 Task: Find connections with filter location Gubbi with filter topic #Healthcarewith filter profile language Potuguese with filter current company LanceSoft, Inc. with filter school AYYA NADAR JANAKI AMMAL COLLEGE with filter industry Historical Sites with filter service category Computer Networking with filter keywords title Administrative Assistant
Action: Mouse moved to (609, 99)
Screenshot: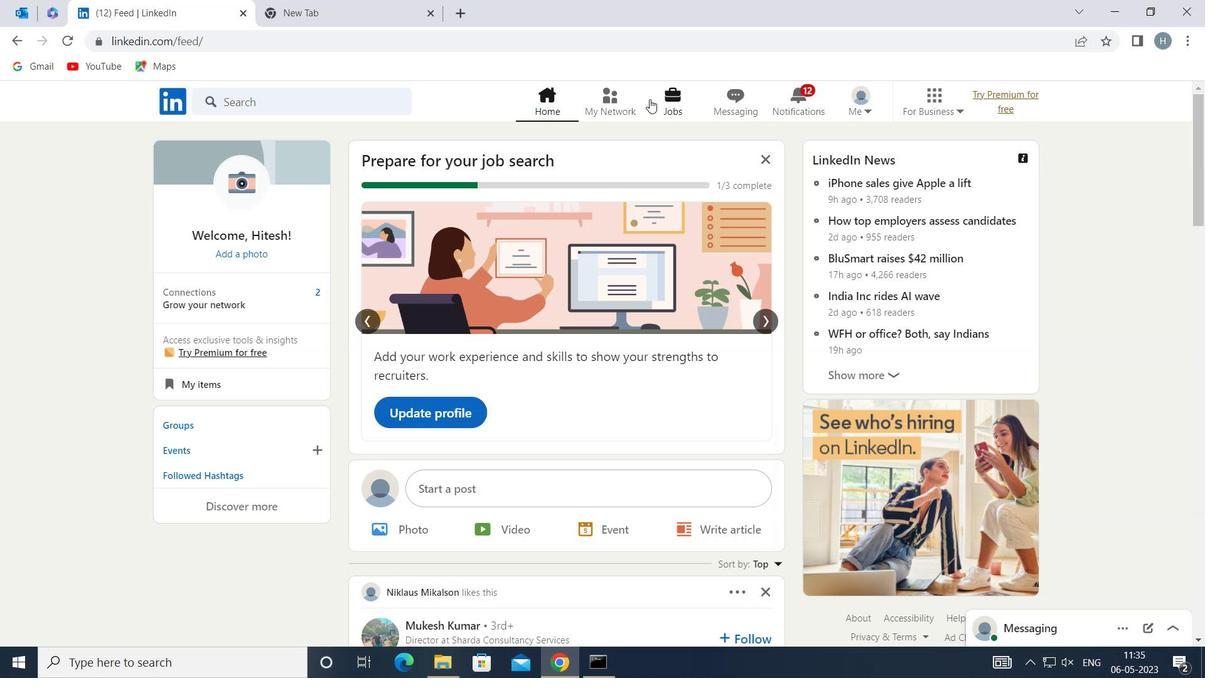 
Action: Mouse pressed left at (609, 99)
Screenshot: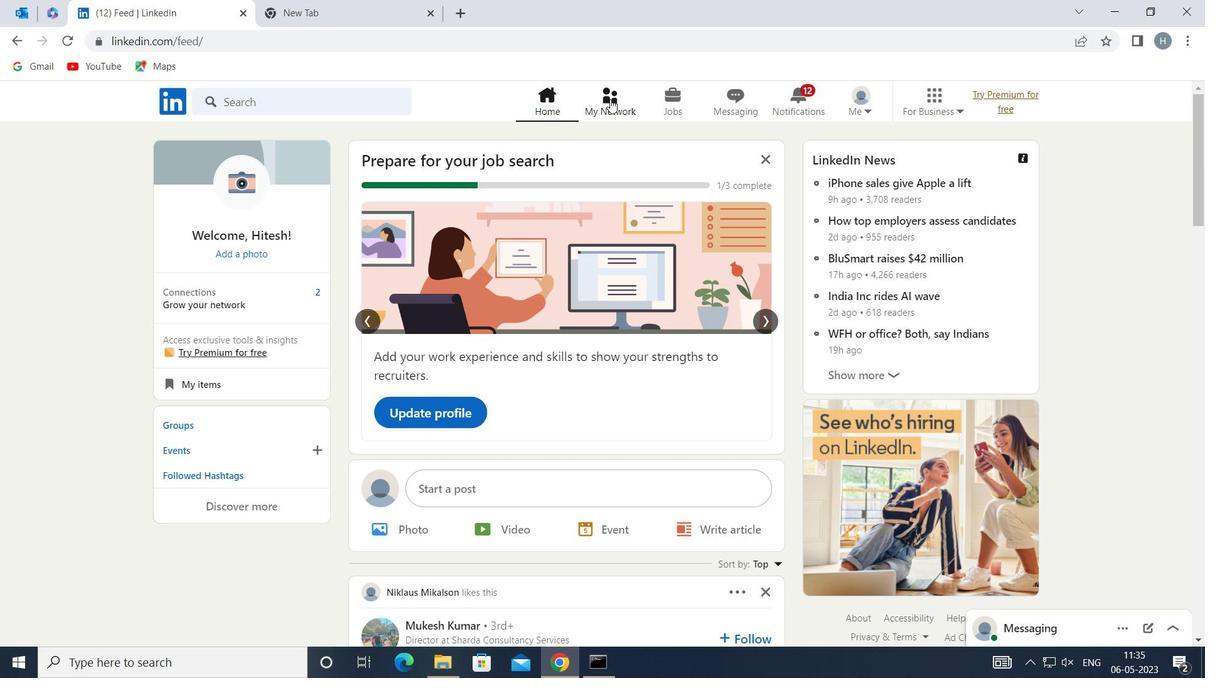 
Action: Mouse moved to (346, 182)
Screenshot: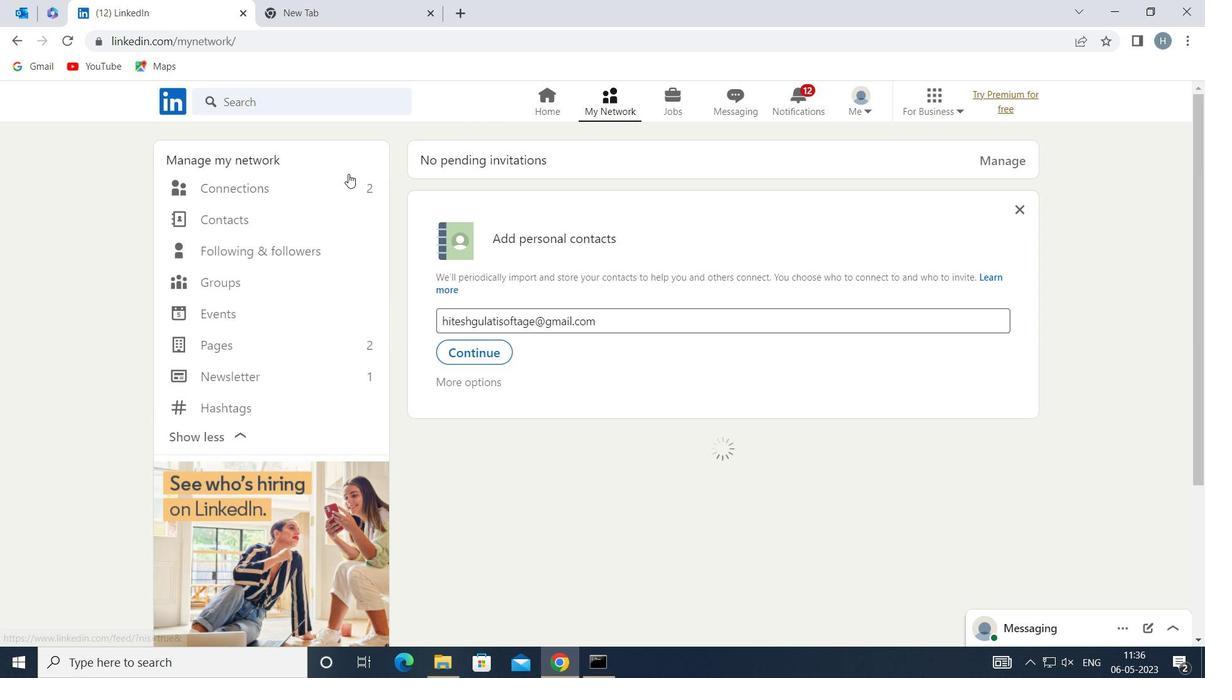 
Action: Mouse pressed left at (346, 182)
Screenshot: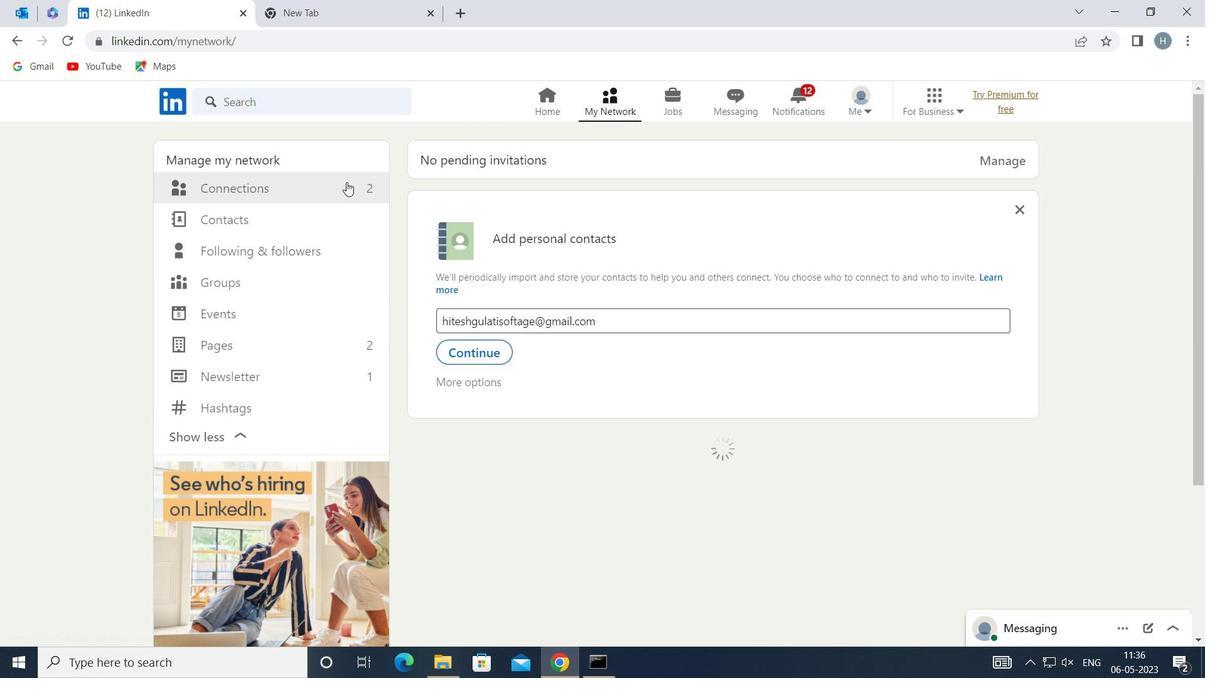 
Action: Mouse moved to (708, 185)
Screenshot: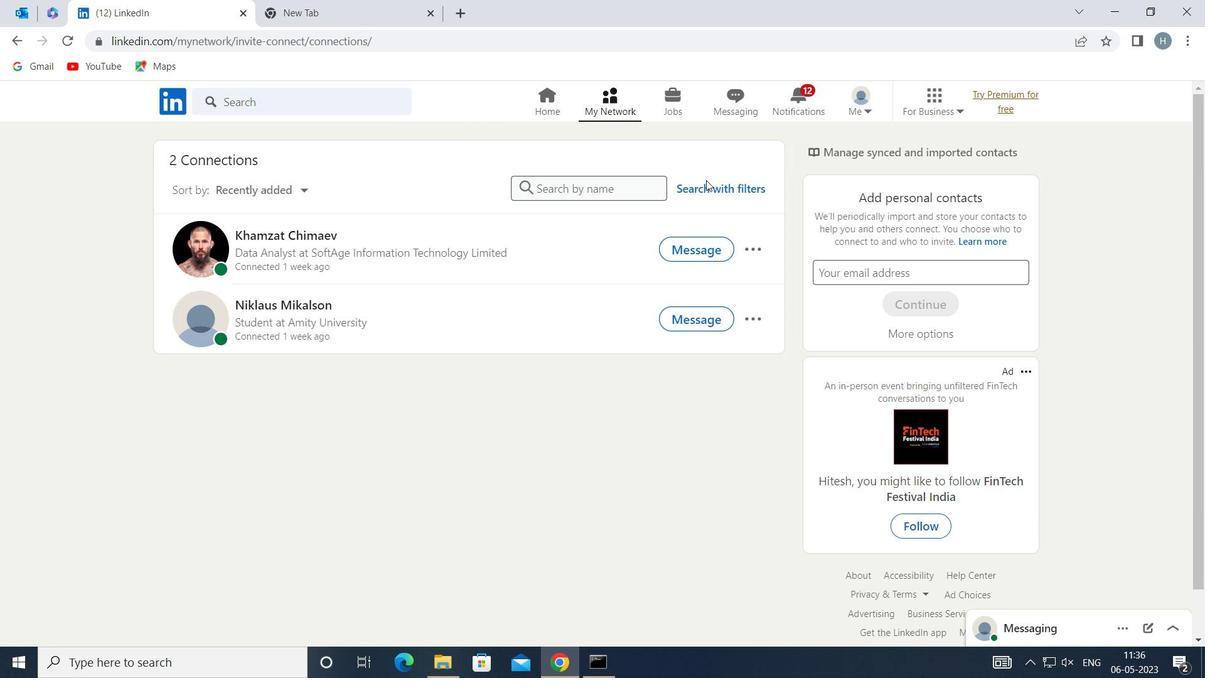 
Action: Mouse pressed left at (708, 185)
Screenshot: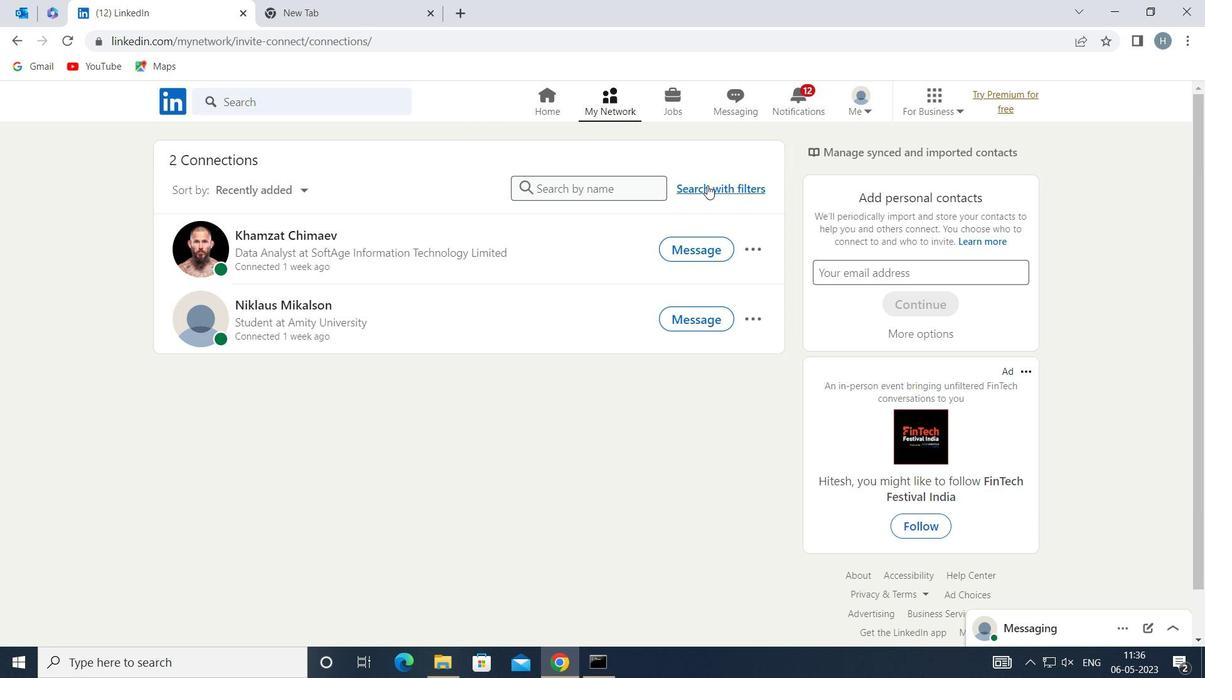 
Action: Mouse moved to (661, 143)
Screenshot: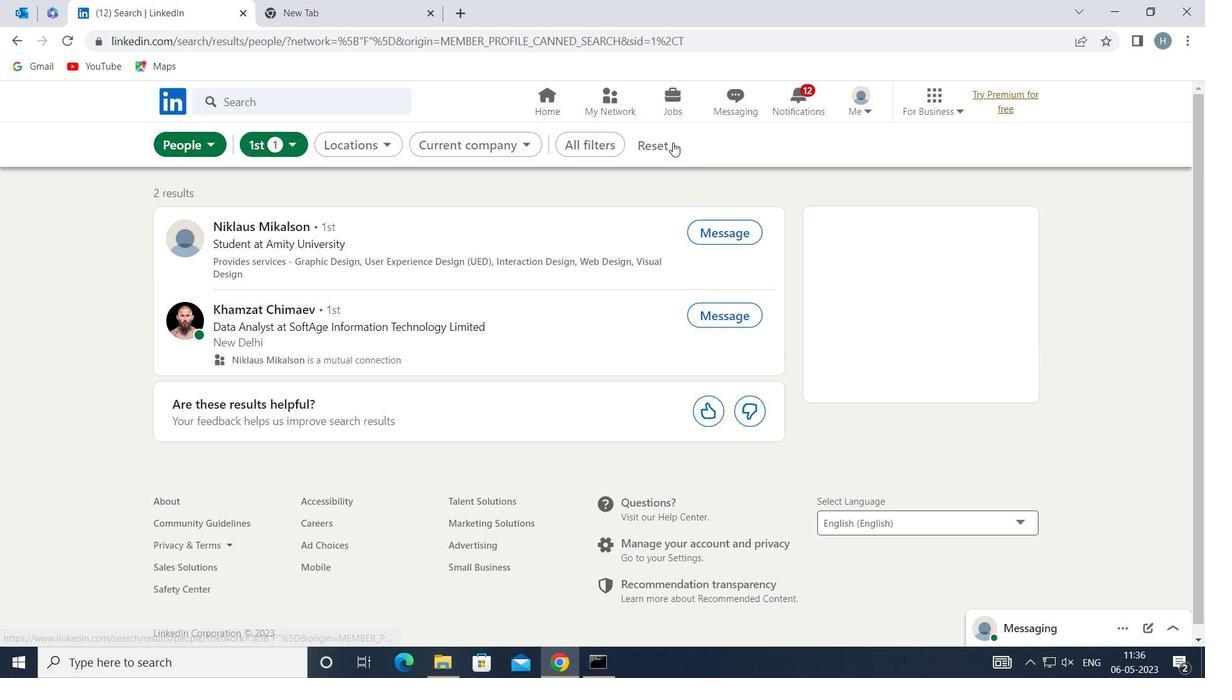 
Action: Mouse pressed left at (661, 143)
Screenshot: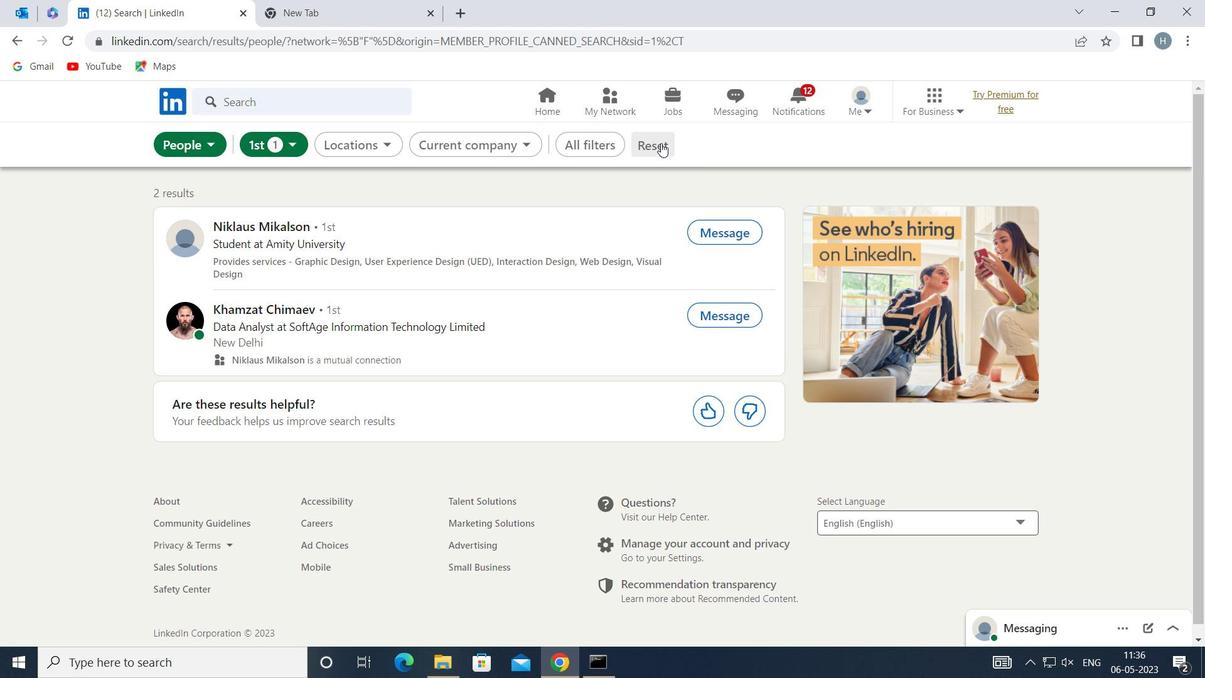 
Action: Mouse moved to (646, 143)
Screenshot: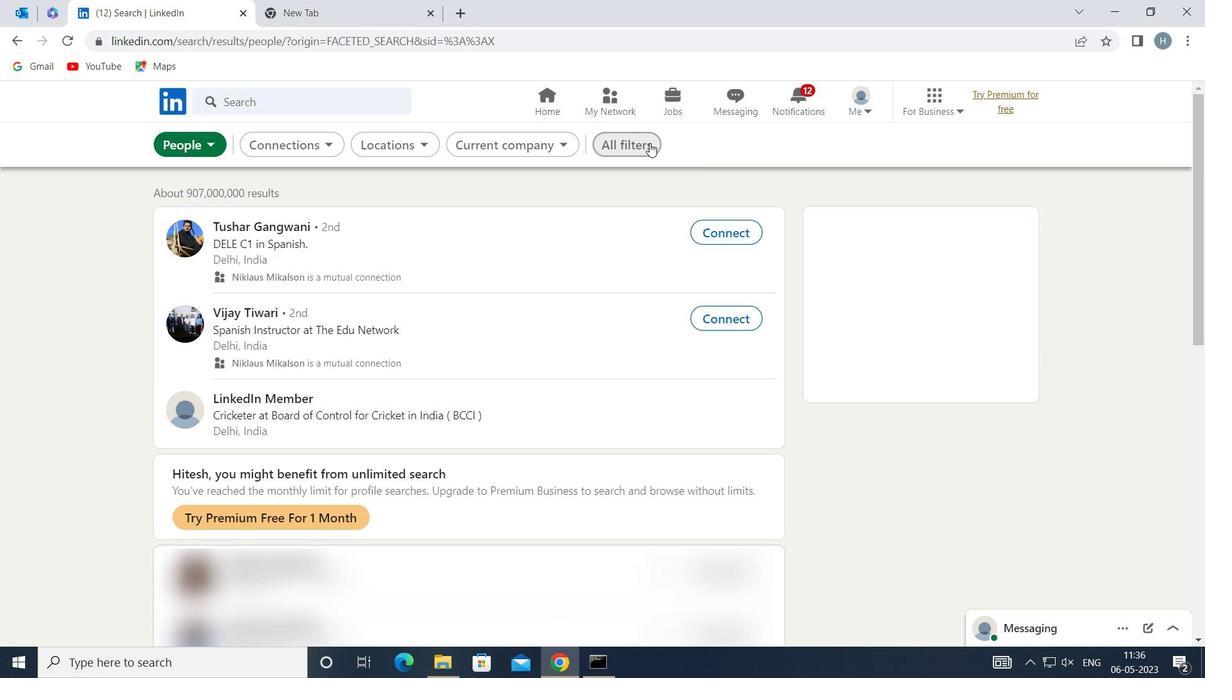 
Action: Mouse pressed left at (646, 143)
Screenshot: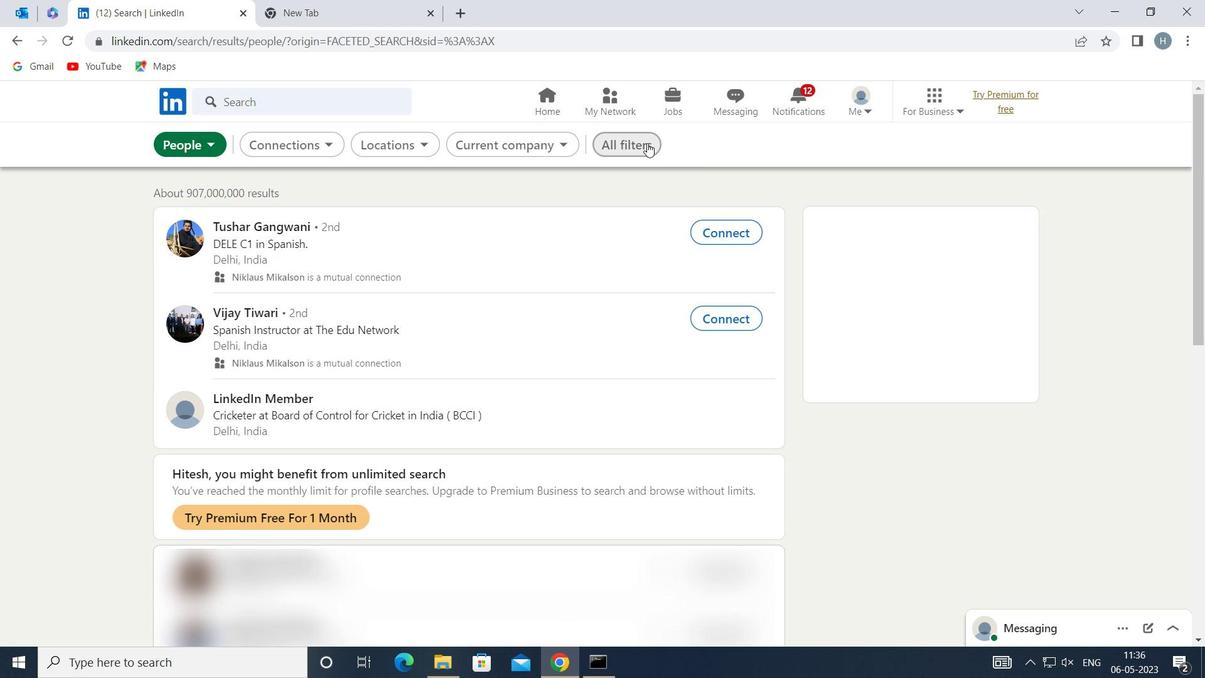 
Action: Mouse moved to (946, 322)
Screenshot: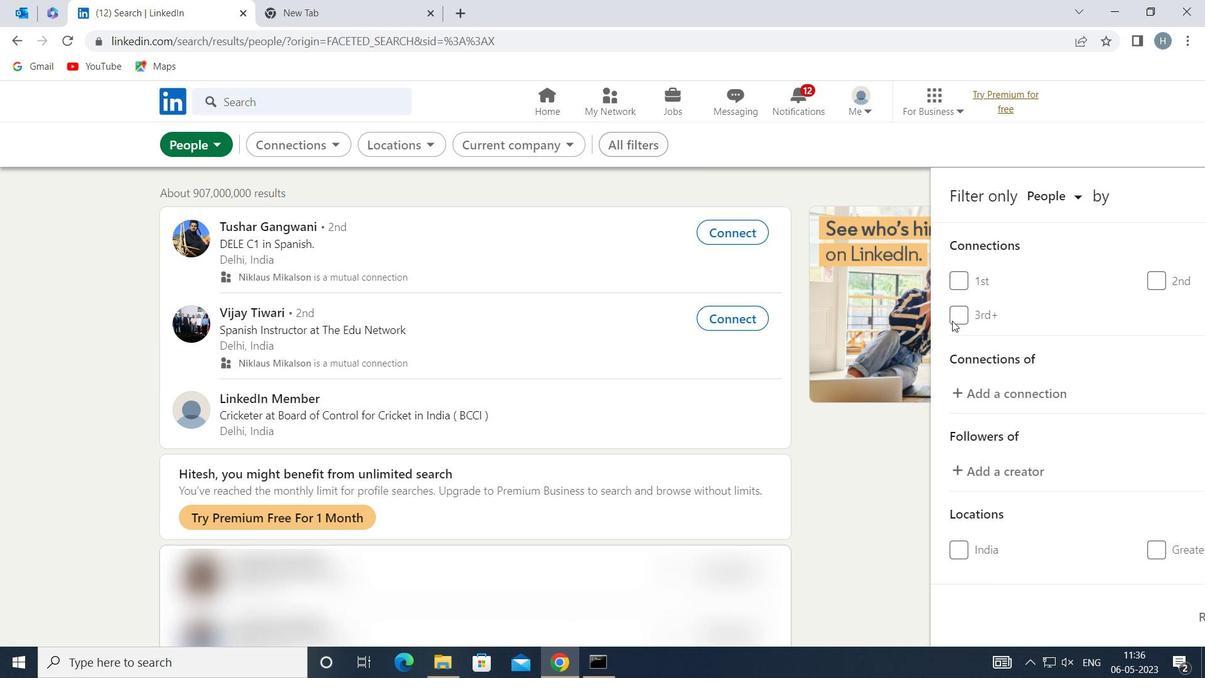 
Action: Mouse scrolled (946, 321) with delta (0, 0)
Screenshot: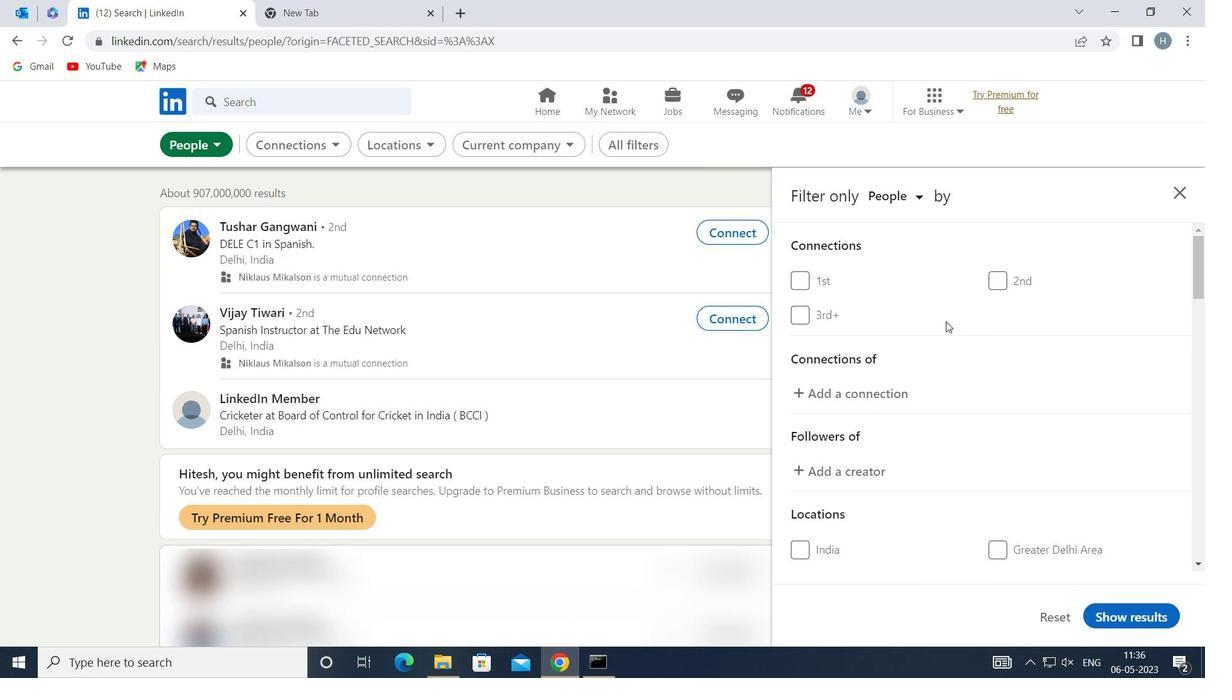 
Action: Mouse scrolled (946, 321) with delta (0, 0)
Screenshot: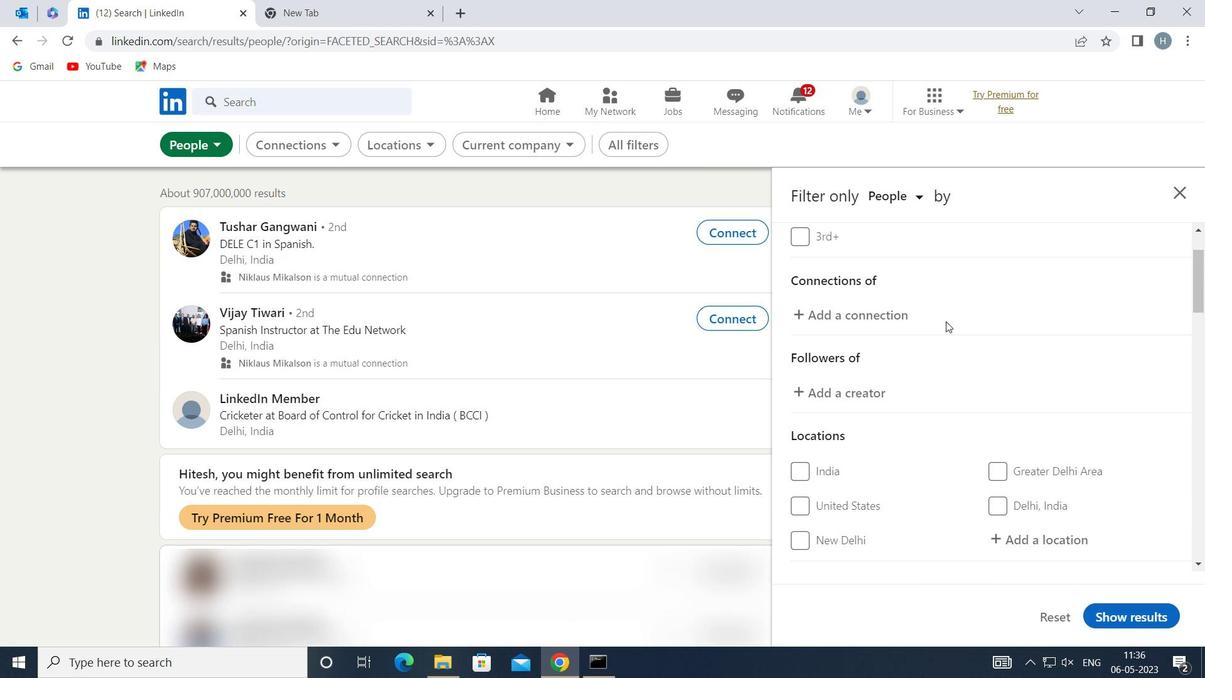 
Action: Mouse scrolled (946, 321) with delta (0, 0)
Screenshot: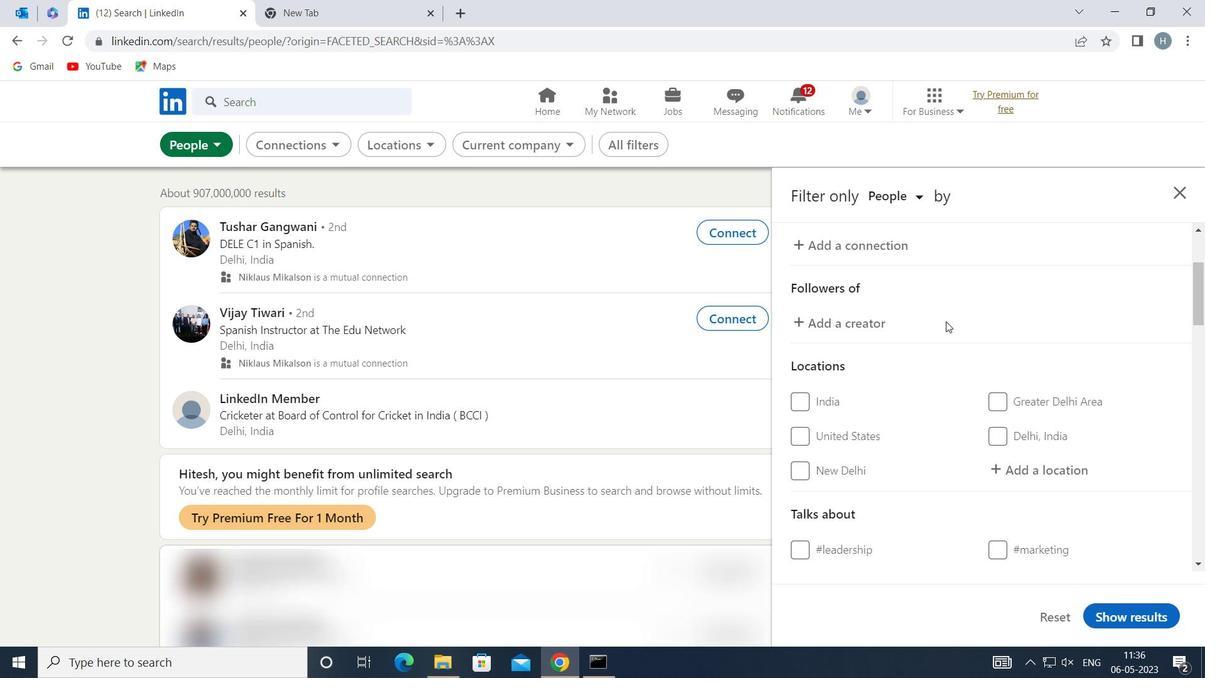 
Action: Mouse moved to (1034, 377)
Screenshot: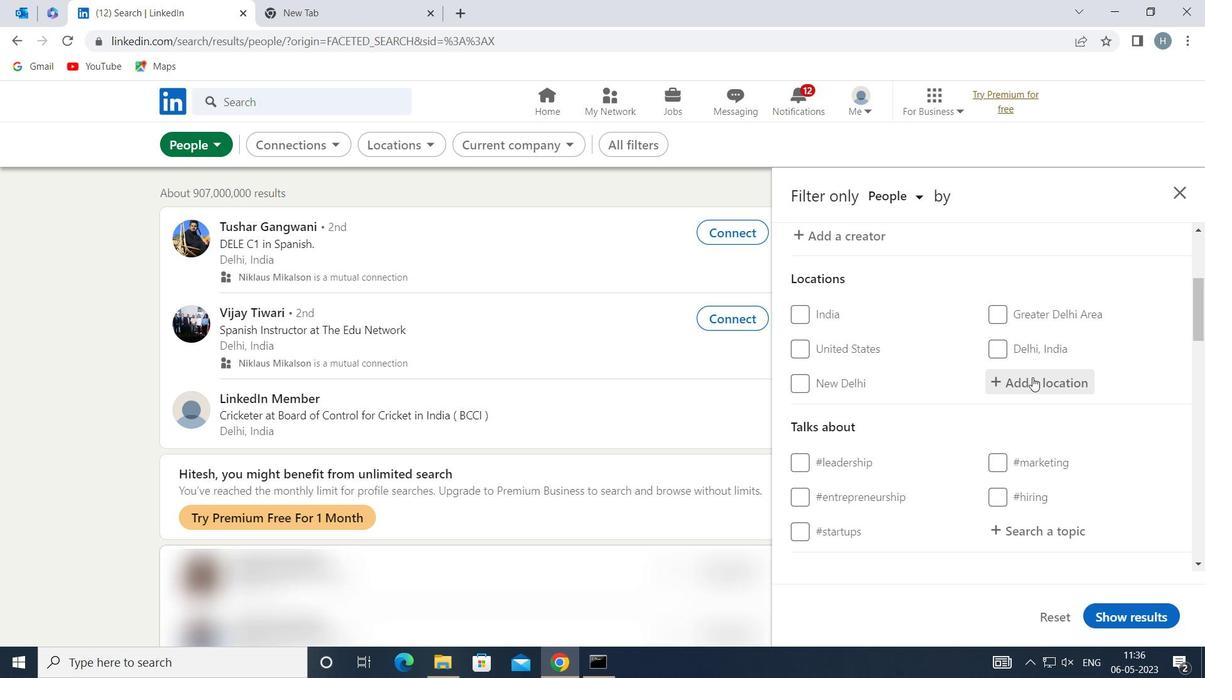 
Action: Mouse pressed left at (1034, 377)
Screenshot: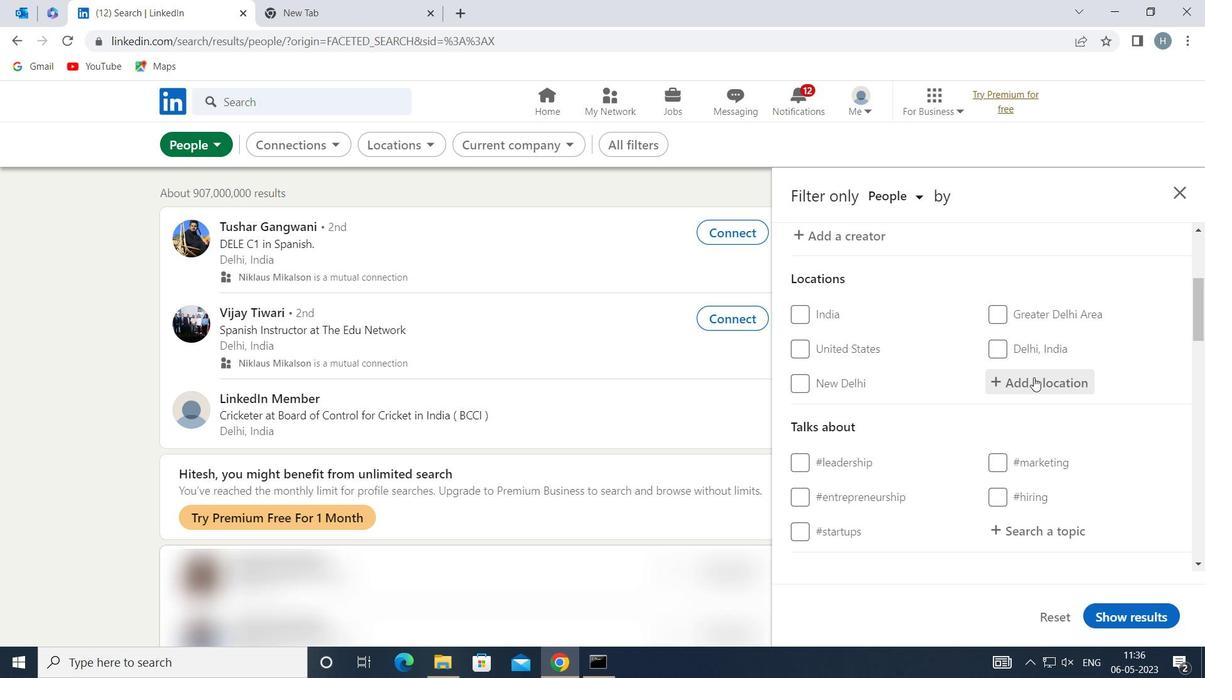 
Action: Mouse moved to (993, 319)
Screenshot: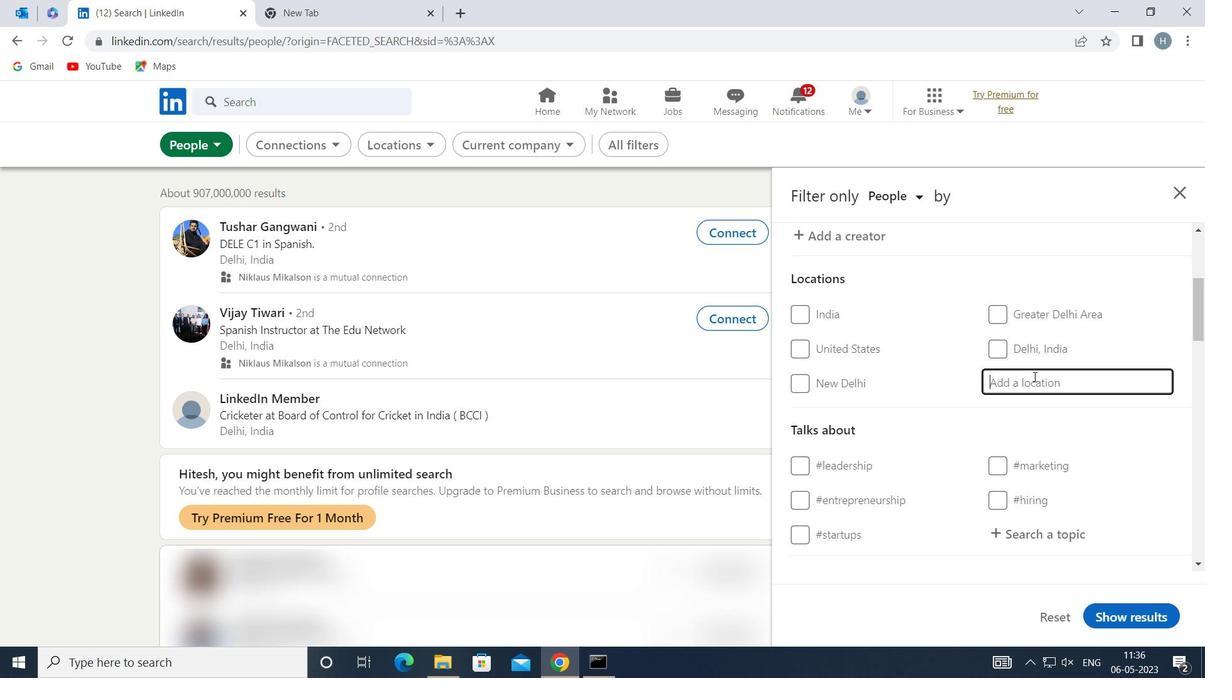 
Action: Key pressed <Key.shift>GUBBI
Screenshot: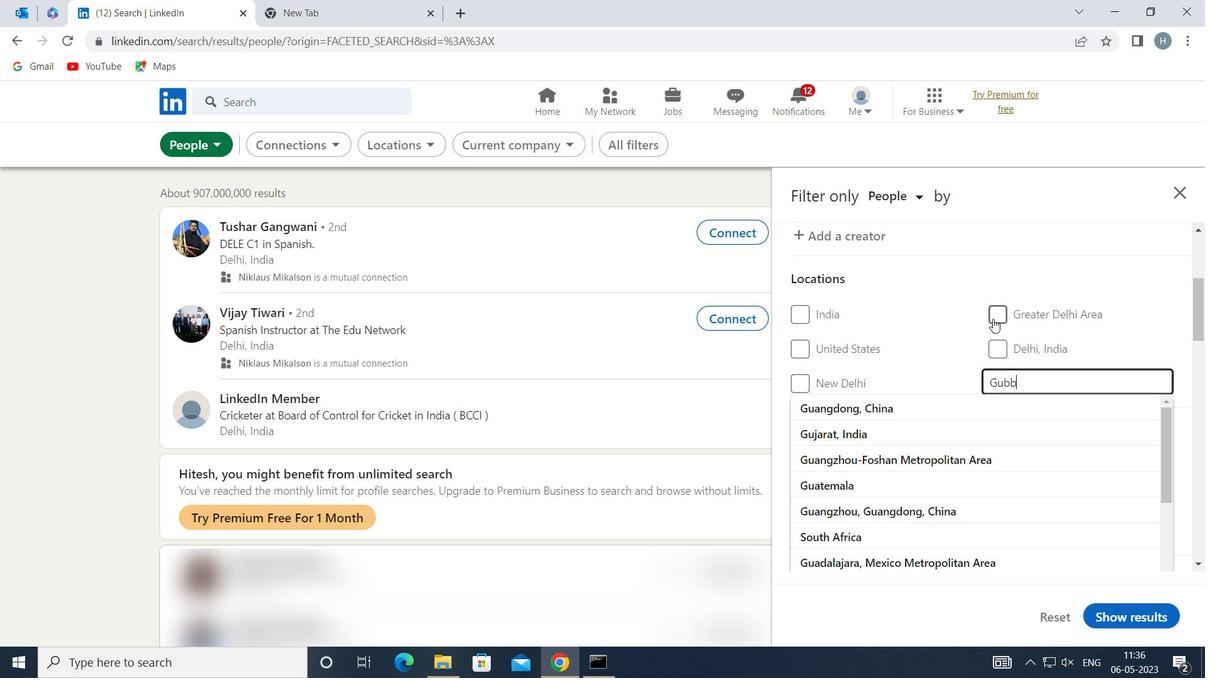 
Action: Mouse moved to (1142, 338)
Screenshot: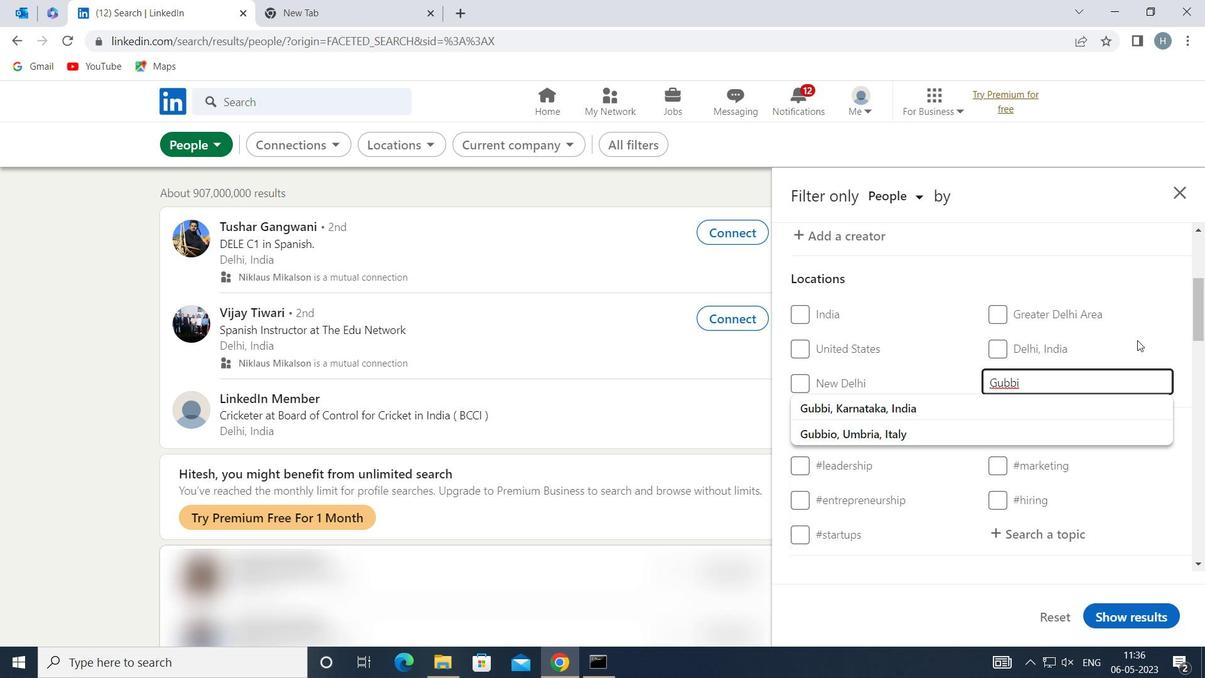 
Action: Mouse pressed left at (1142, 338)
Screenshot: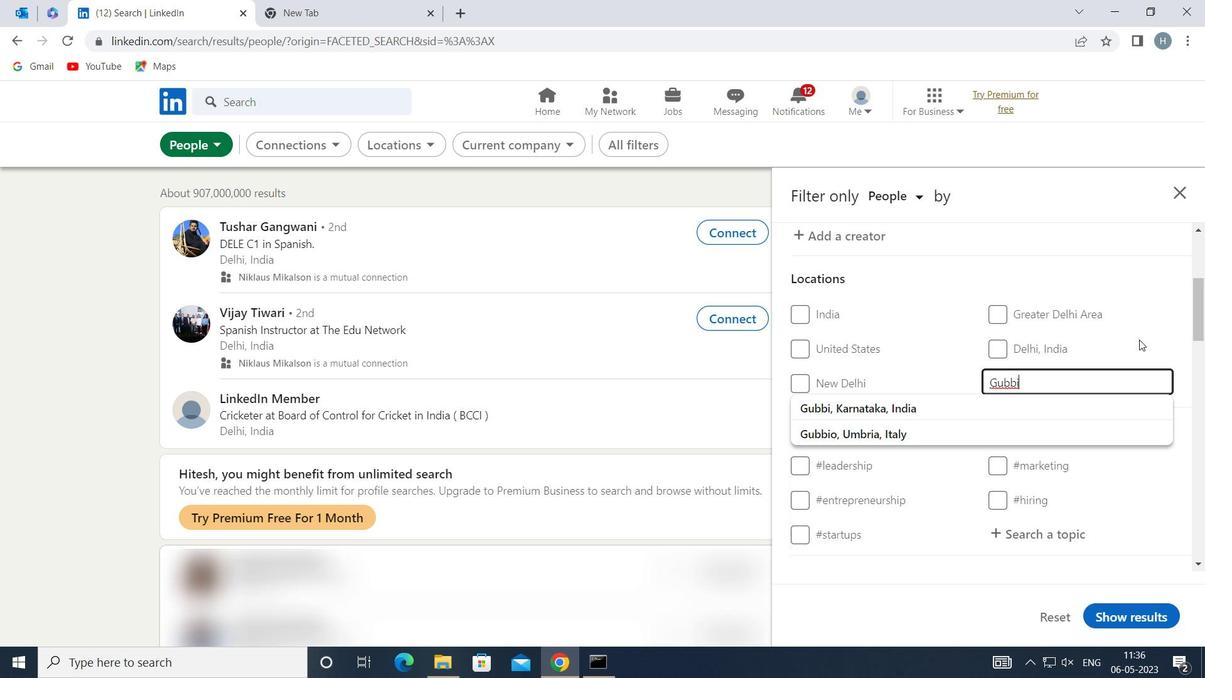 
Action: Mouse moved to (1091, 360)
Screenshot: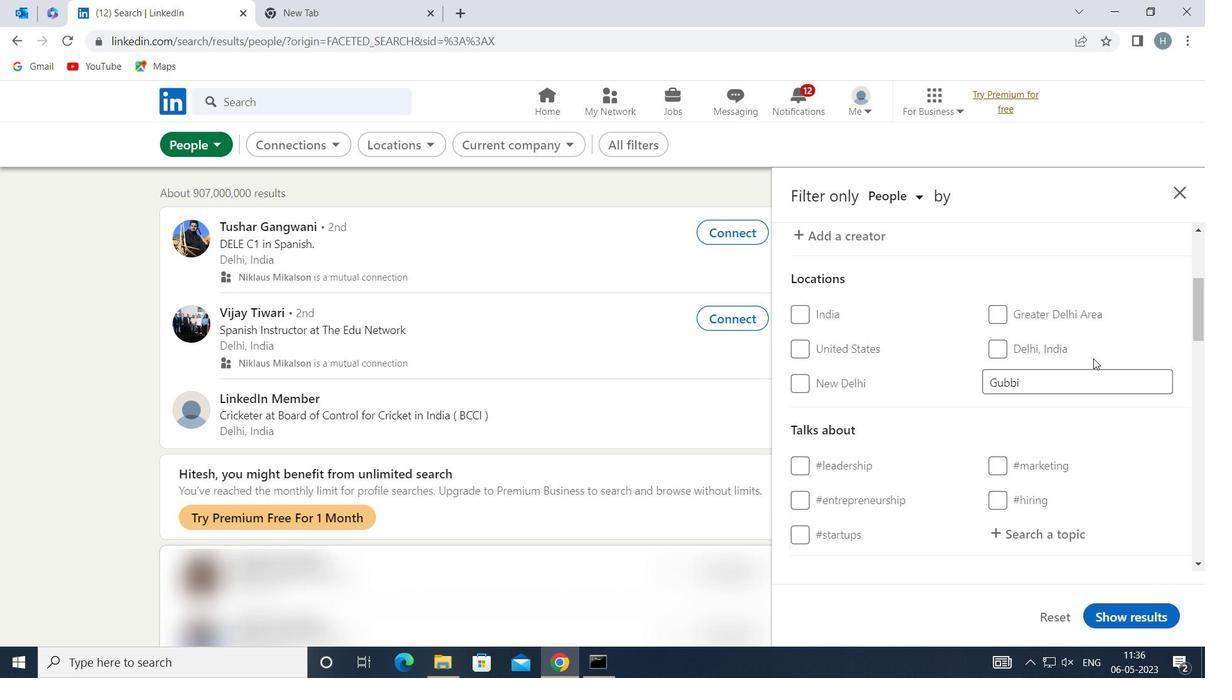 
Action: Mouse scrolled (1091, 359) with delta (0, 0)
Screenshot: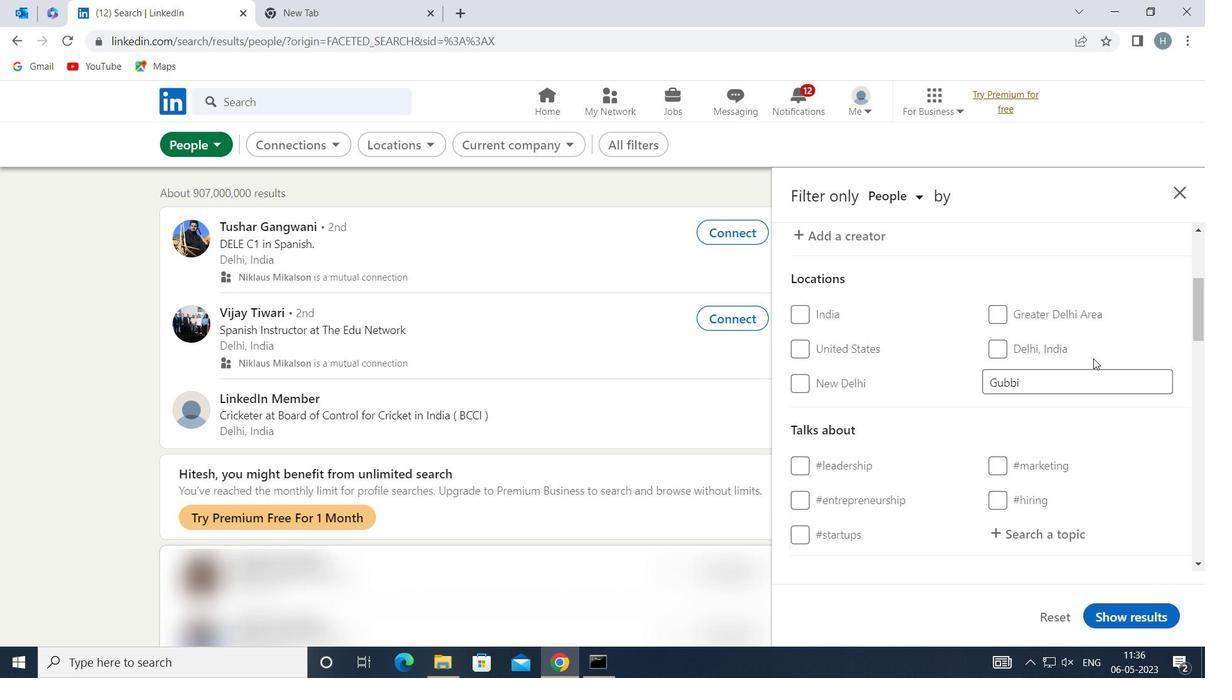 
Action: Mouse moved to (1089, 362)
Screenshot: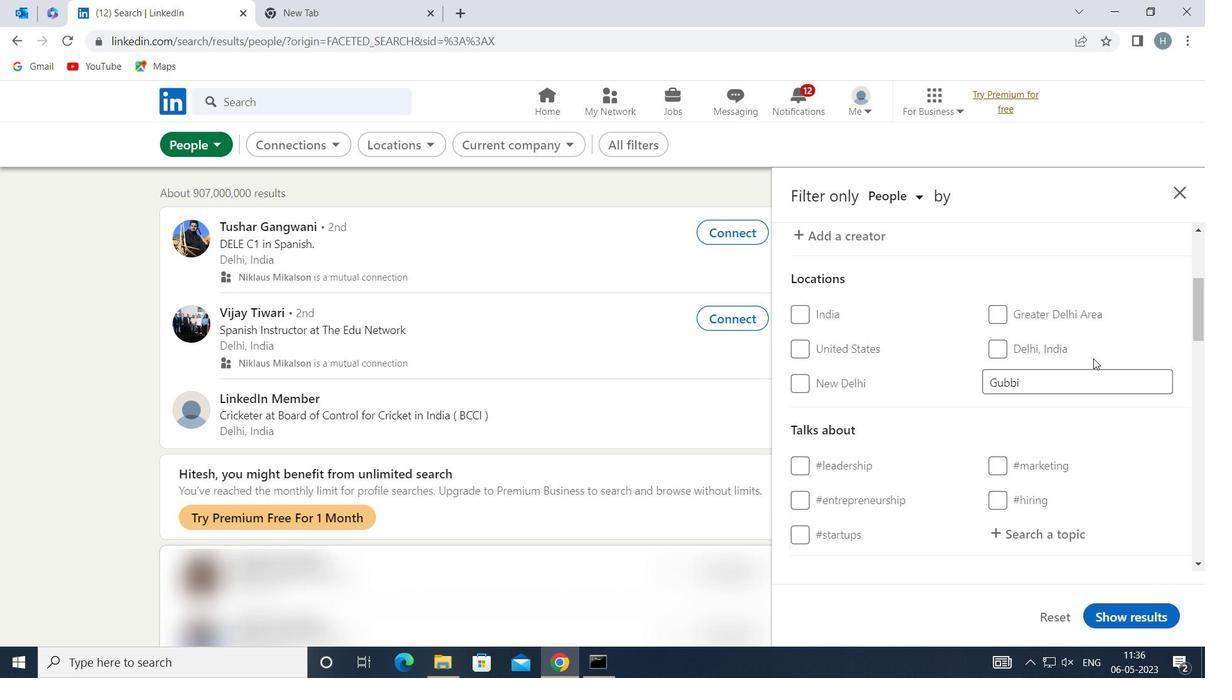 
Action: Mouse scrolled (1089, 362) with delta (0, 0)
Screenshot: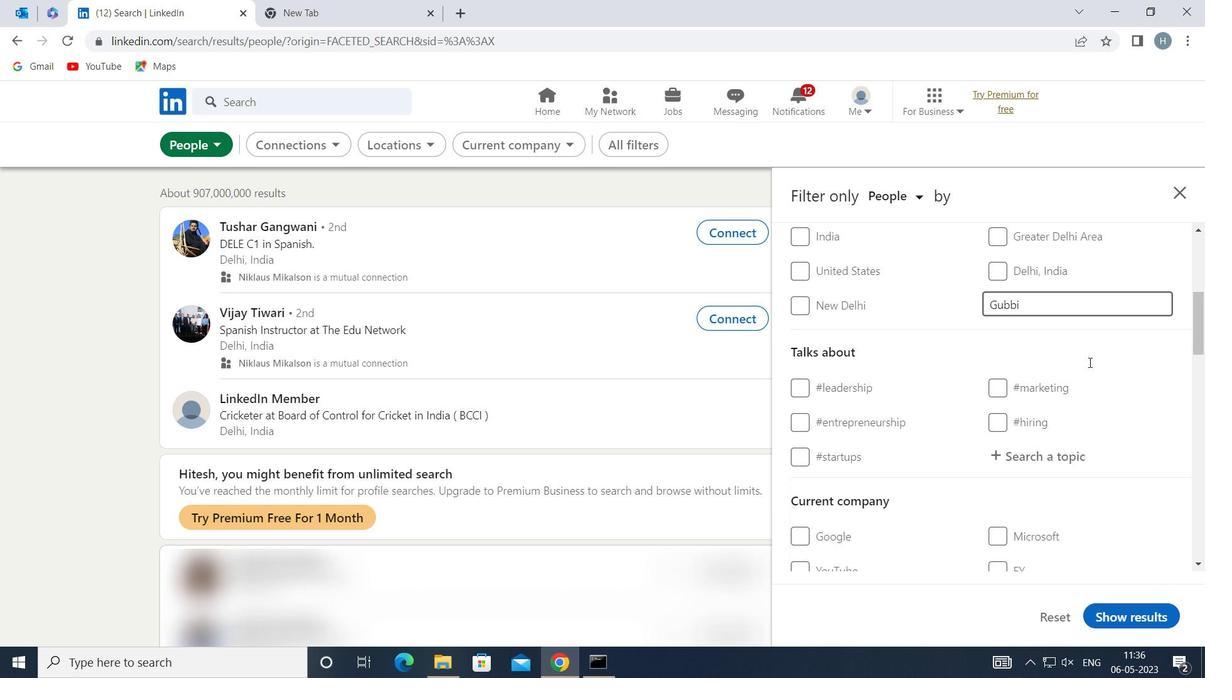 
Action: Mouse moved to (1080, 379)
Screenshot: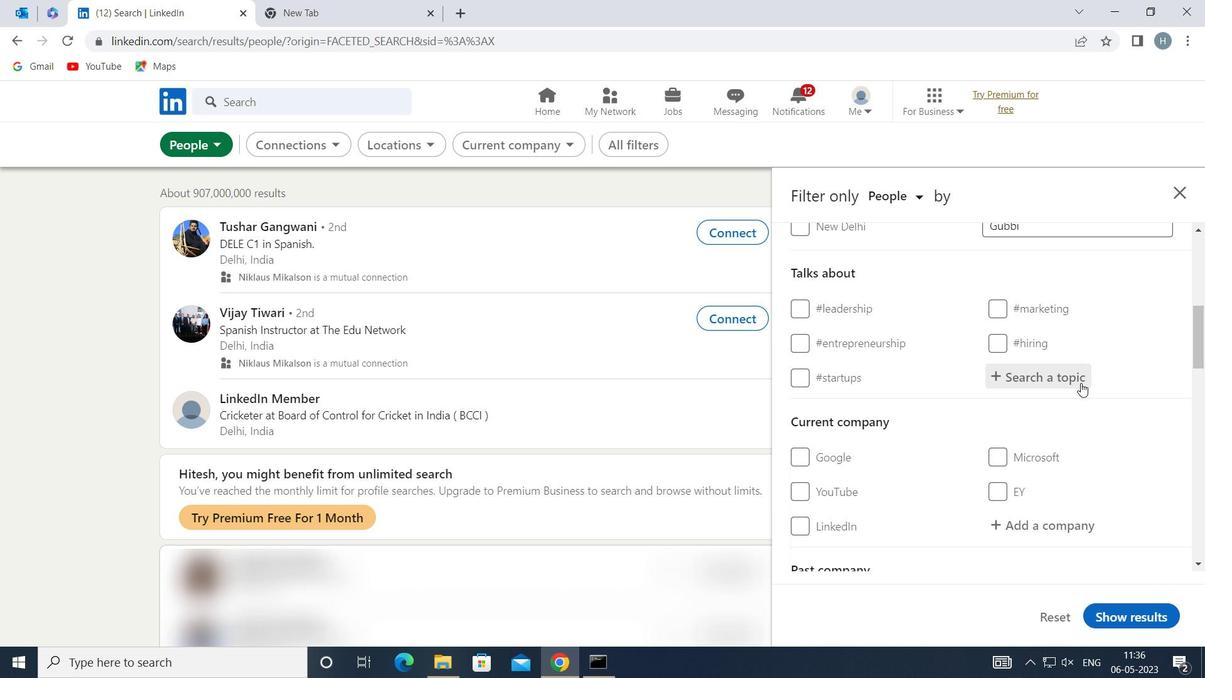 
Action: Mouse pressed left at (1080, 379)
Screenshot: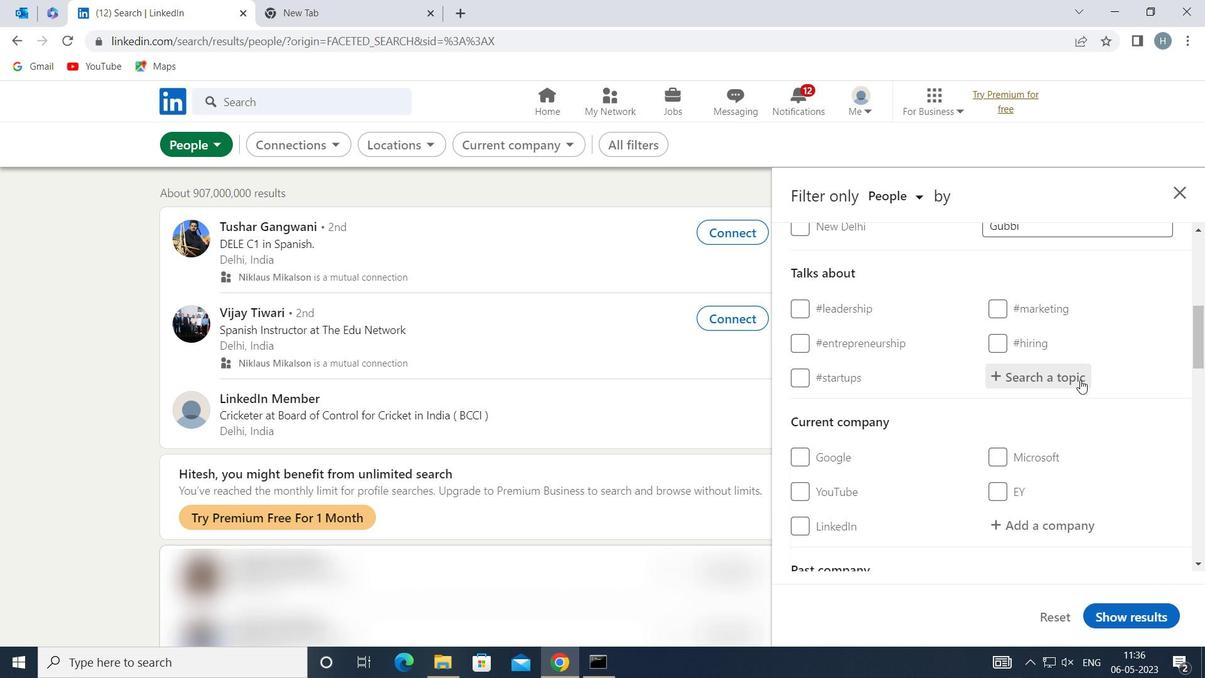 
Action: Mouse moved to (1073, 373)
Screenshot: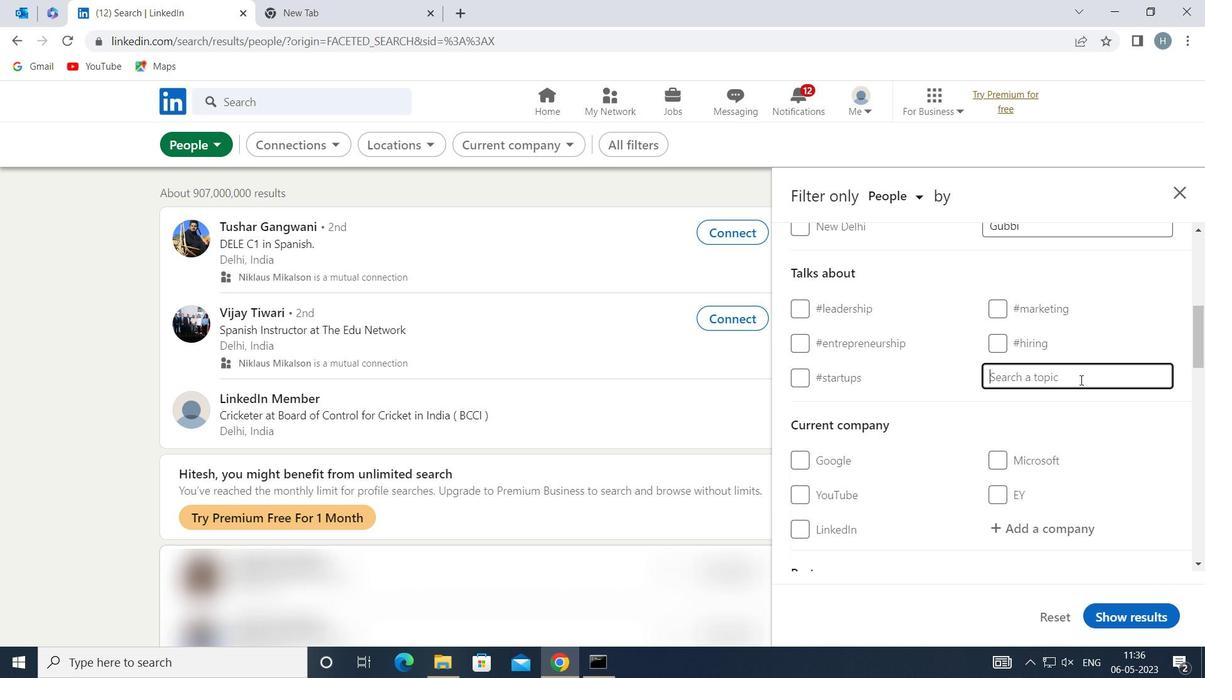 
Action: Key pressed <Key.shift>
Screenshot: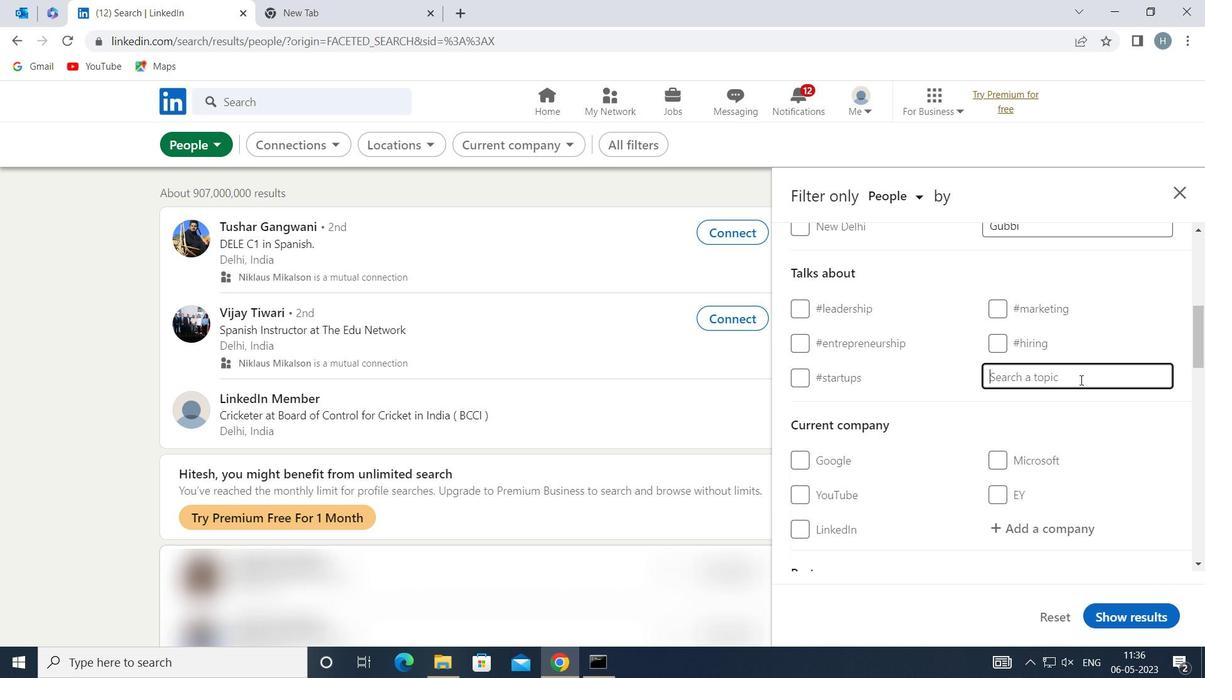 
Action: Mouse moved to (1071, 372)
Screenshot: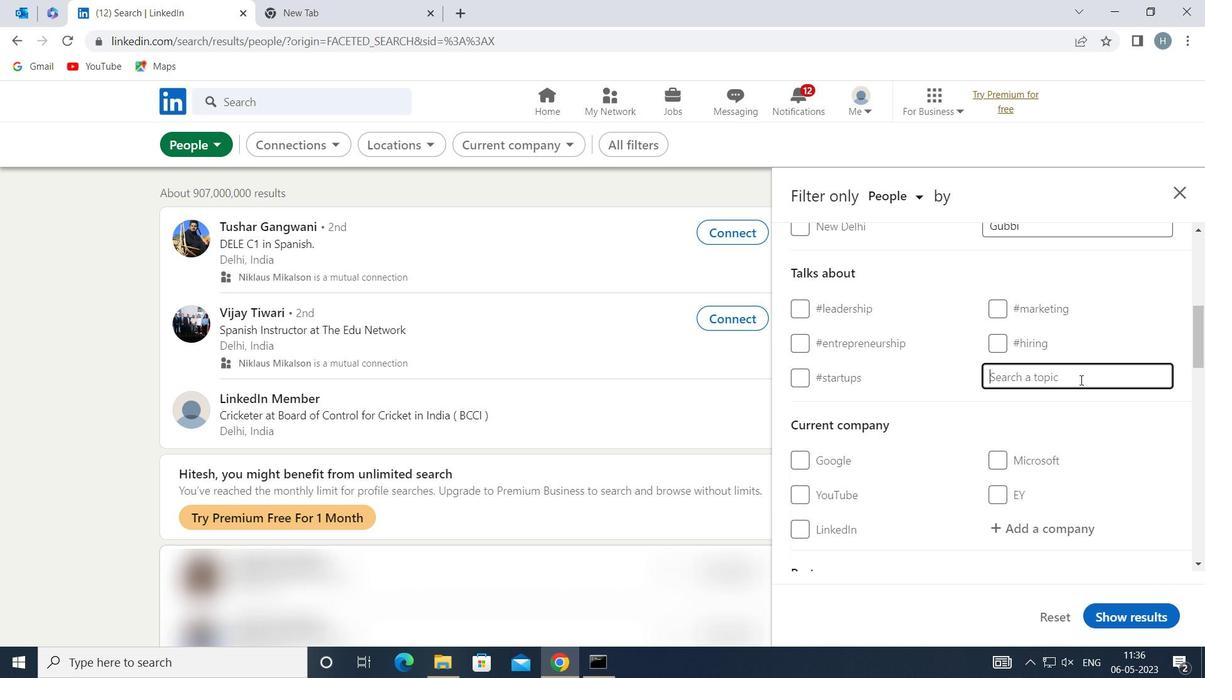 
Action: Key pressed HEALTHCARE
Screenshot: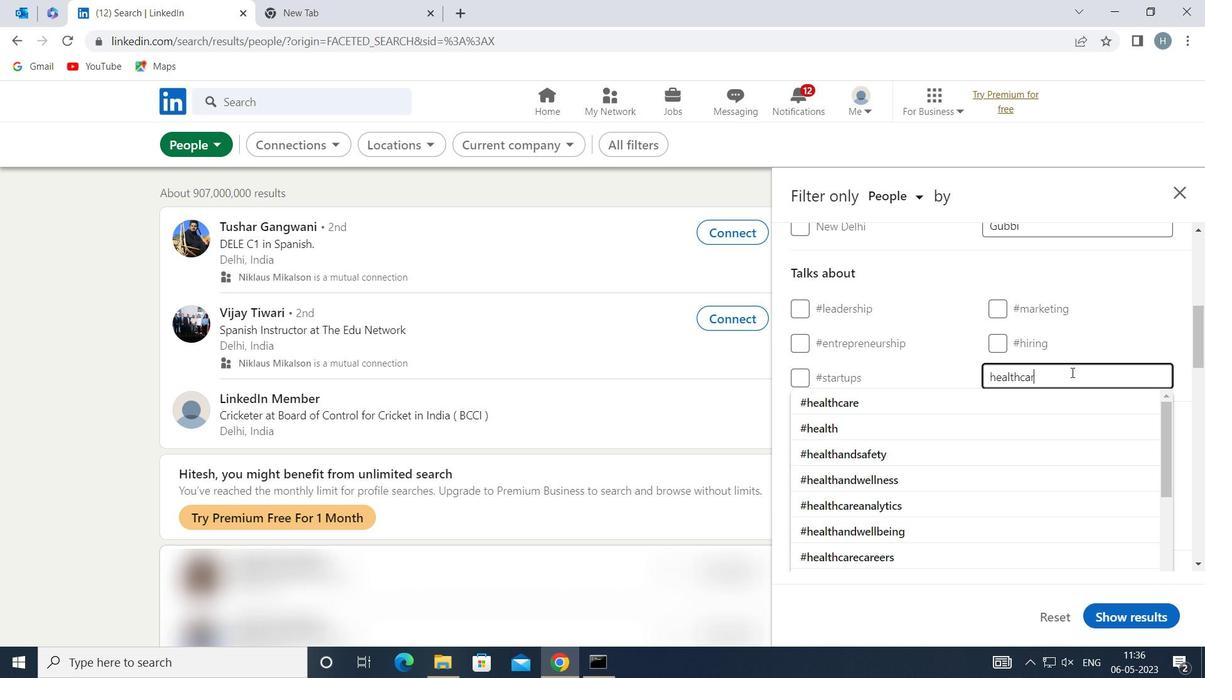 
Action: Mouse moved to (929, 395)
Screenshot: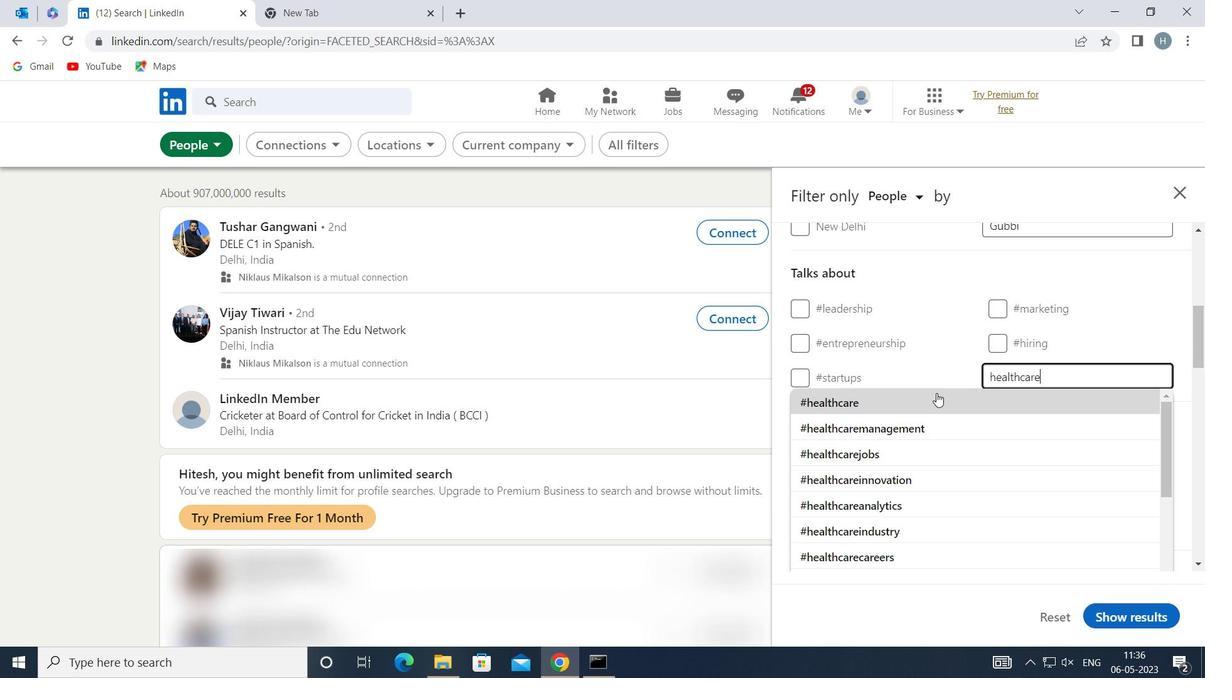 
Action: Mouse pressed left at (929, 395)
Screenshot: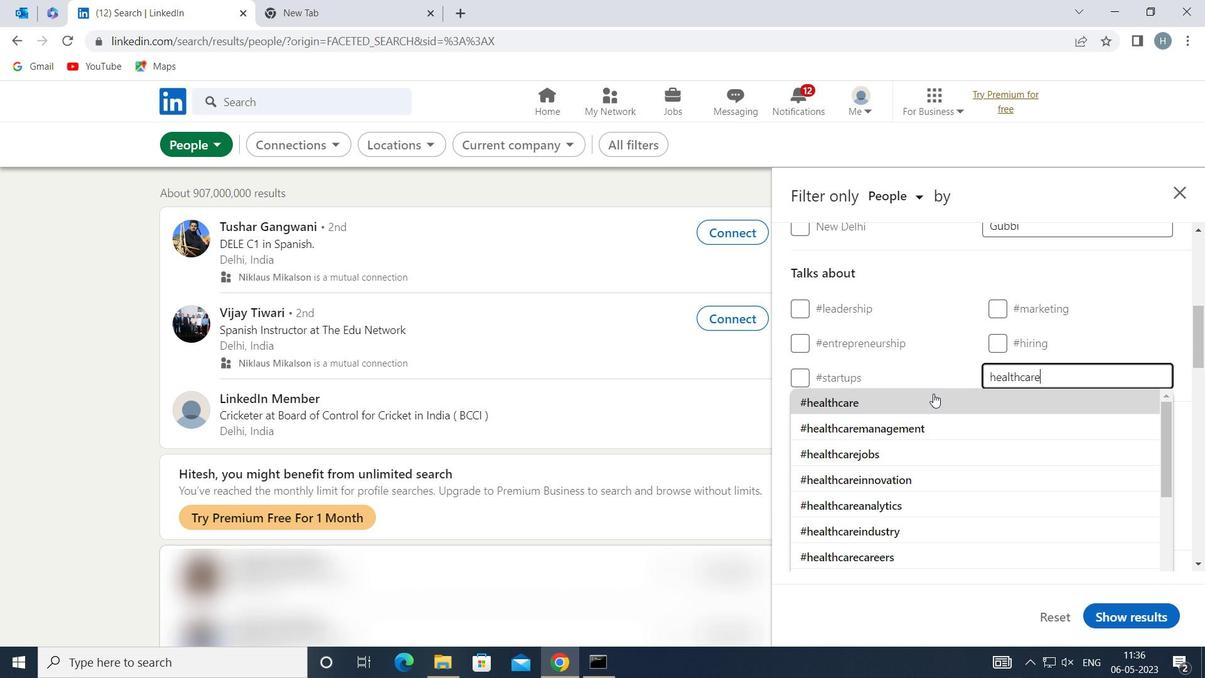 
Action: Mouse moved to (929, 395)
Screenshot: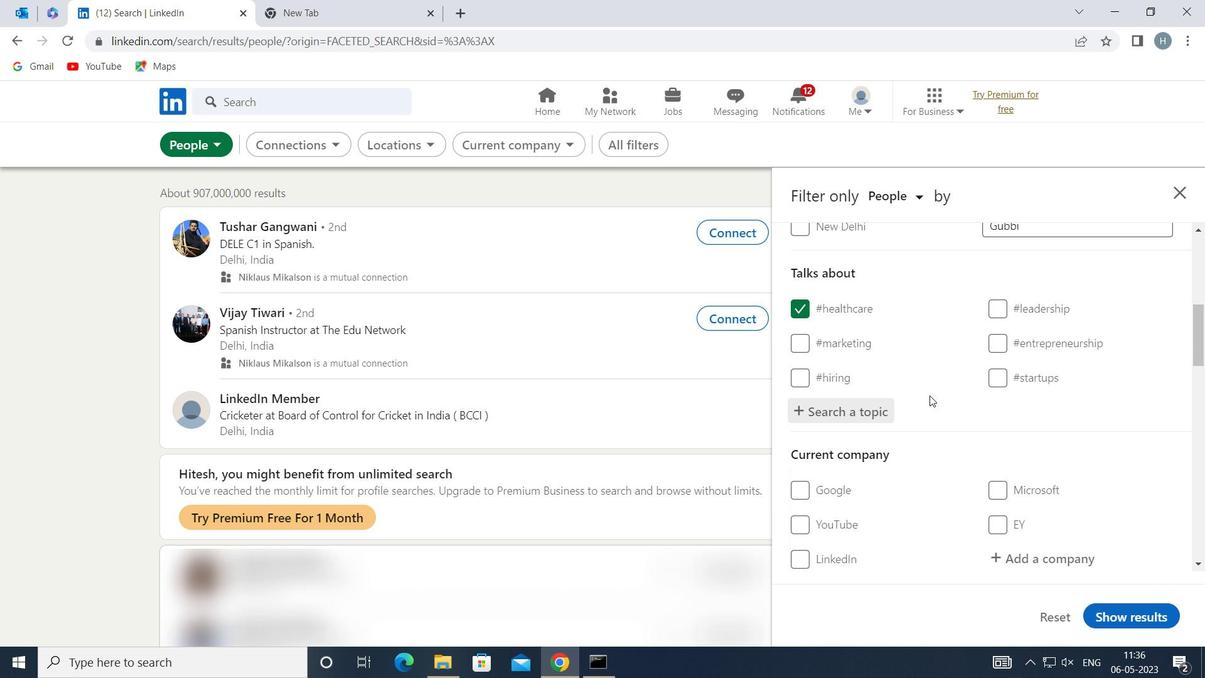 
Action: Mouse scrolled (929, 394) with delta (0, 0)
Screenshot: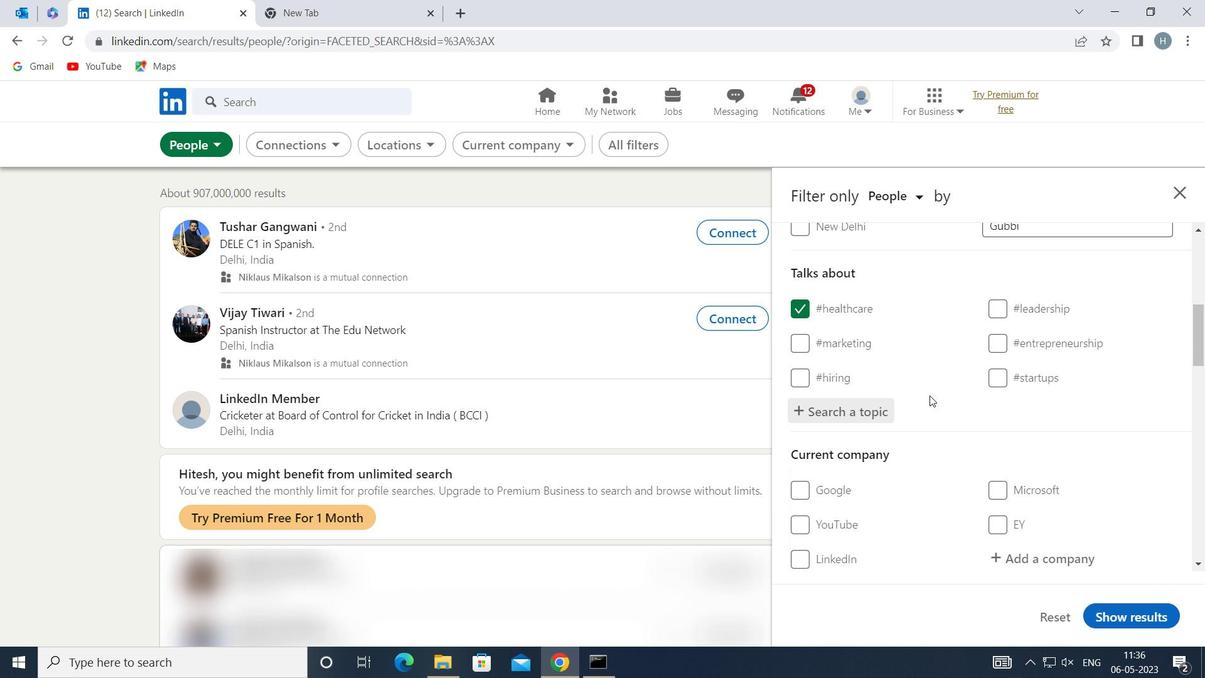 
Action: Mouse moved to (936, 389)
Screenshot: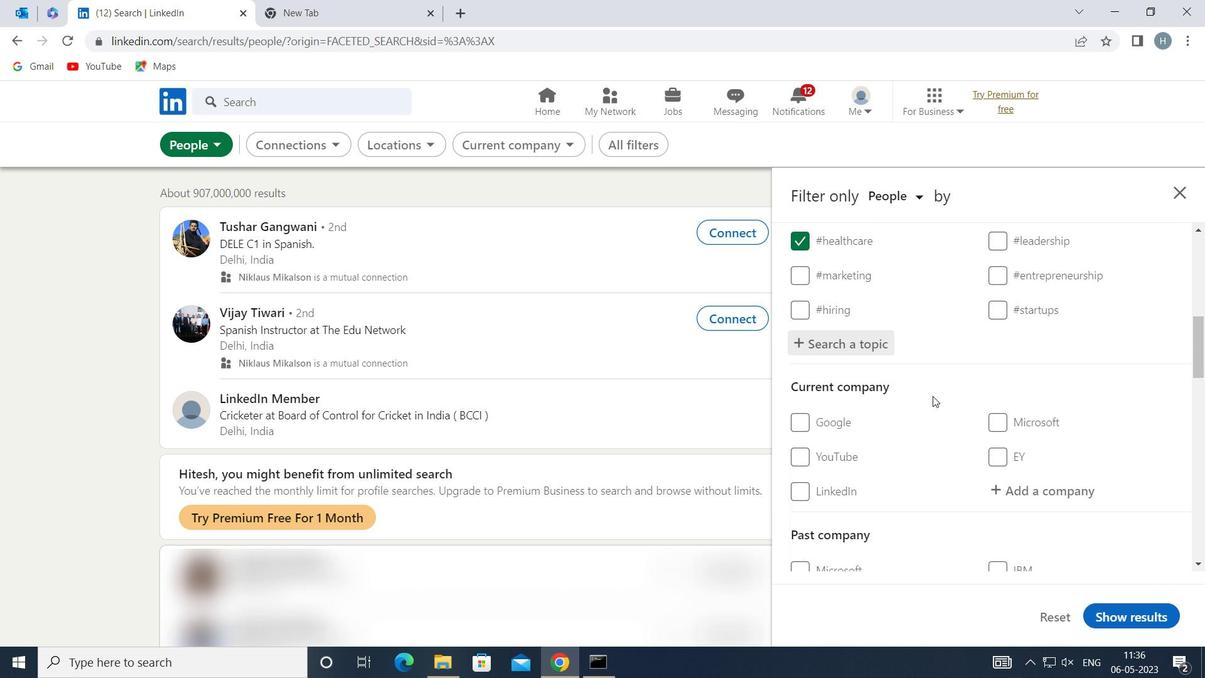 
Action: Mouse scrolled (936, 389) with delta (0, 0)
Screenshot: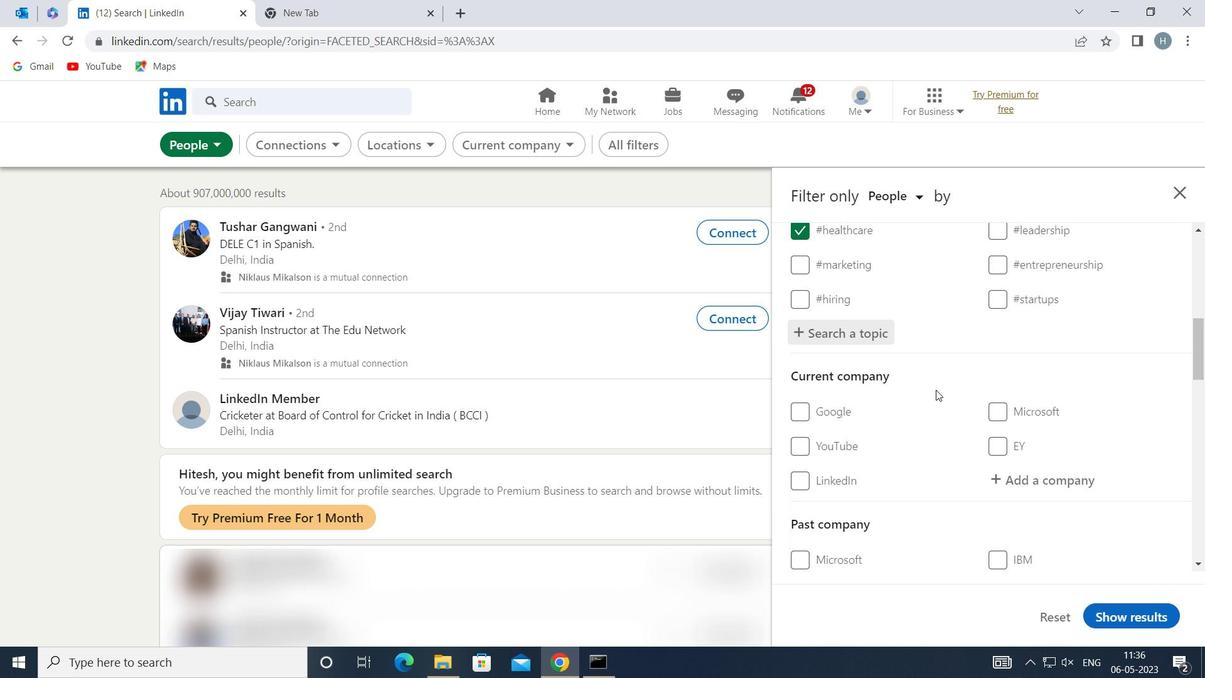
Action: Mouse scrolled (936, 389) with delta (0, 0)
Screenshot: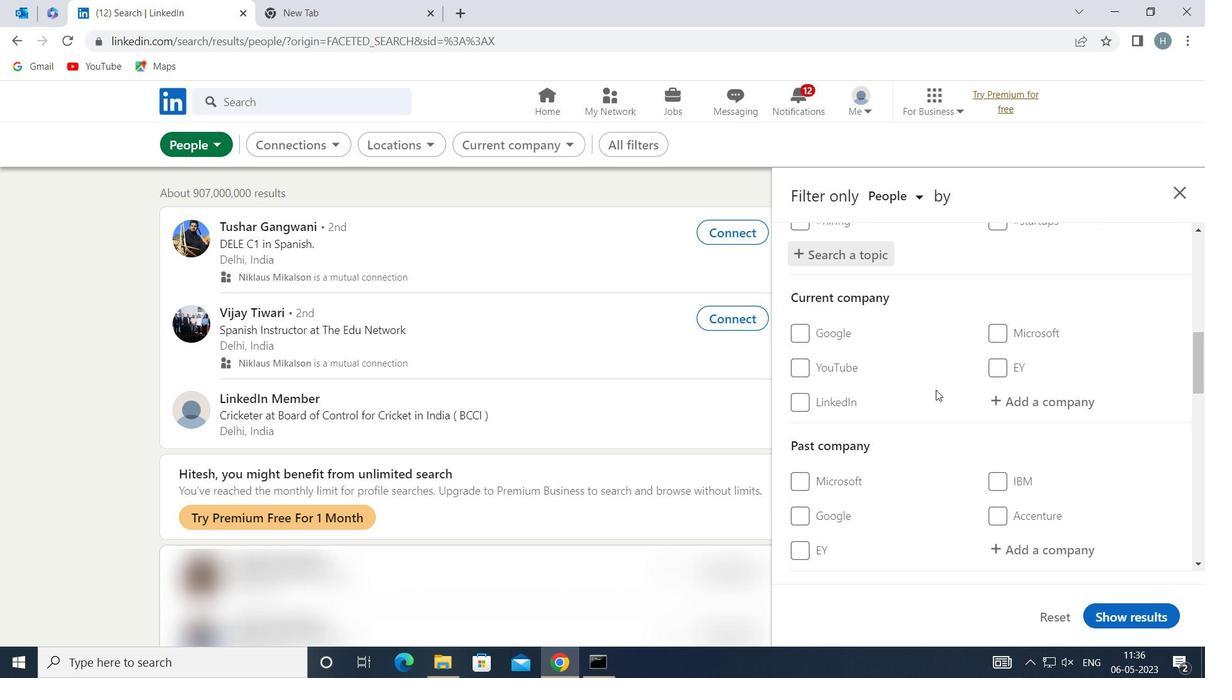 
Action: Mouse scrolled (936, 389) with delta (0, 0)
Screenshot: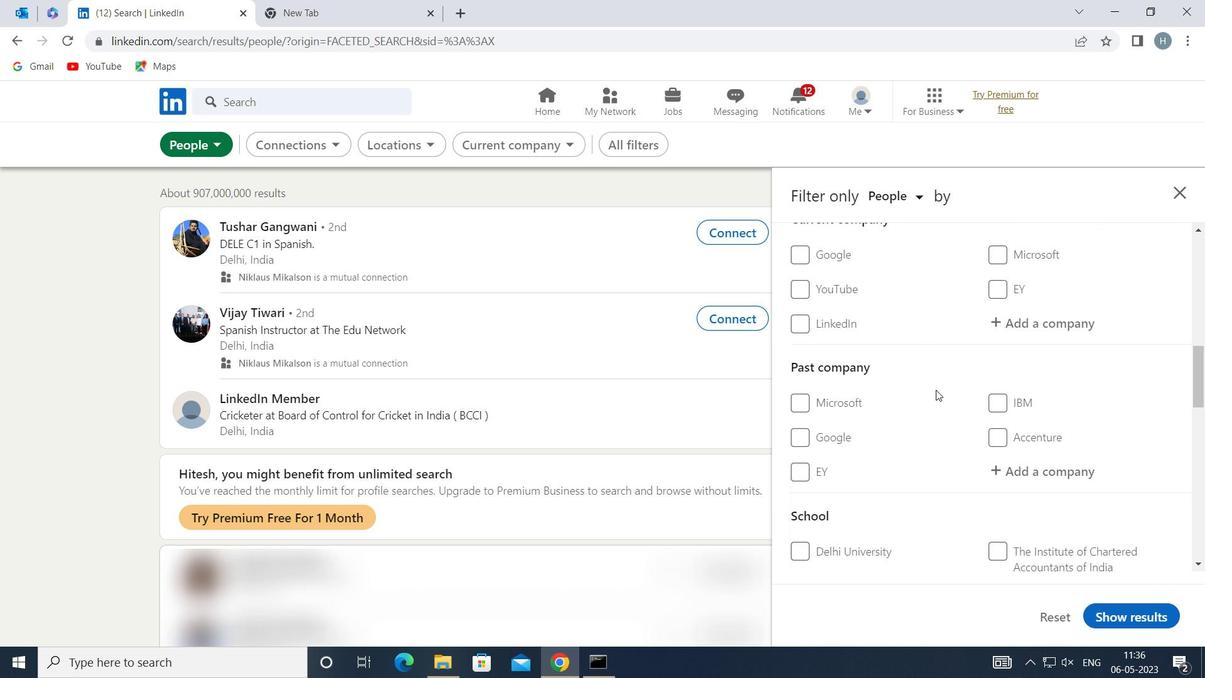 
Action: Mouse moved to (939, 387)
Screenshot: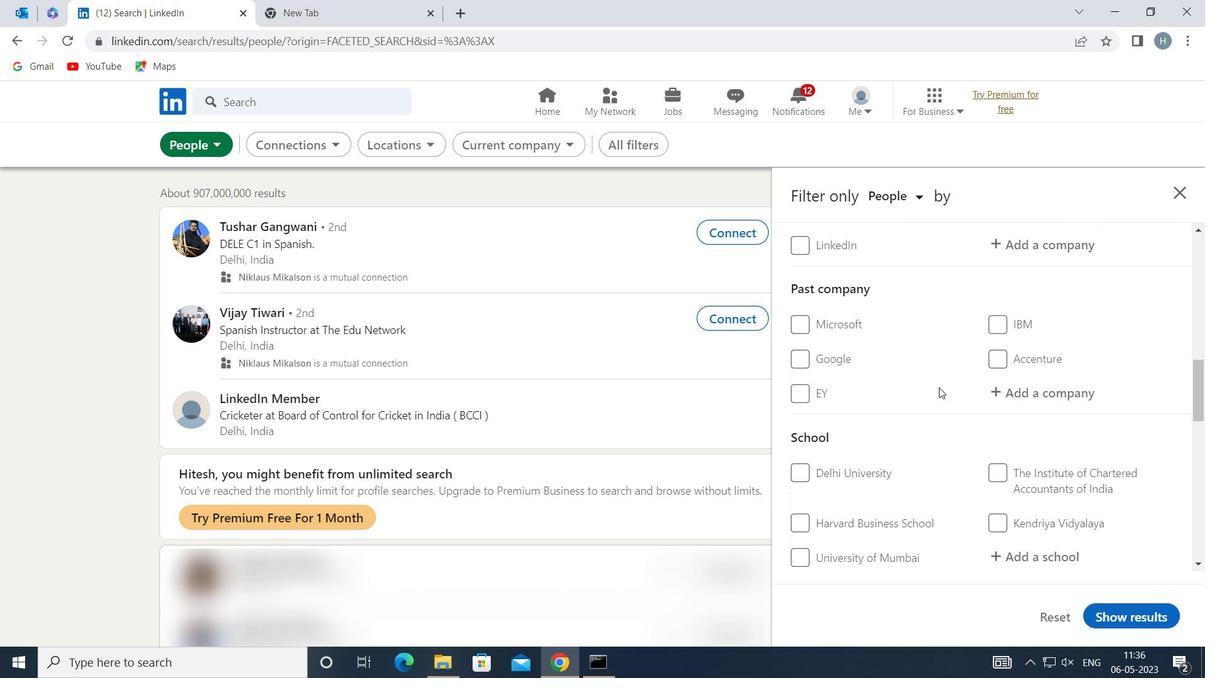 
Action: Mouse scrolled (939, 387) with delta (0, 0)
Screenshot: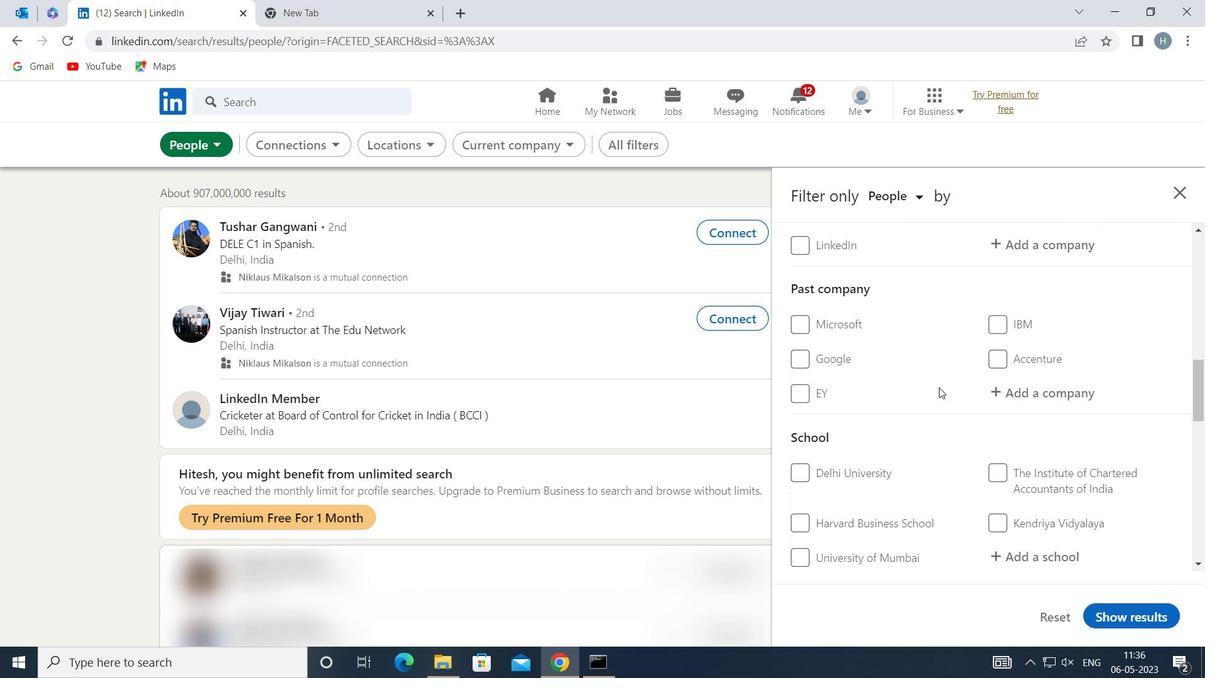 
Action: Mouse scrolled (939, 387) with delta (0, 0)
Screenshot: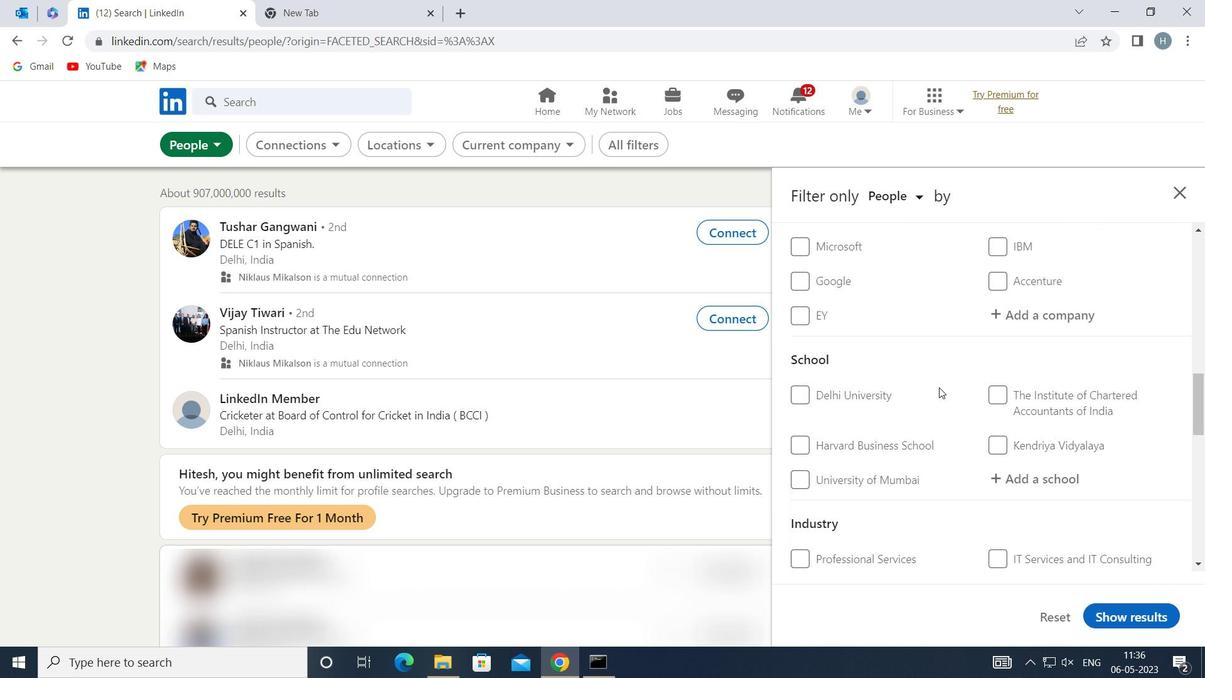 
Action: Mouse scrolled (939, 387) with delta (0, 0)
Screenshot: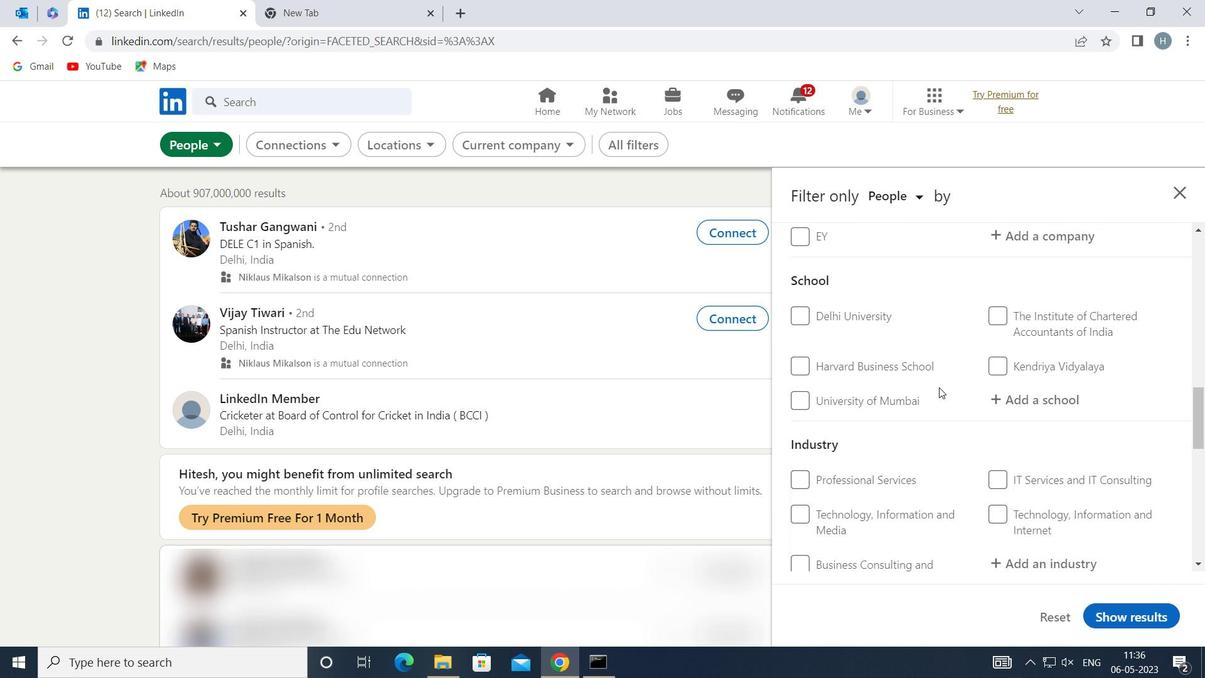 
Action: Mouse moved to (939, 387)
Screenshot: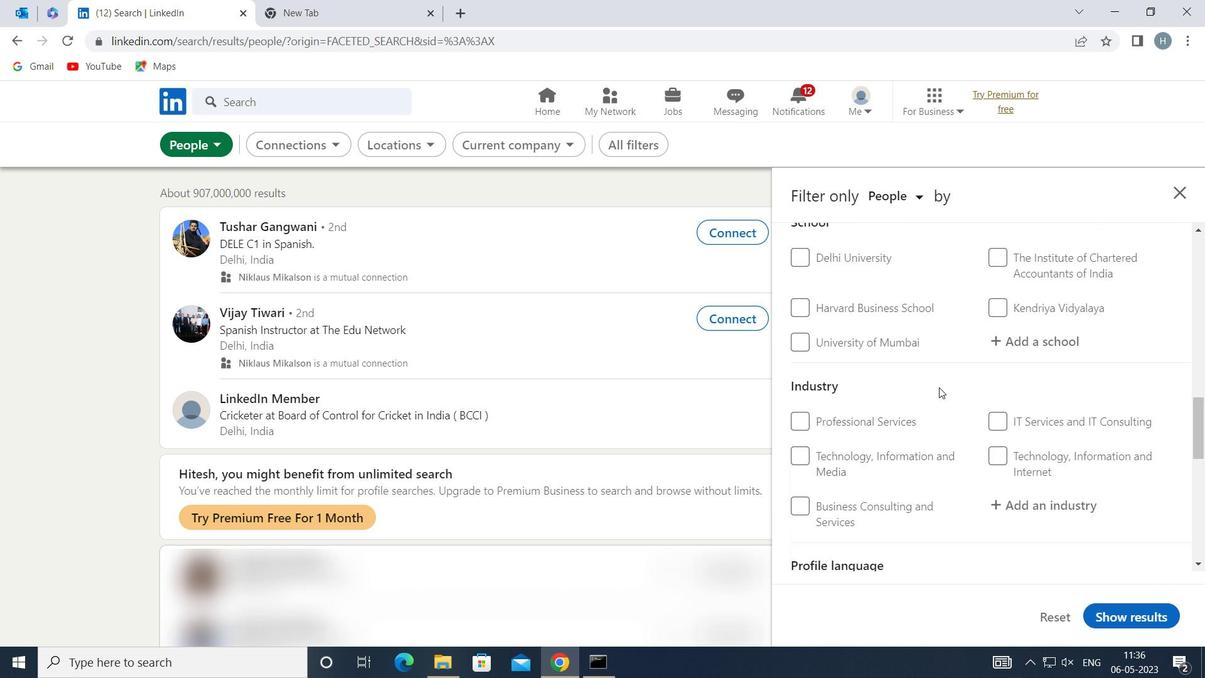 
Action: Mouse scrolled (939, 387) with delta (0, 0)
Screenshot: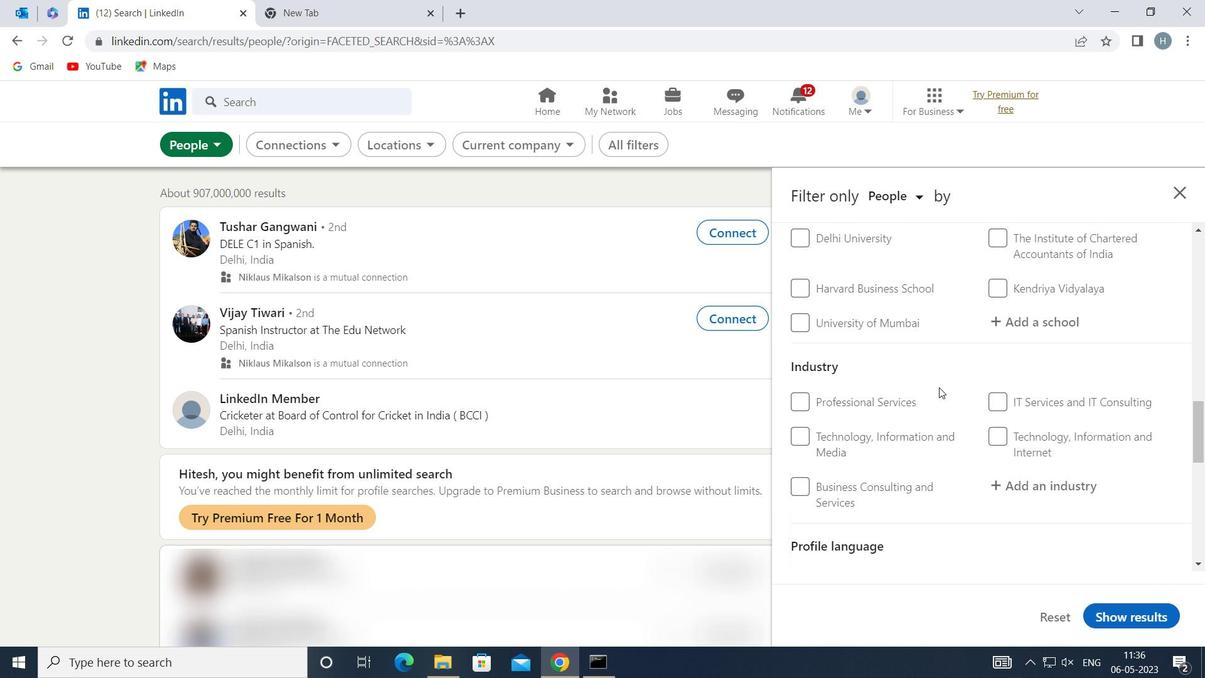 
Action: Mouse scrolled (939, 387) with delta (0, 0)
Screenshot: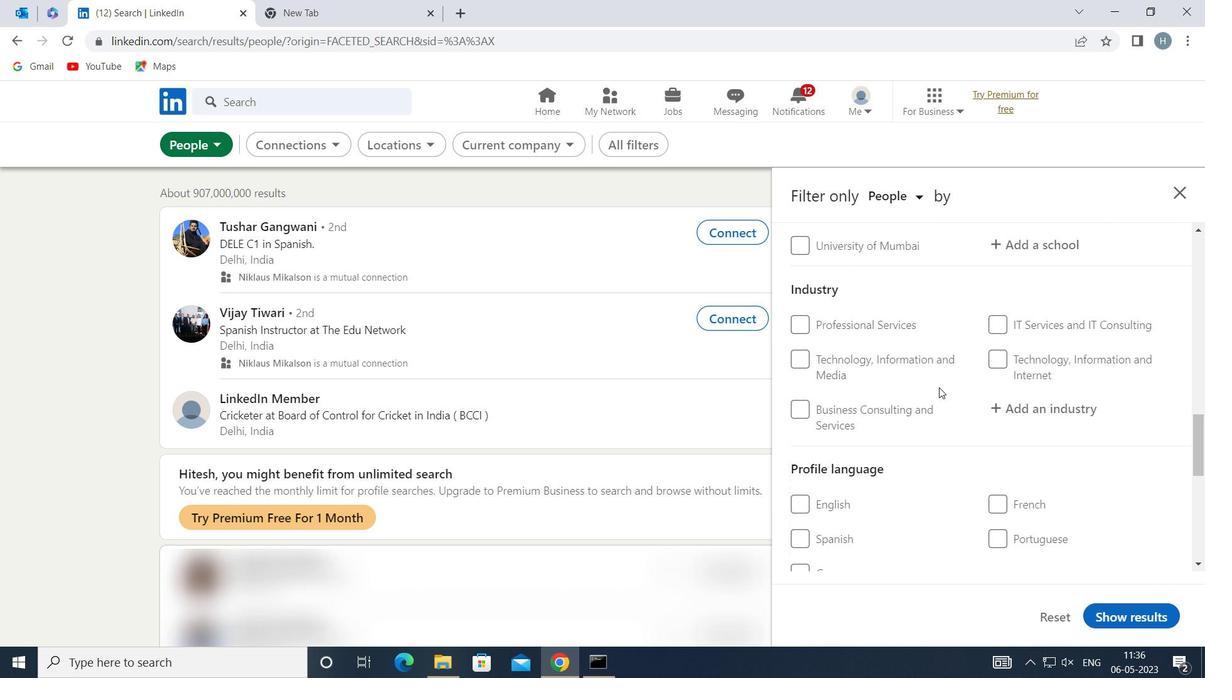 
Action: Mouse moved to (993, 457)
Screenshot: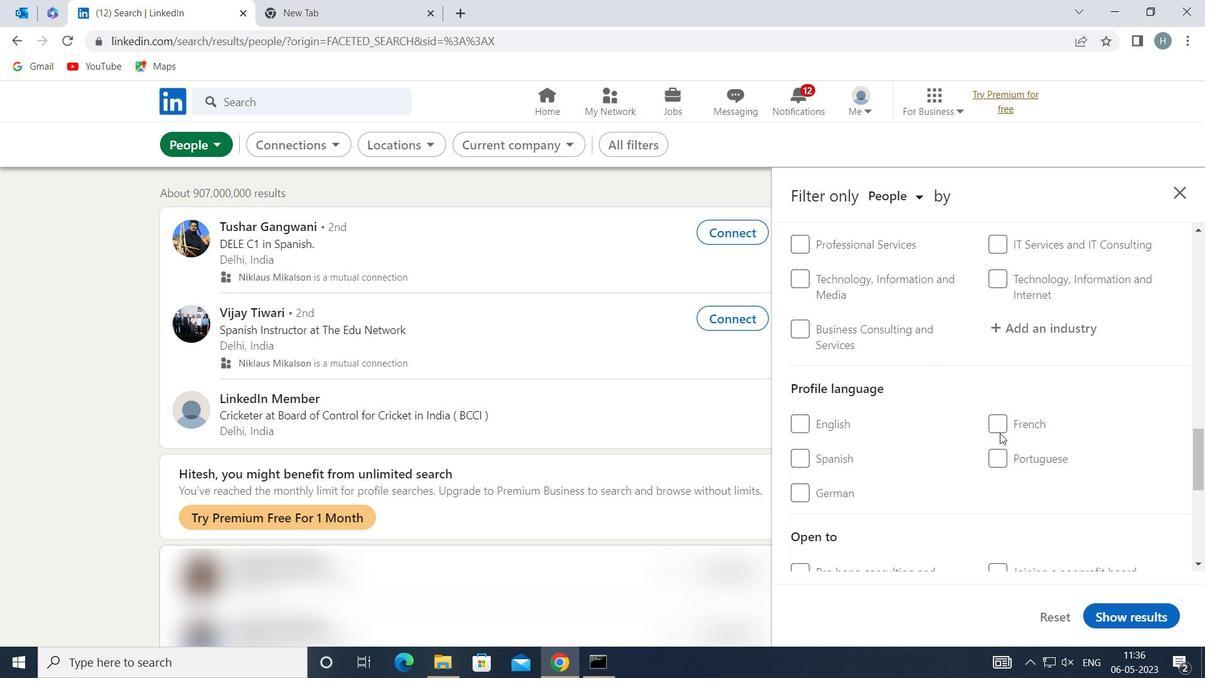 
Action: Mouse pressed left at (993, 457)
Screenshot: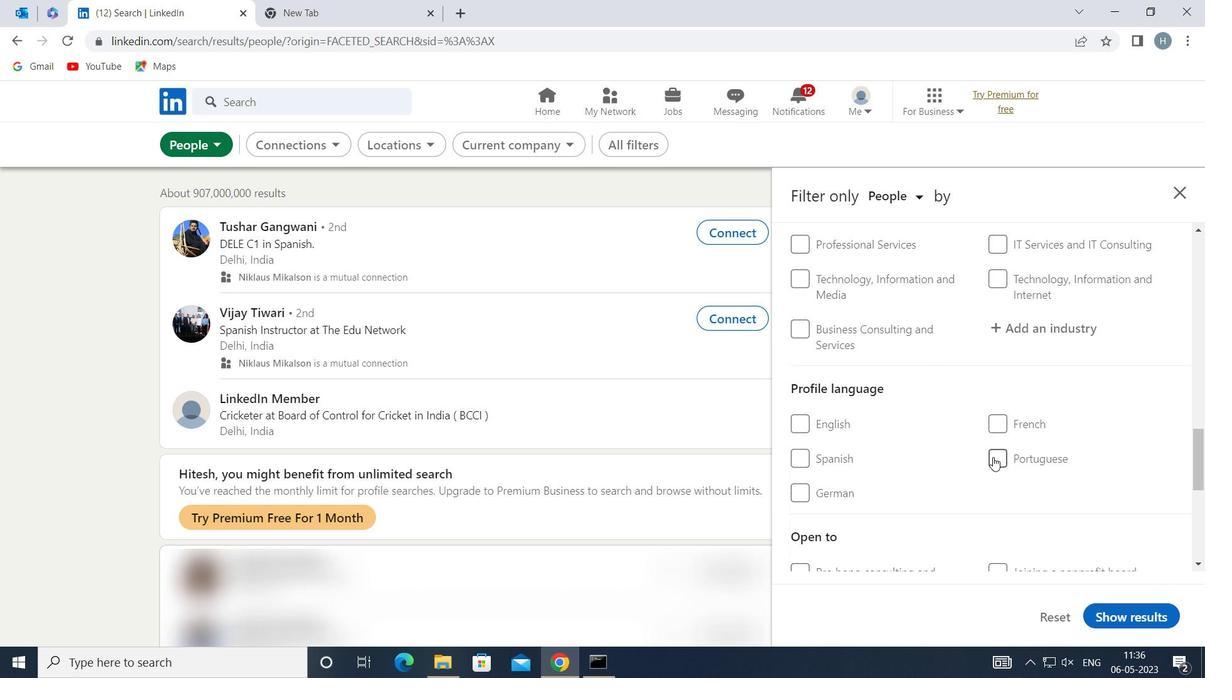
Action: Mouse moved to (935, 451)
Screenshot: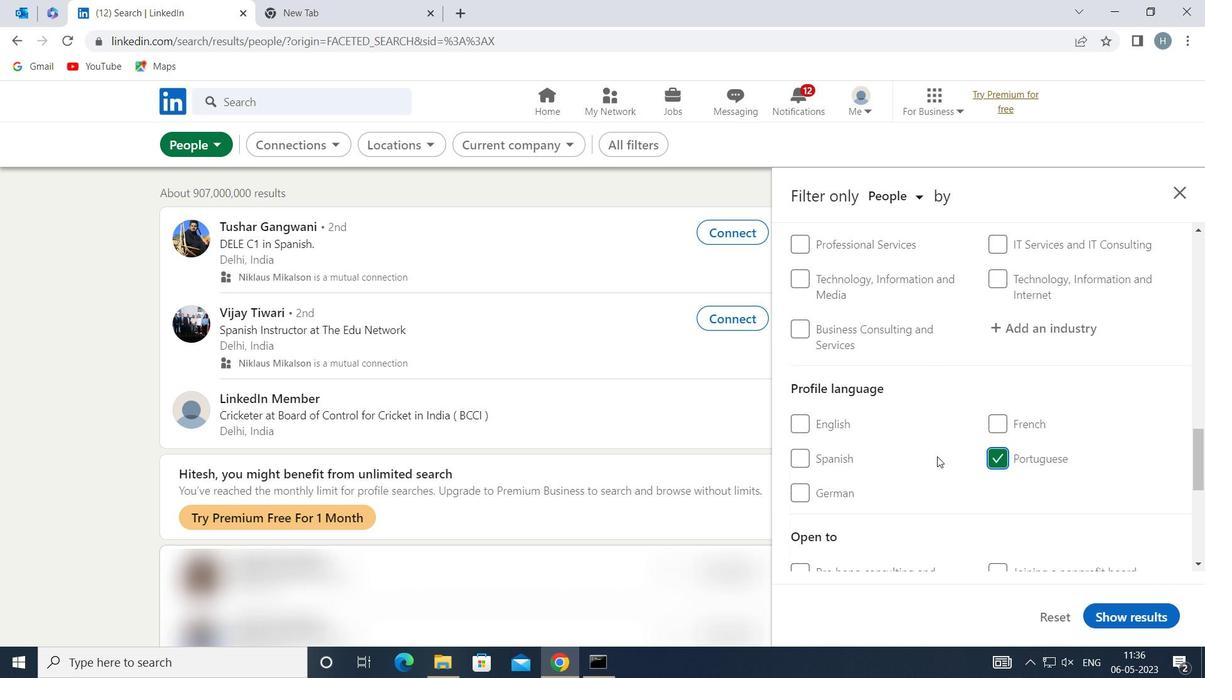 
Action: Mouse scrolled (935, 452) with delta (0, 0)
Screenshot: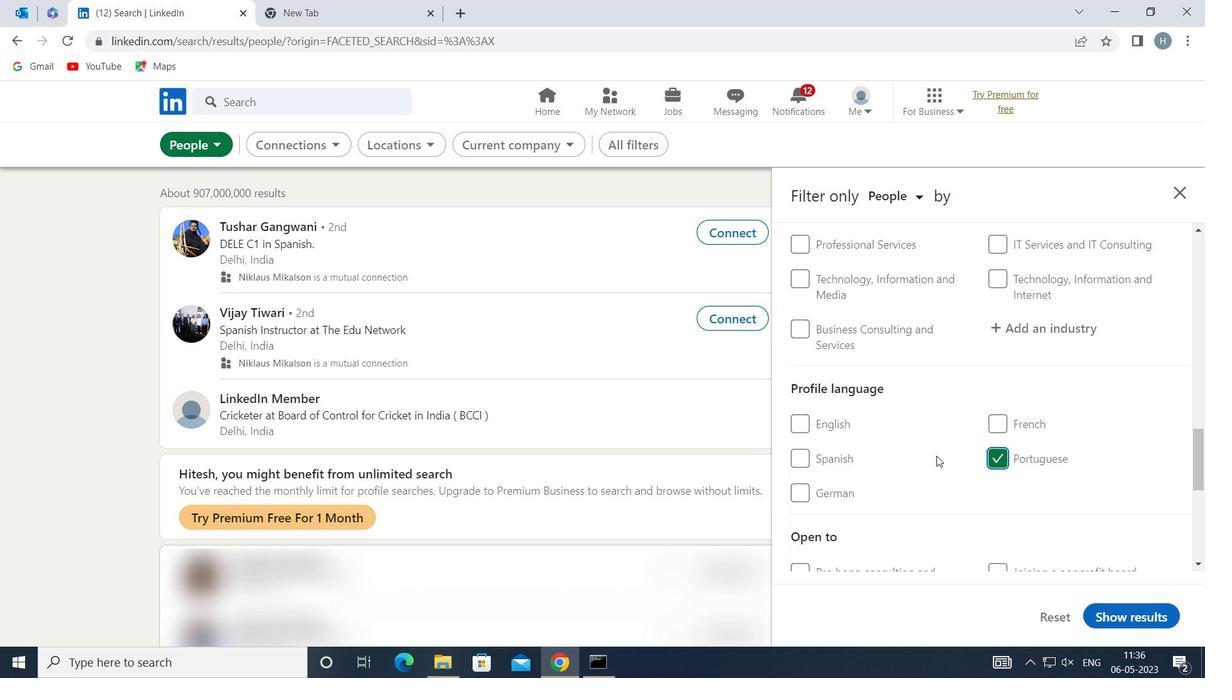 
Action: Mouse moved to (937, 434)
Screenshot: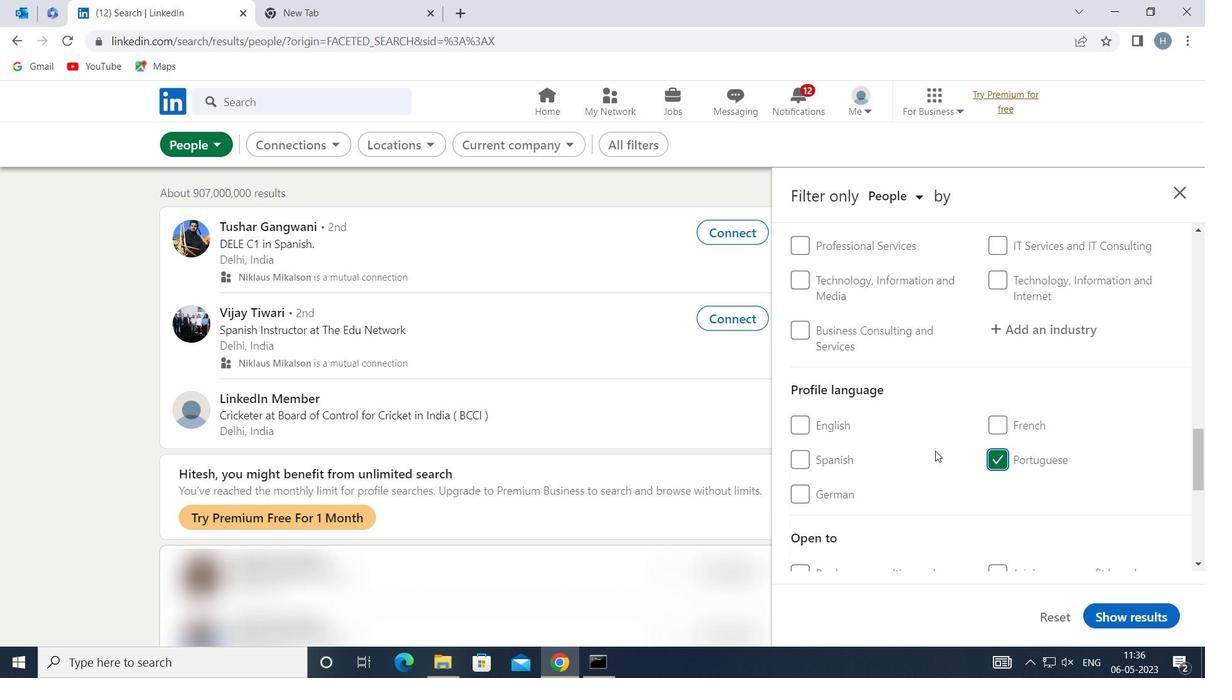 
Action: Mouse scrolled (937, 435) with delta (0, 0)
Screenshot: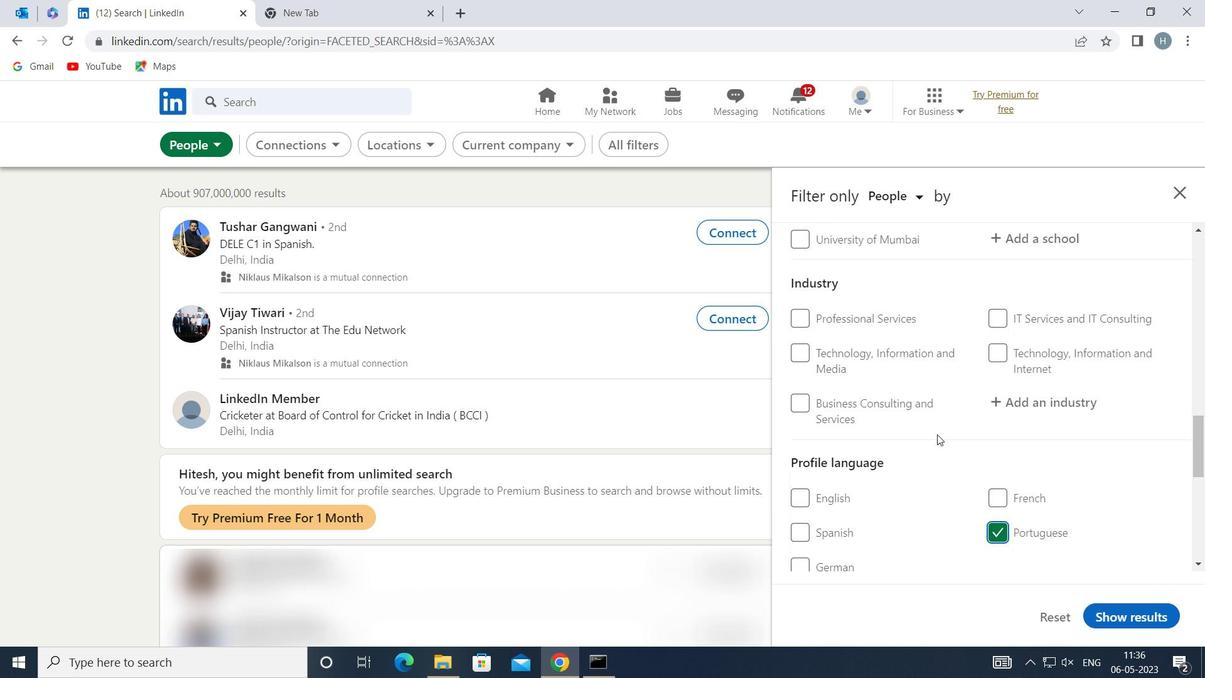 
Action: Mouse scrolled (937, 435) with delta (0, 0)
Screenshot: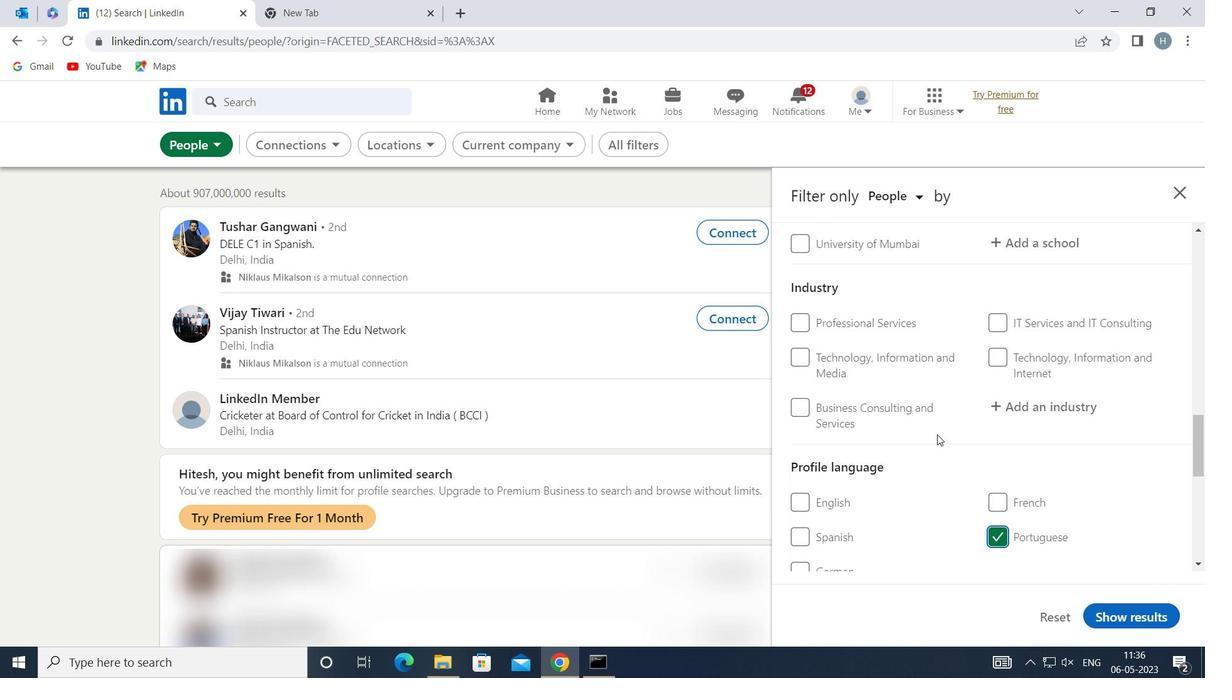 
Action: Mouse scrolled (937, 435) with delta (0, 0)
Screenshot: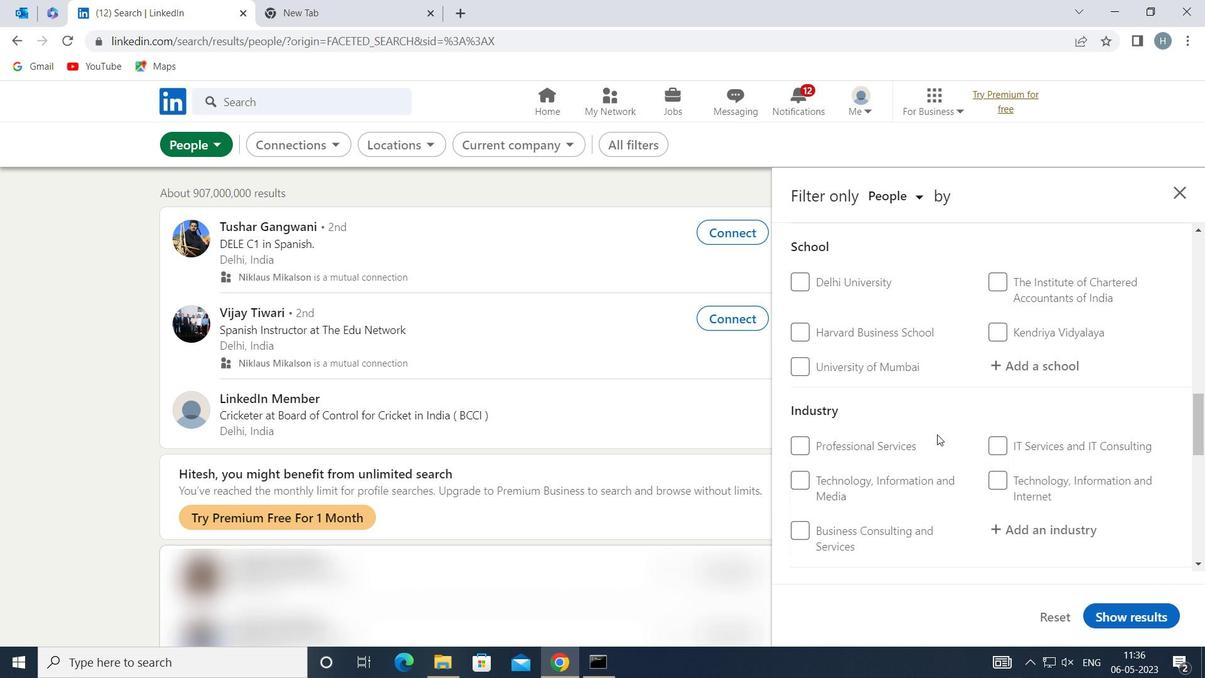 
Action: Mouse moved to (937, 433)
Screenshot: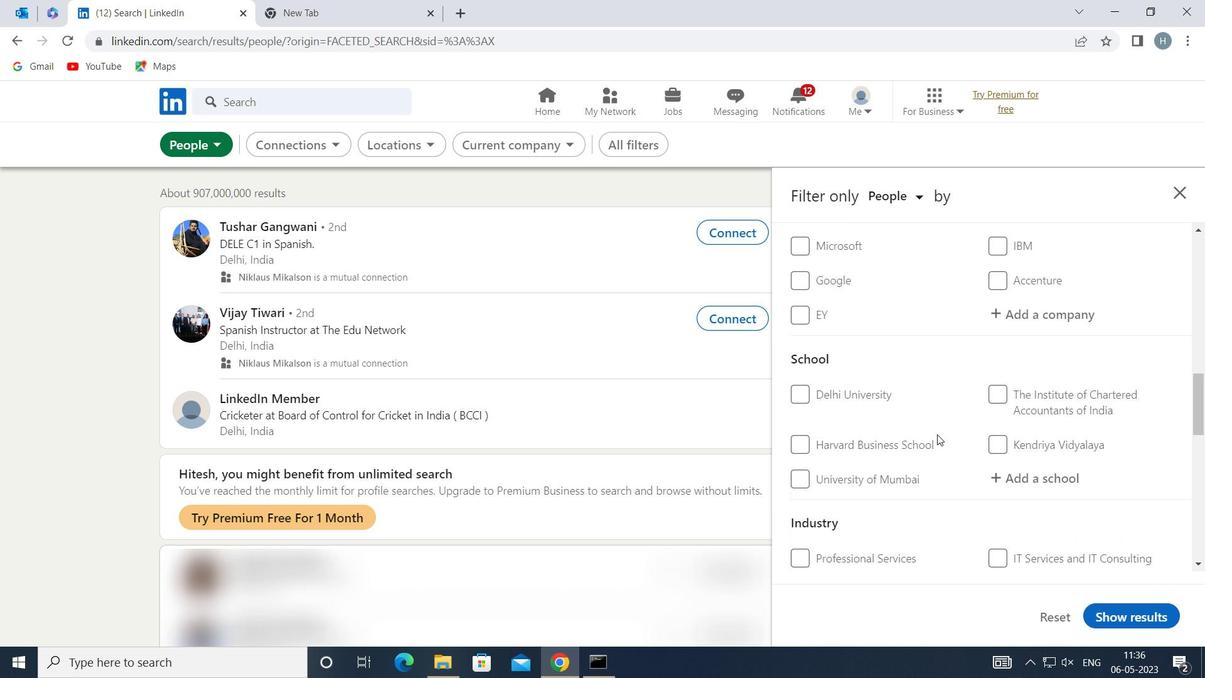 
Action: Mouse scrolled (937, 434) with delta (0, 0)
Screenshot: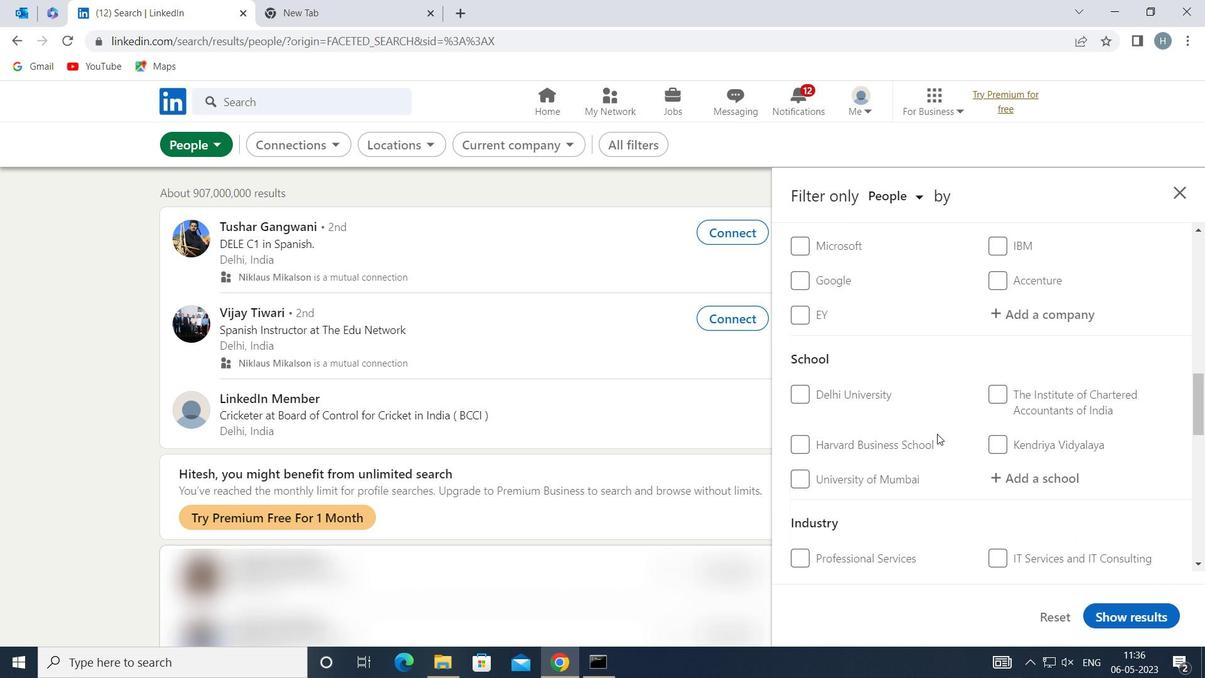 
Action: Mouse scrolled (937, 434) with delta (0, 0)
Screenshot: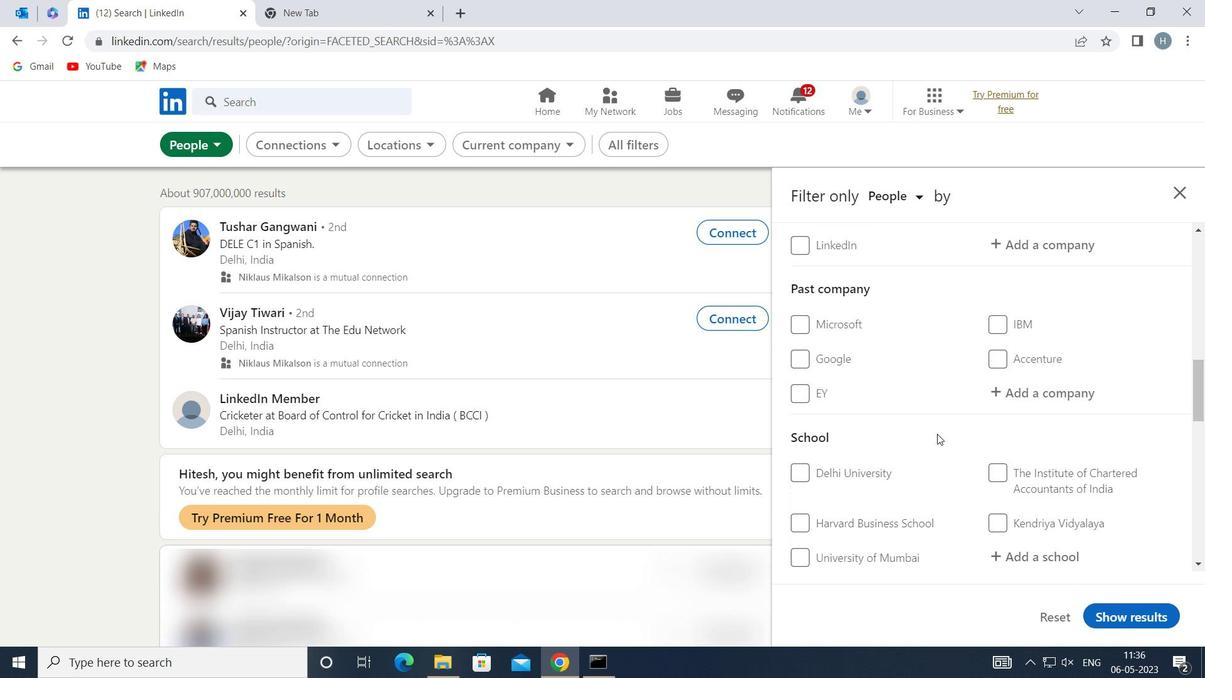 
Action: Mouse scrolled (937, 434) with delta (0, 0)
Screenshot: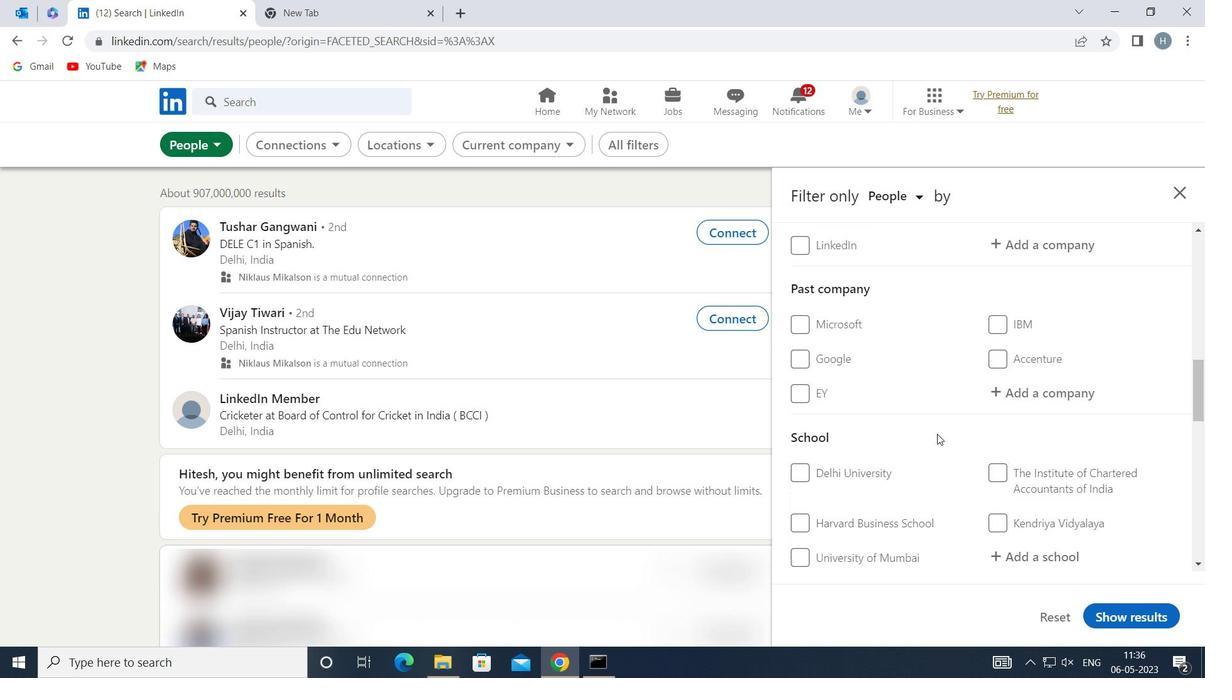 
Action: Mouse scrolled (937, 434) with delta (0, 0)
Screenshot: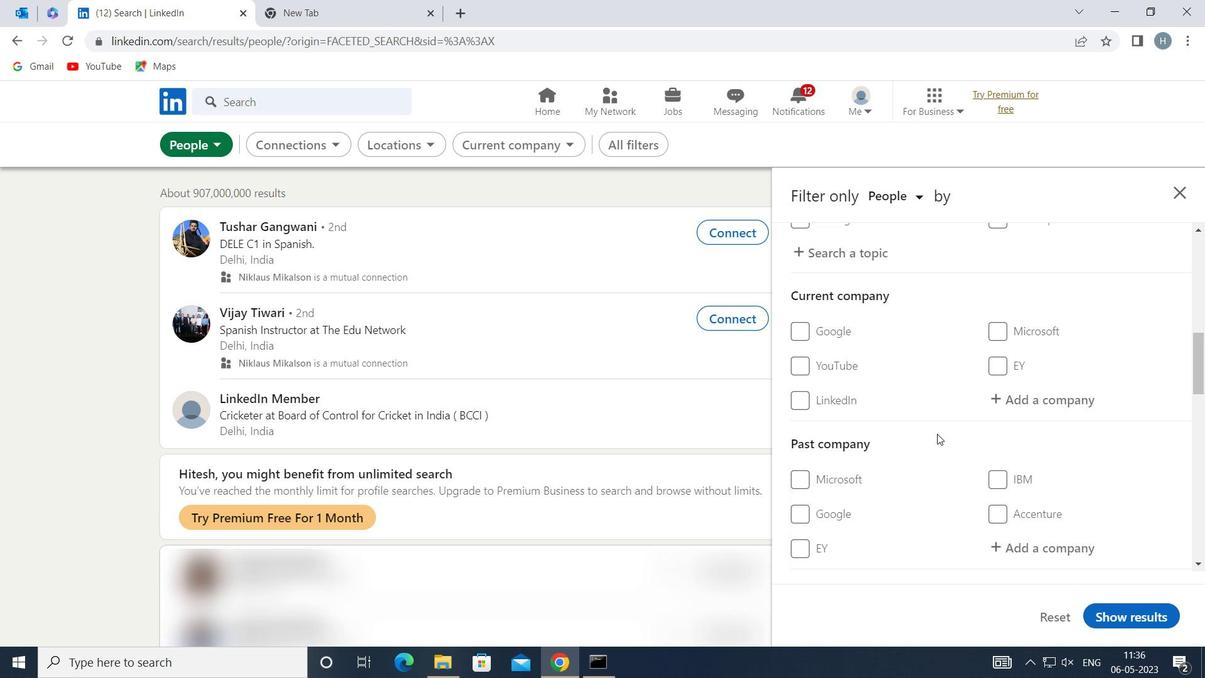 
Action: Mouse moved to (1000, 474)
Screenshot: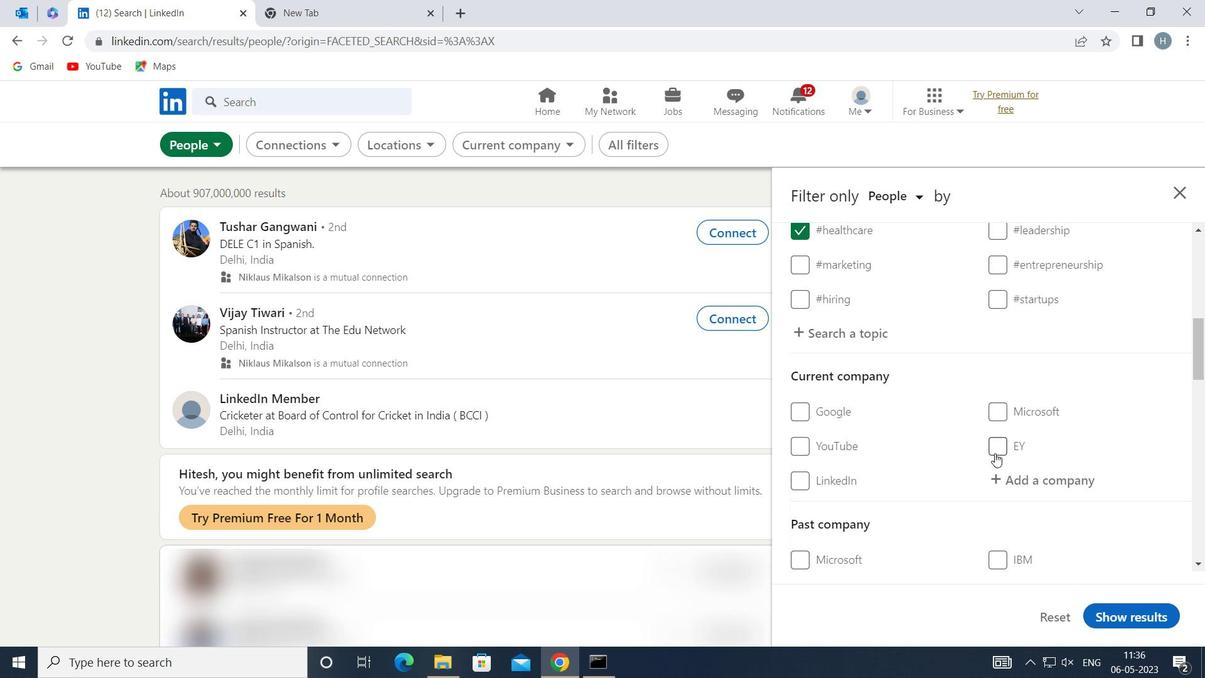 
Action: Mouse pressed left at (1000, 474)
Screenshot: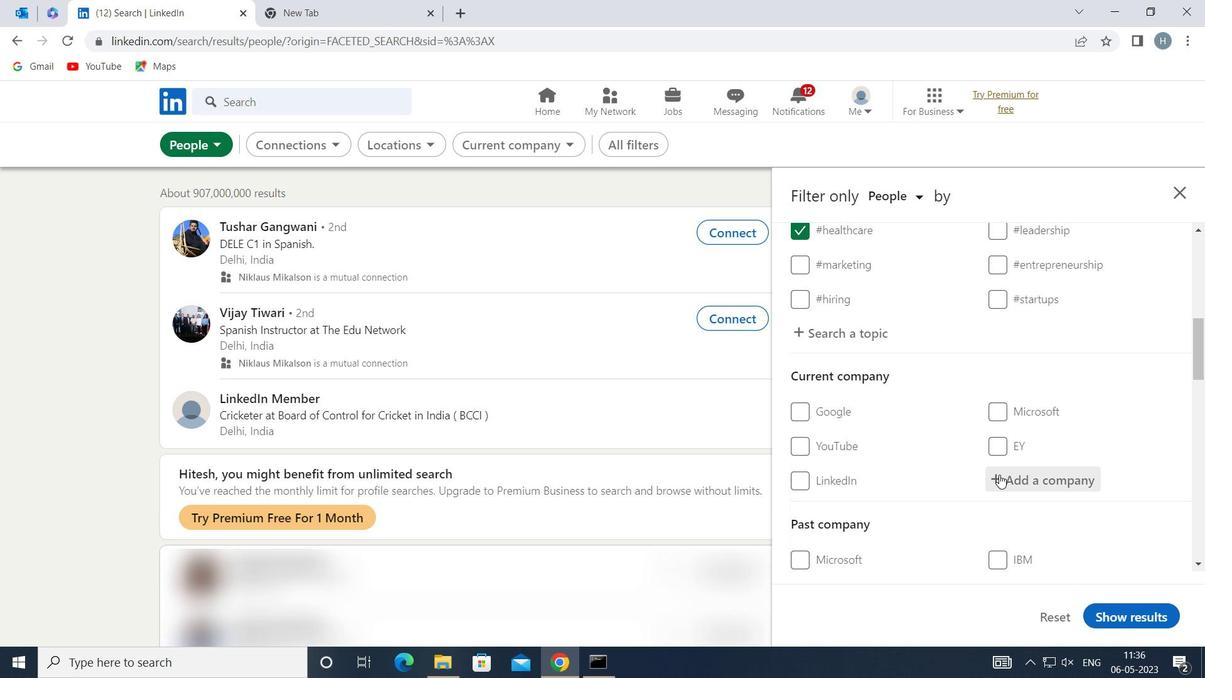 
Action: Mouse moved to (993, 467)
Screenshot: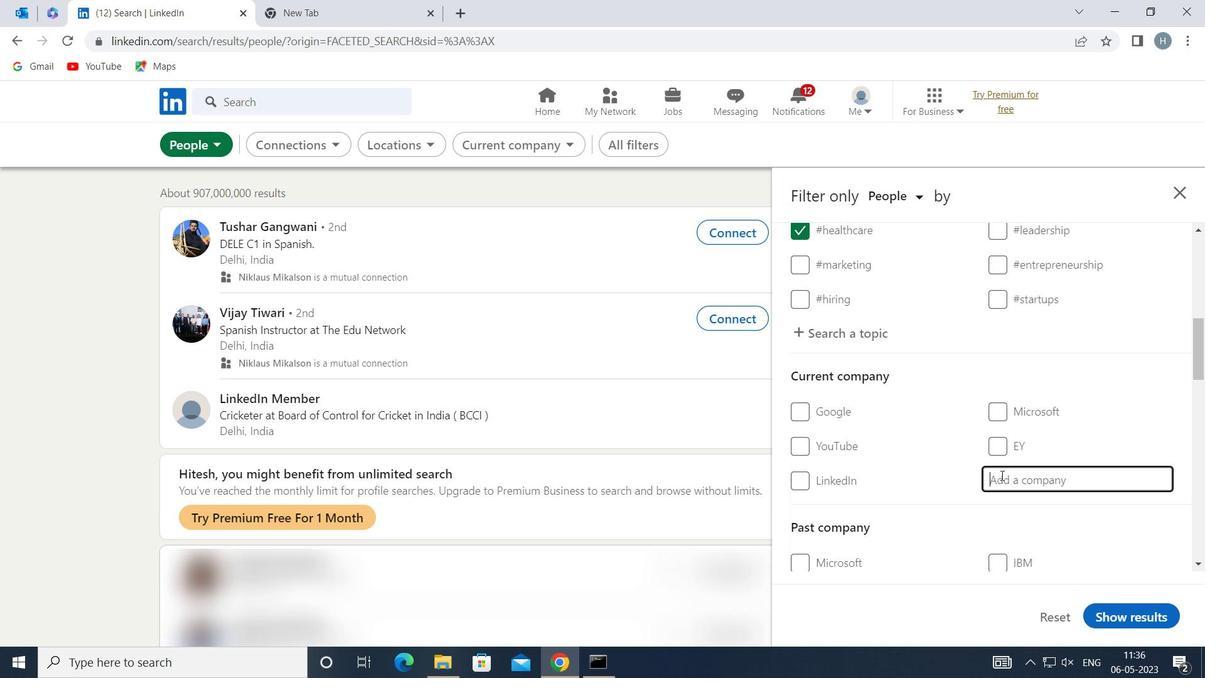 
Action: Key pressed <Key.shift>LANCE<Key.shift>S
Screenshot: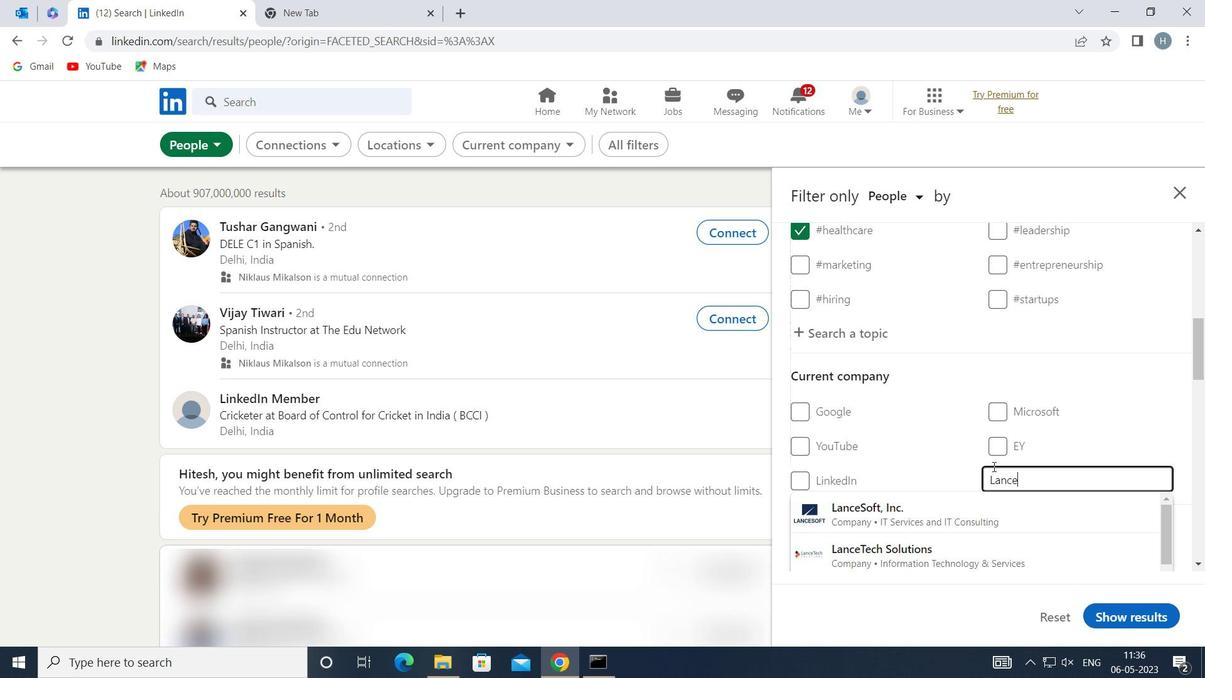 
Action: Mouse moved to (894, 502)
Screenshot: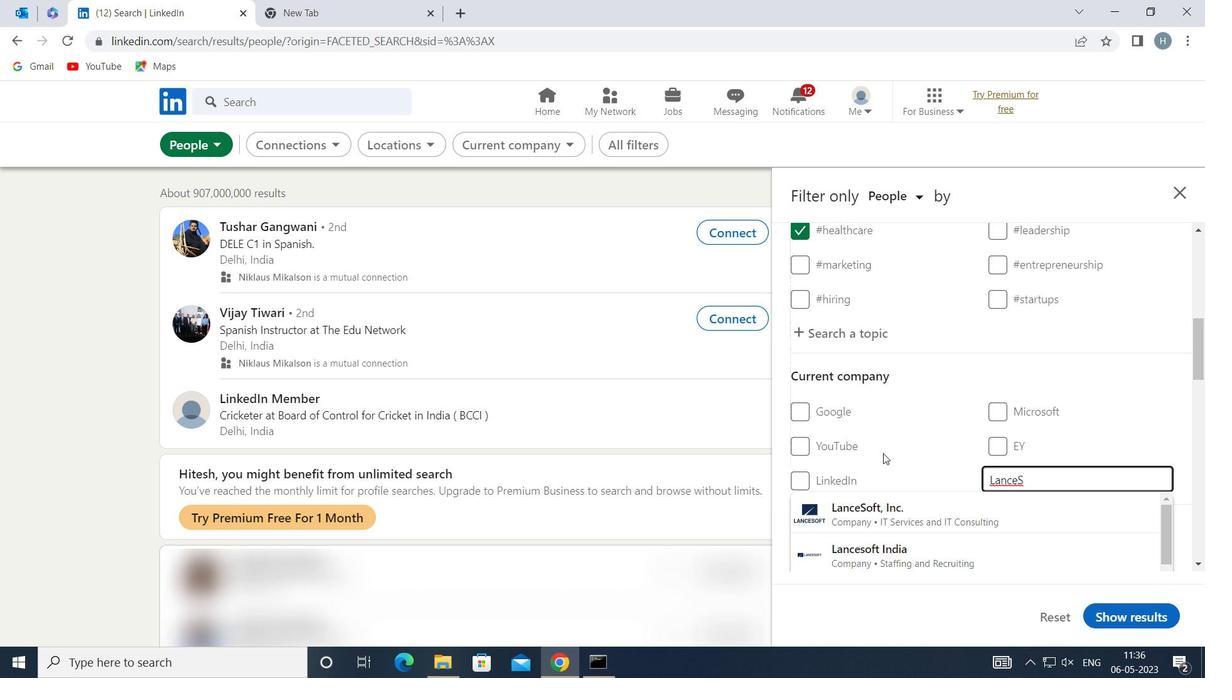 
Action: Mouse pressed left at (894, 502)
Screenshot: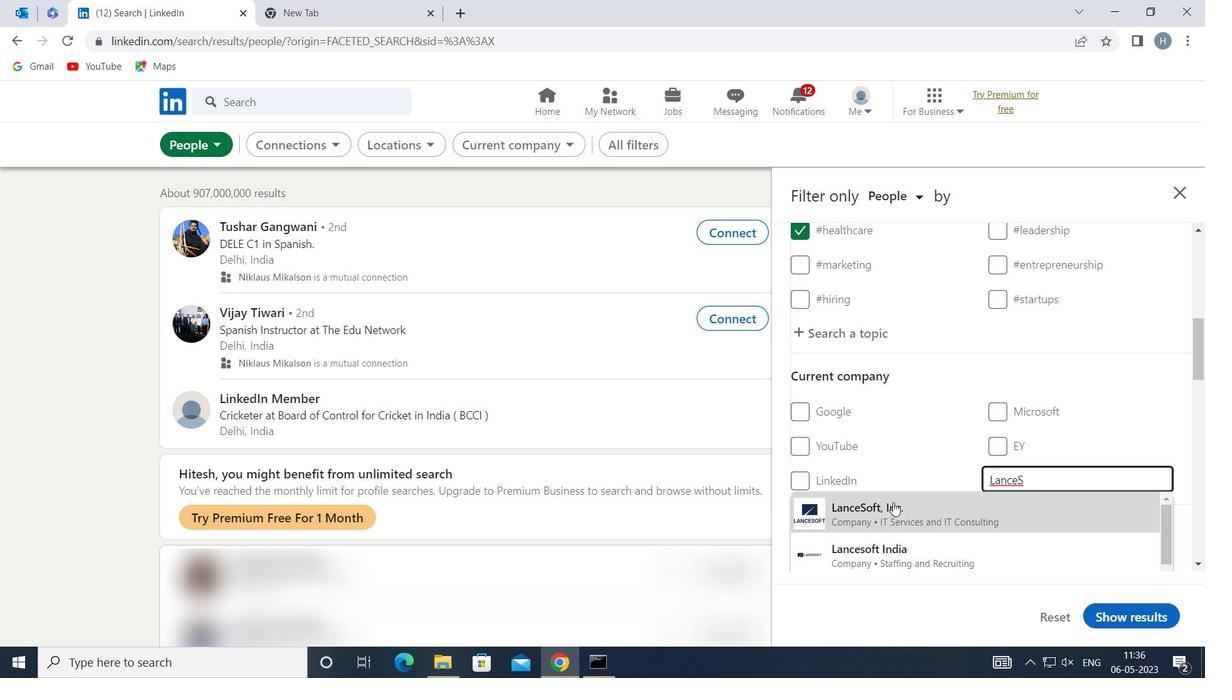 
Action: Mouse moved to (924, 462)
Screenshot: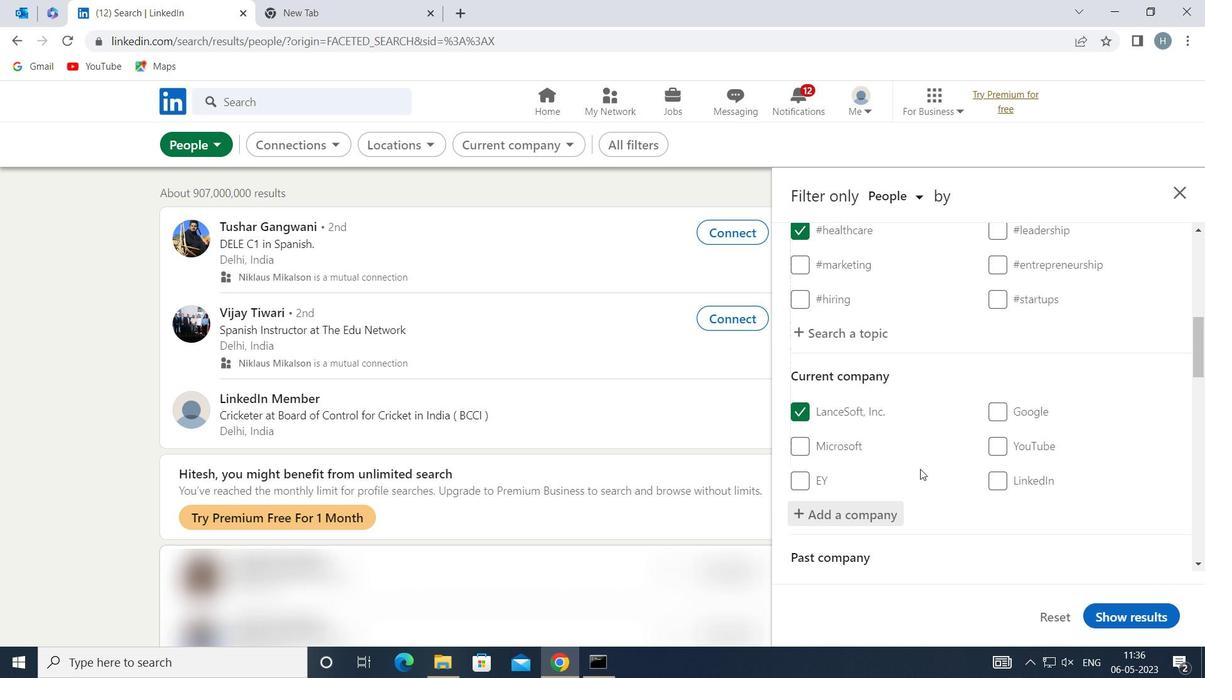 
Action: Mouse scrolled (924, 461) with delta (0, 0)
Screenshot: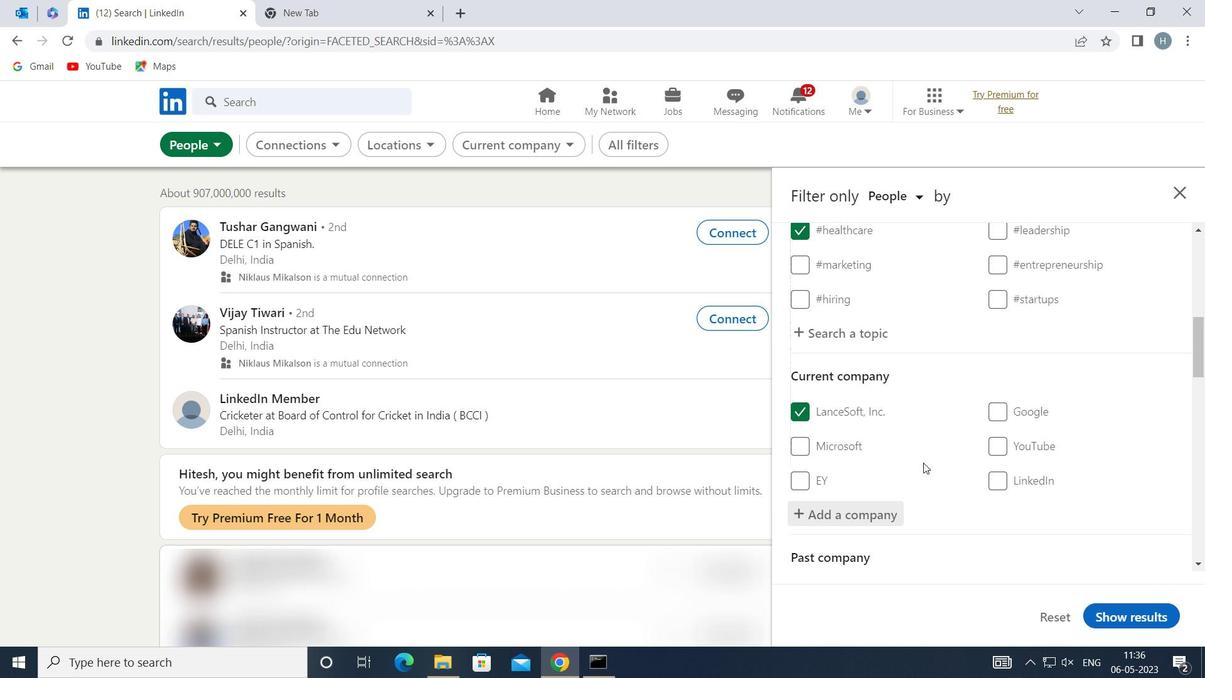 
Action: Mouse moved to (926, 461)
Screenshot: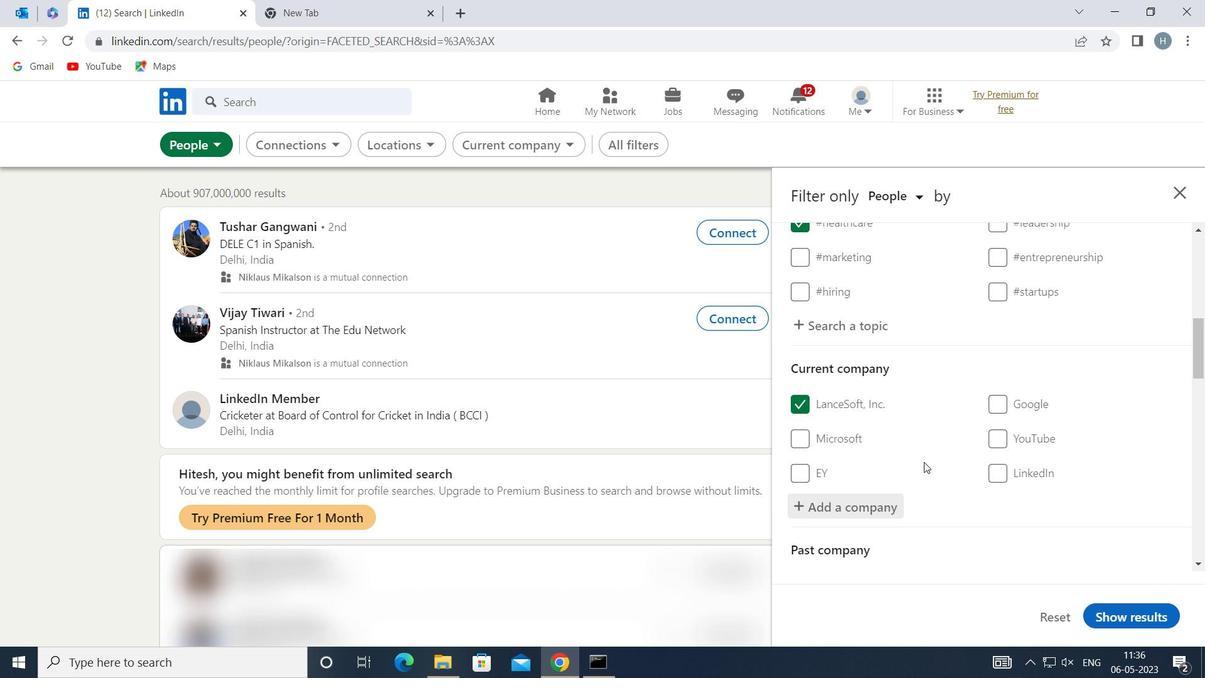 
Action: Mouse scrolled (926, 460) with delta (0, 0)
Screenshot: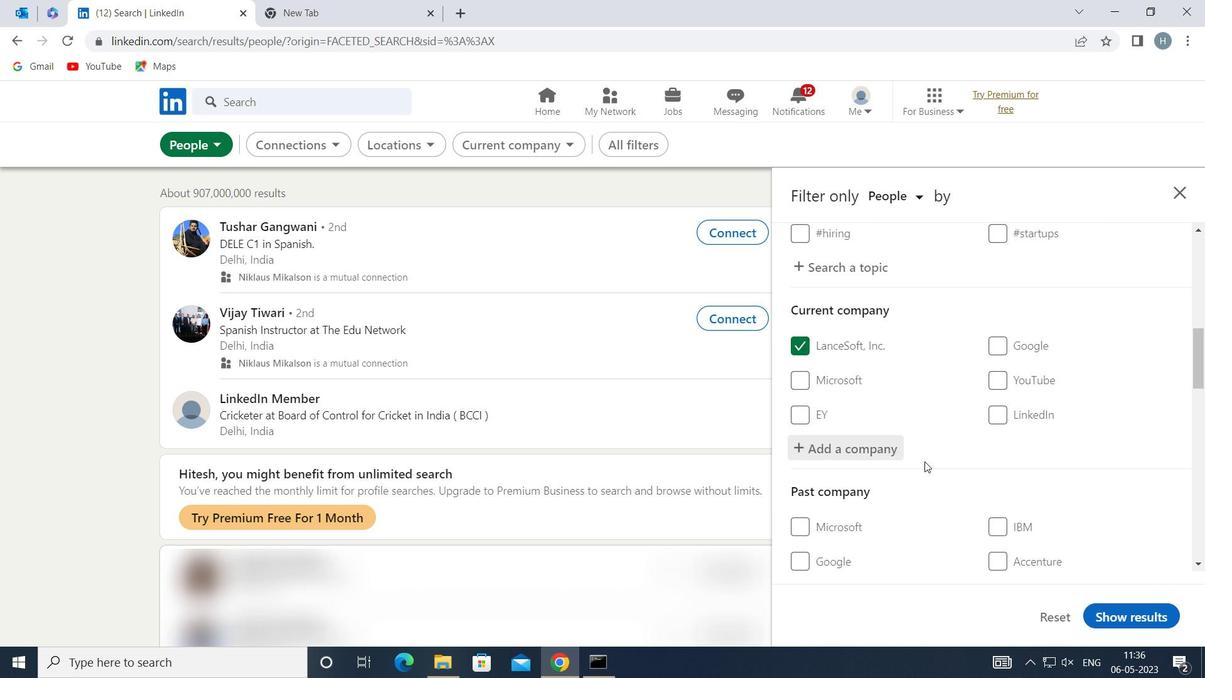 
Action: Mouse moved to (931, 461)
Screenshot: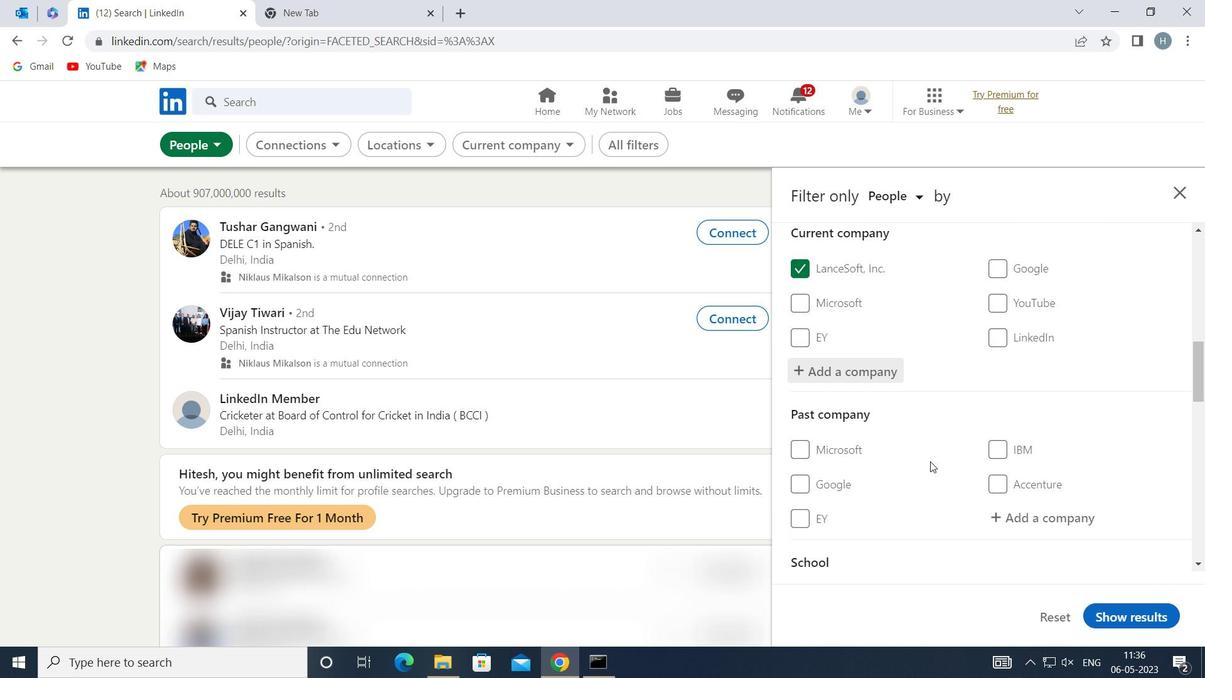 
Action: Mouse scrolled (931, 460) with delta (0, 0)
Screenshot: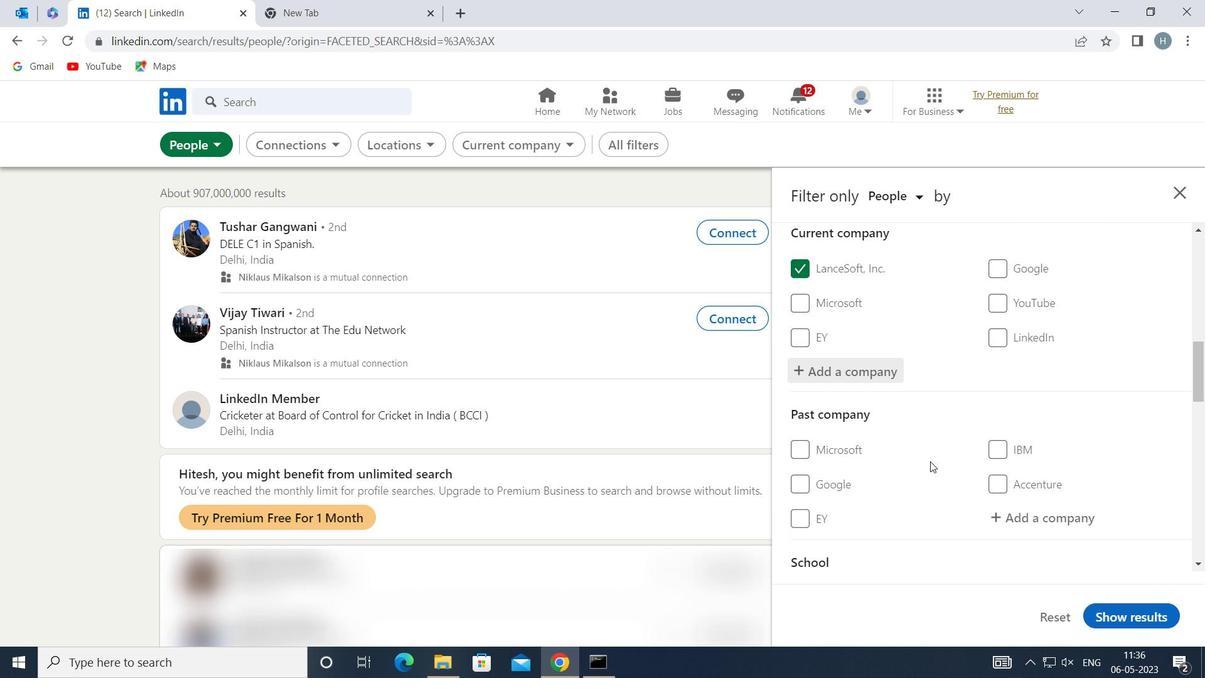 
Action: Mouse moved to (931, 461)
Screenshot: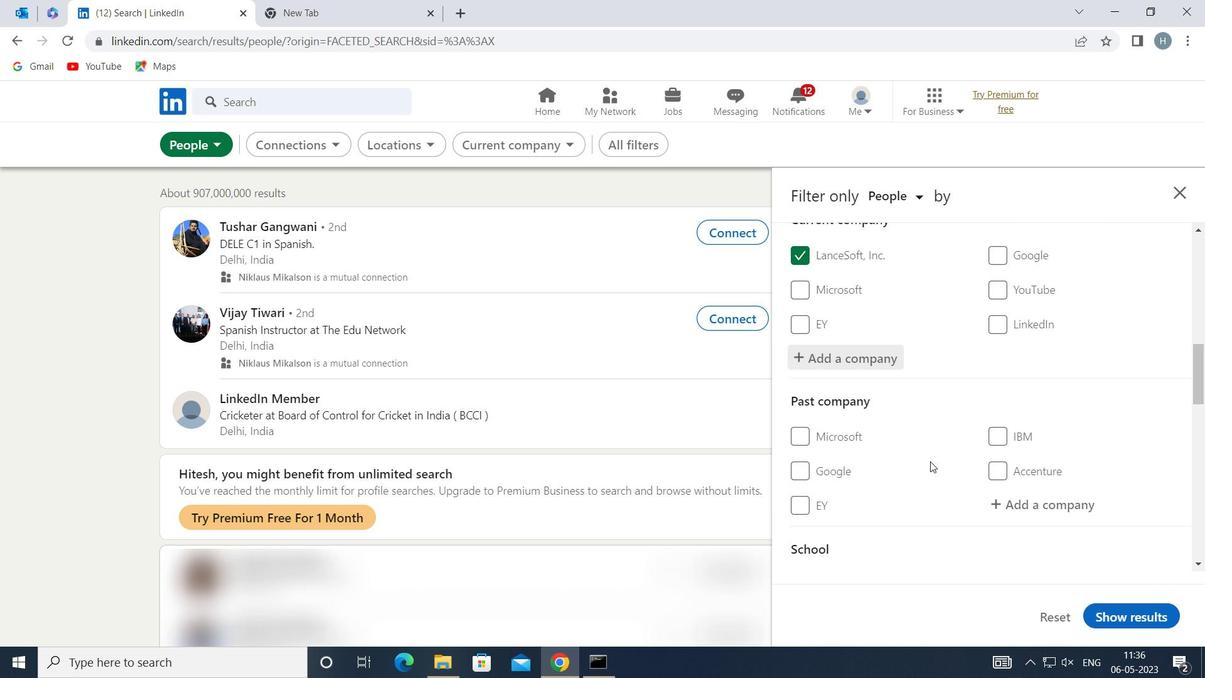 
Action: Mouse scrolled (931, 460) with delta (0, 0)
Screenshot: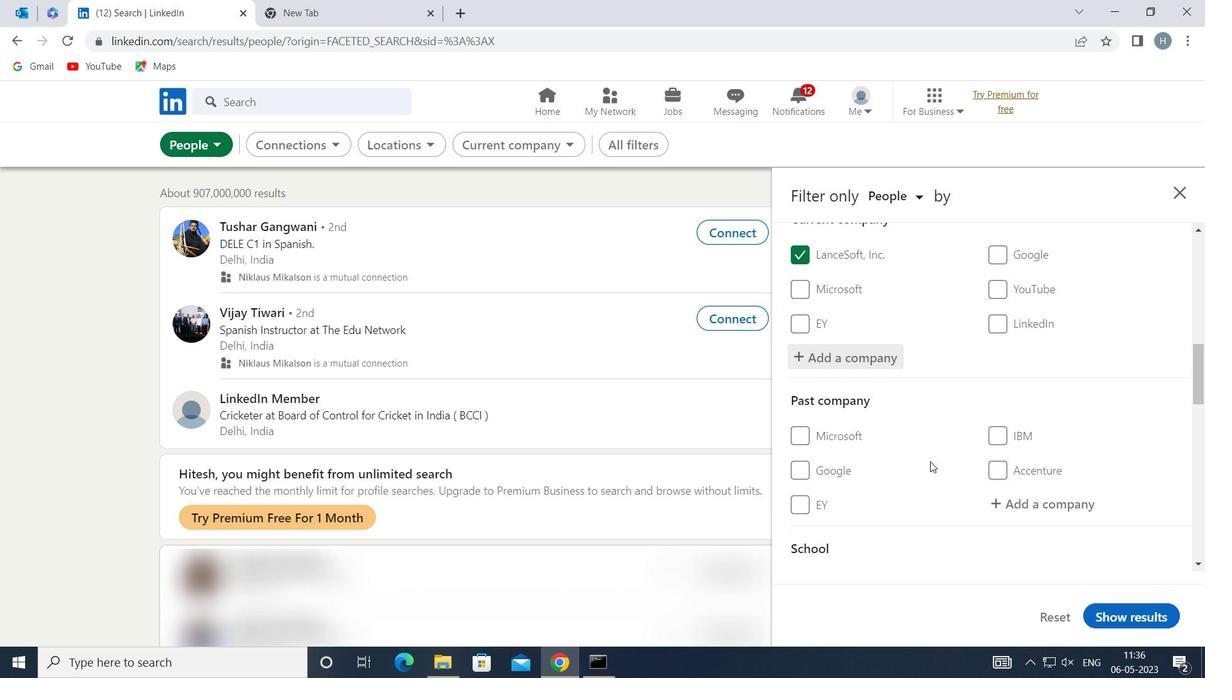 
Action: Mouse moved to (932, 462)
Screenshot: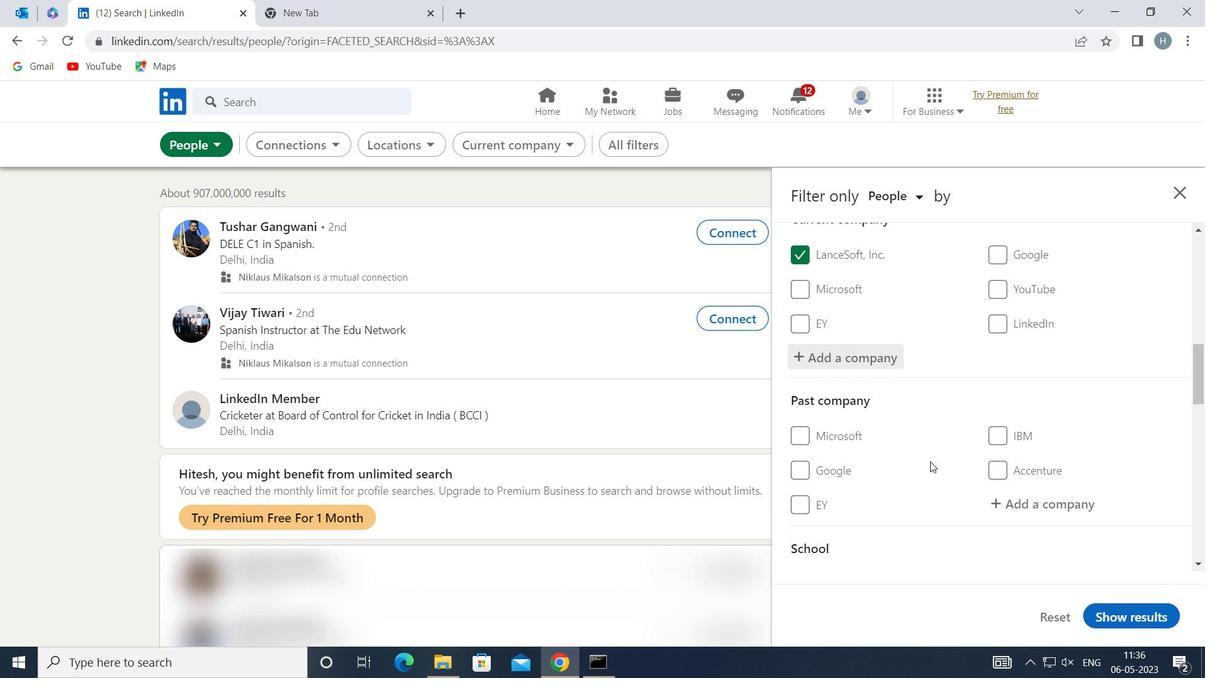 
Action: Mouse scrolled (932, 461) with delta (0, 0)
Screenshot: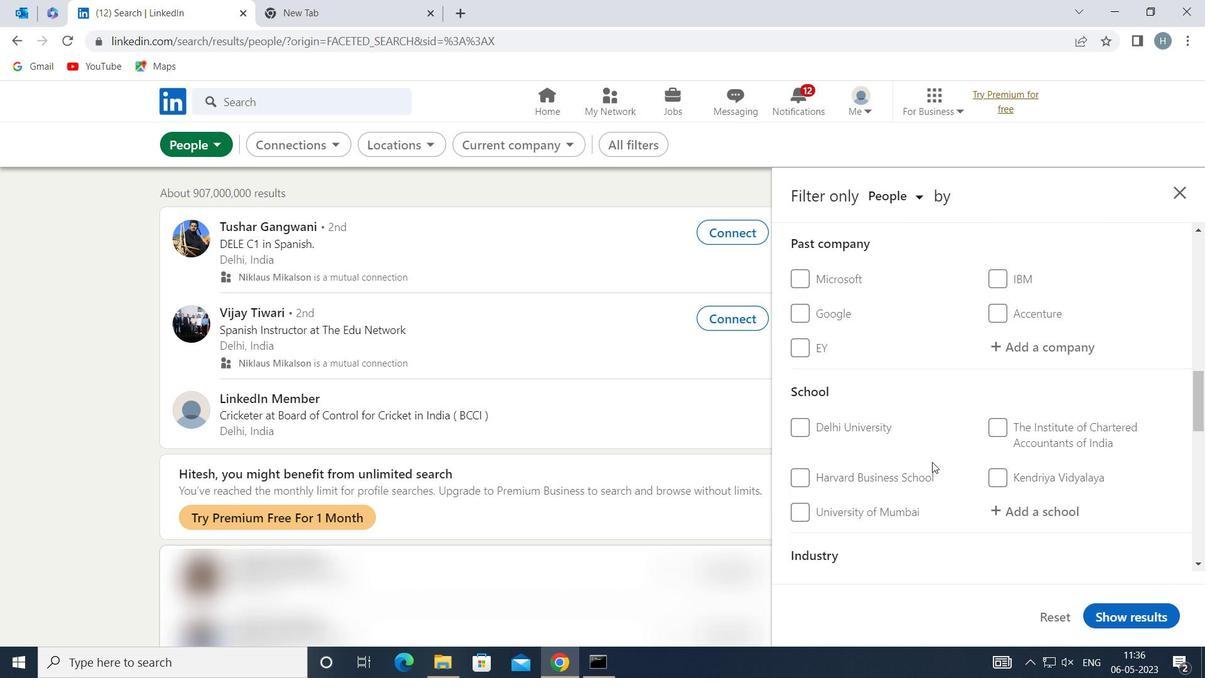 
Action: Mouse moved to (1039, 433)
Screenshot: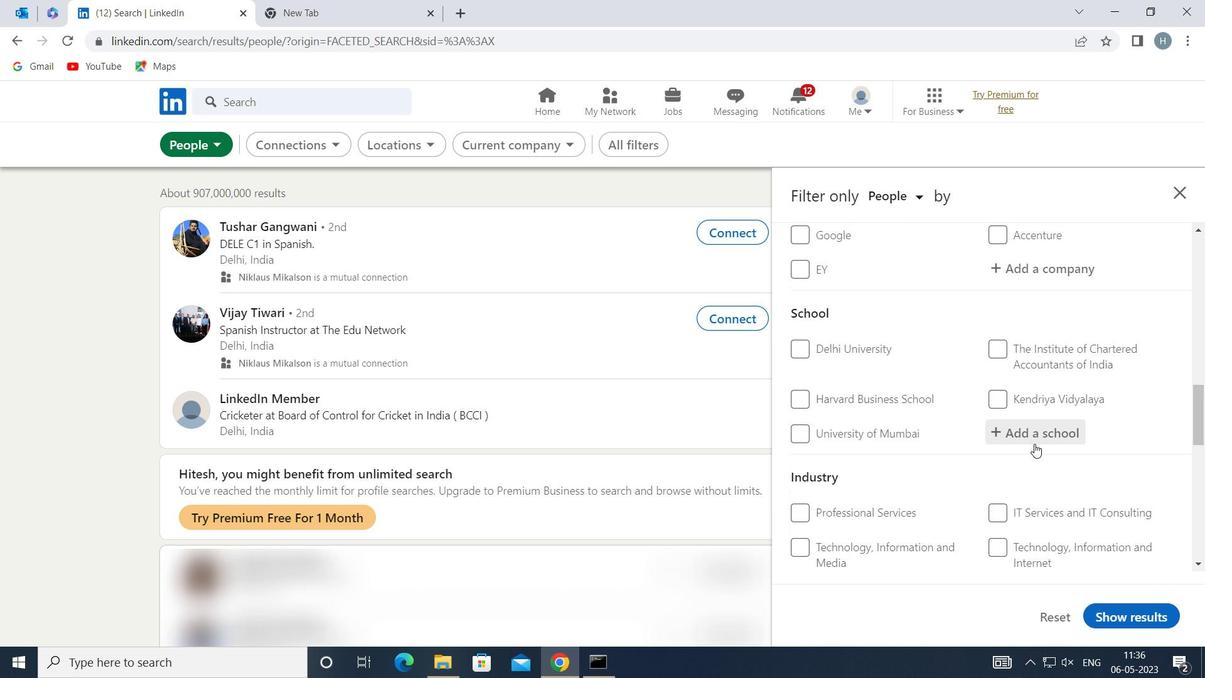 
Action: Mouse pressed left at (1039, 433)
Screenshot: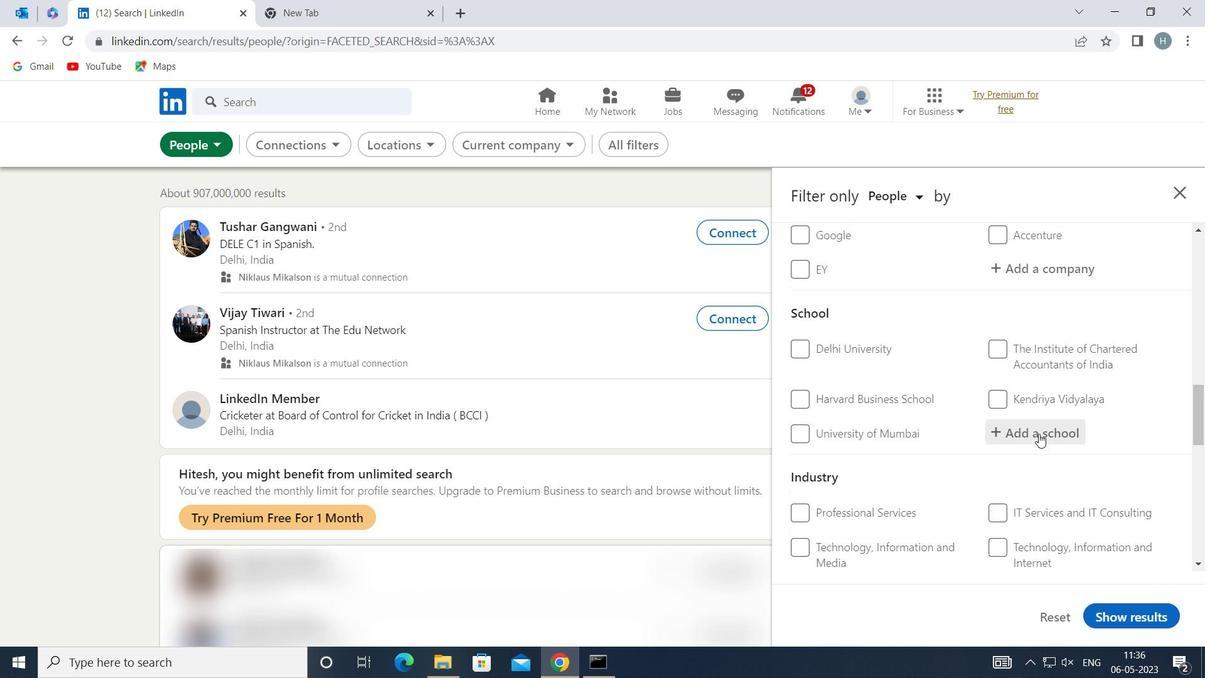 
Action: Mouse moved to (1008, 403)
Screenshot: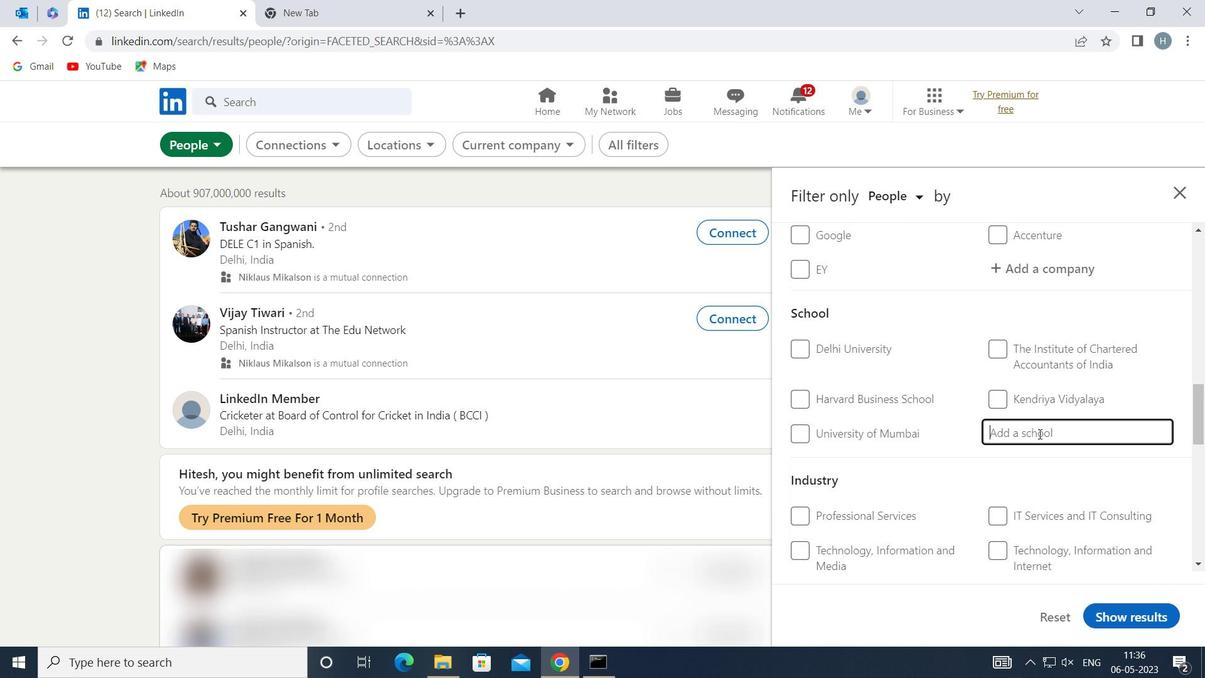 
Action: Key pressed <Key.shift>AYYA<Key.space>NADAR<Key.space>
Screenshot: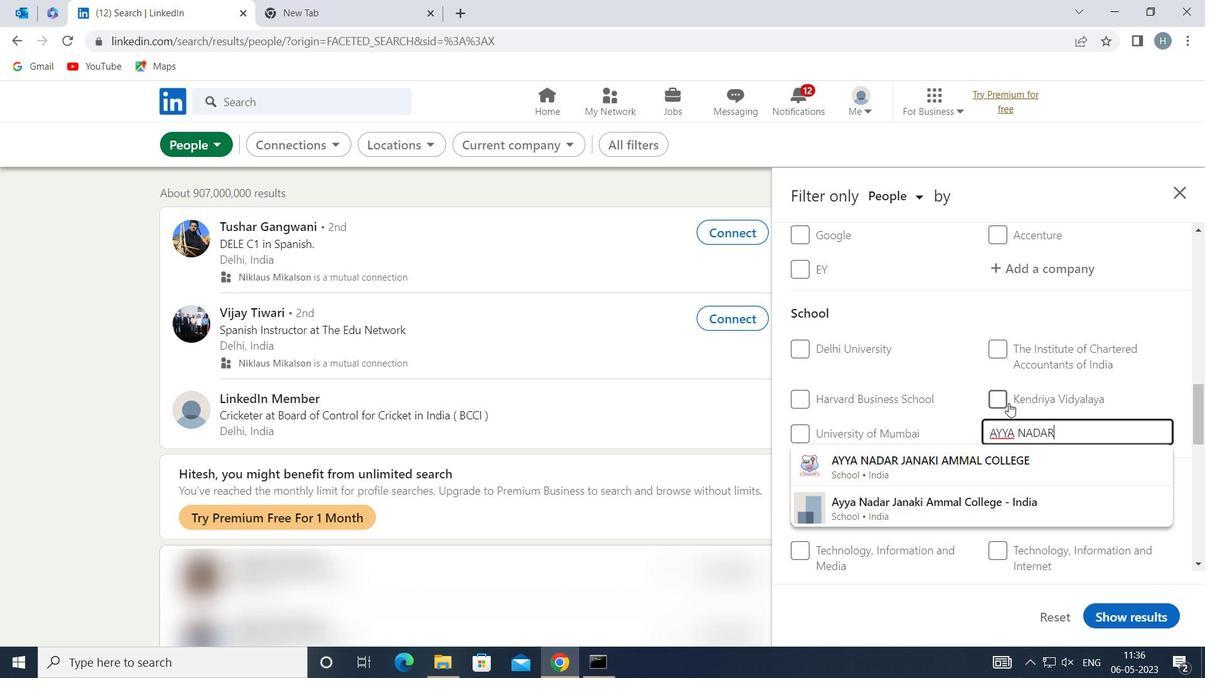 
Action: Mouse moved to (999, 457)
Screenshot: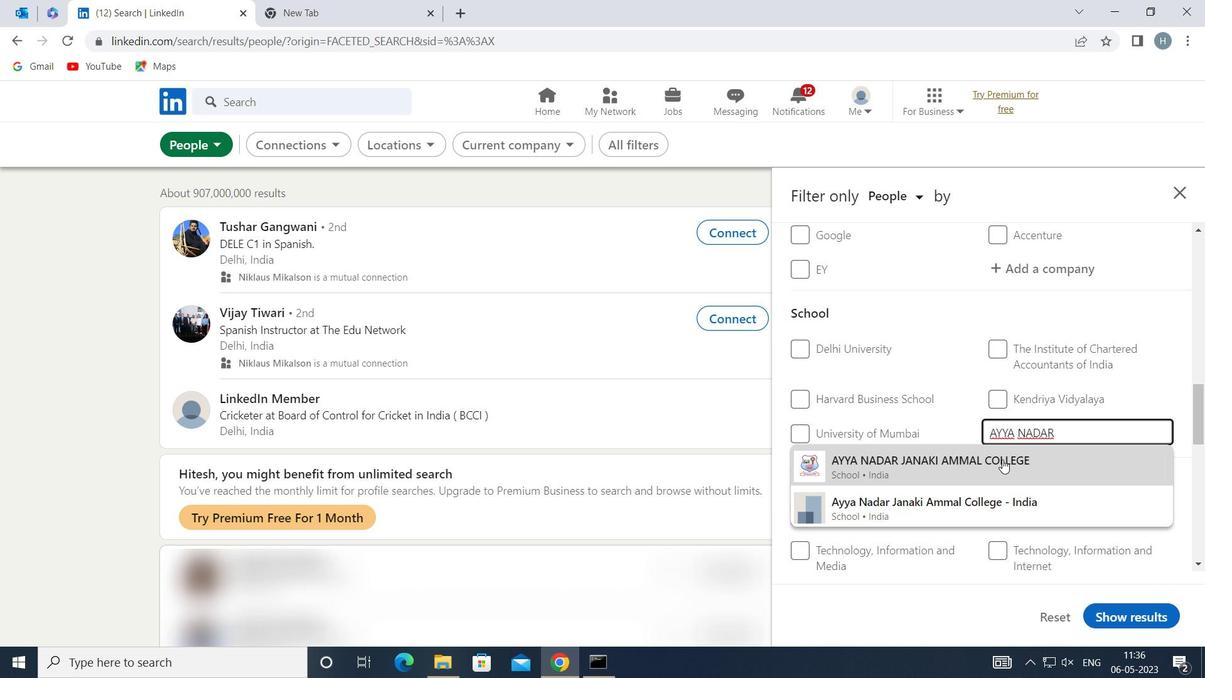 
Action: Mouse pressed left at (999, 457)
Screenshot: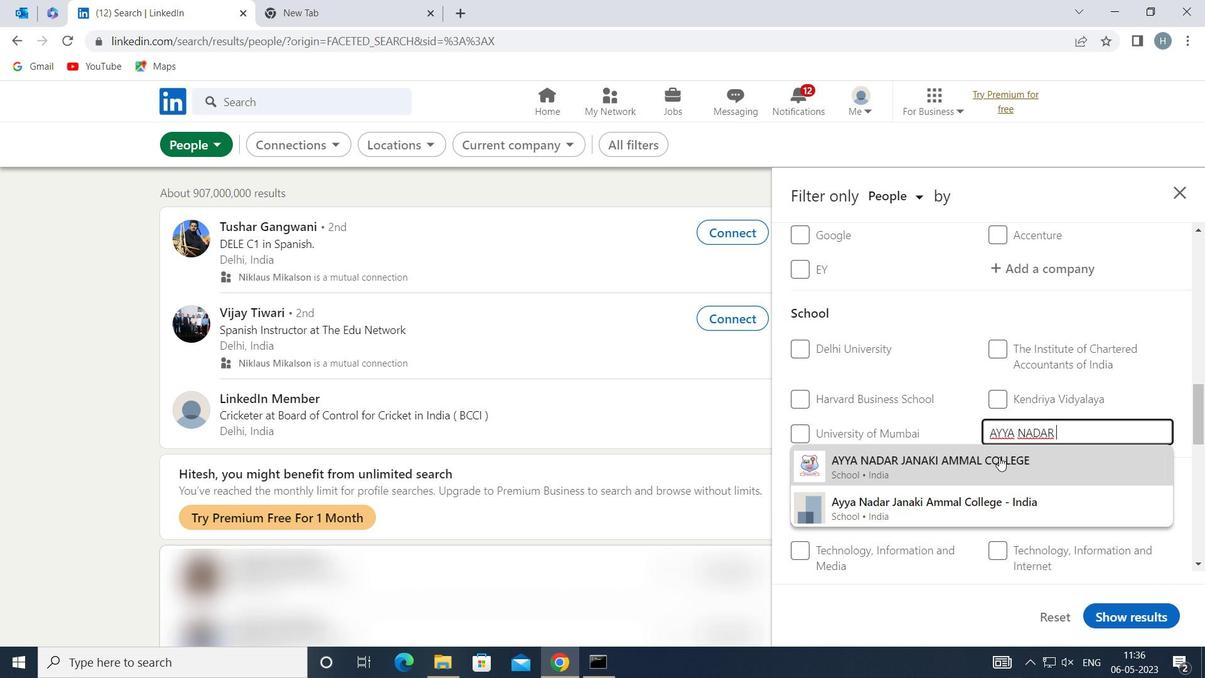 
Action: Mouse moved to (953, 404)
Screenshot: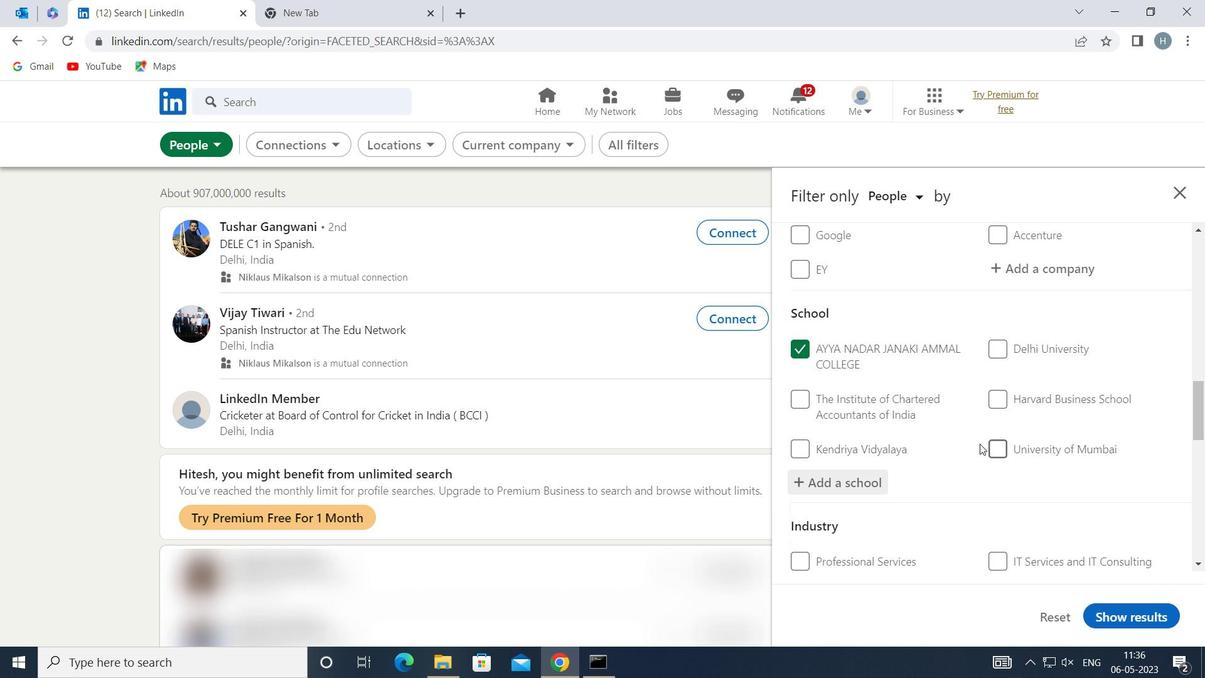 
Action: Mouse scrolled (953, 403) with delta (0, 0)
Screenshot: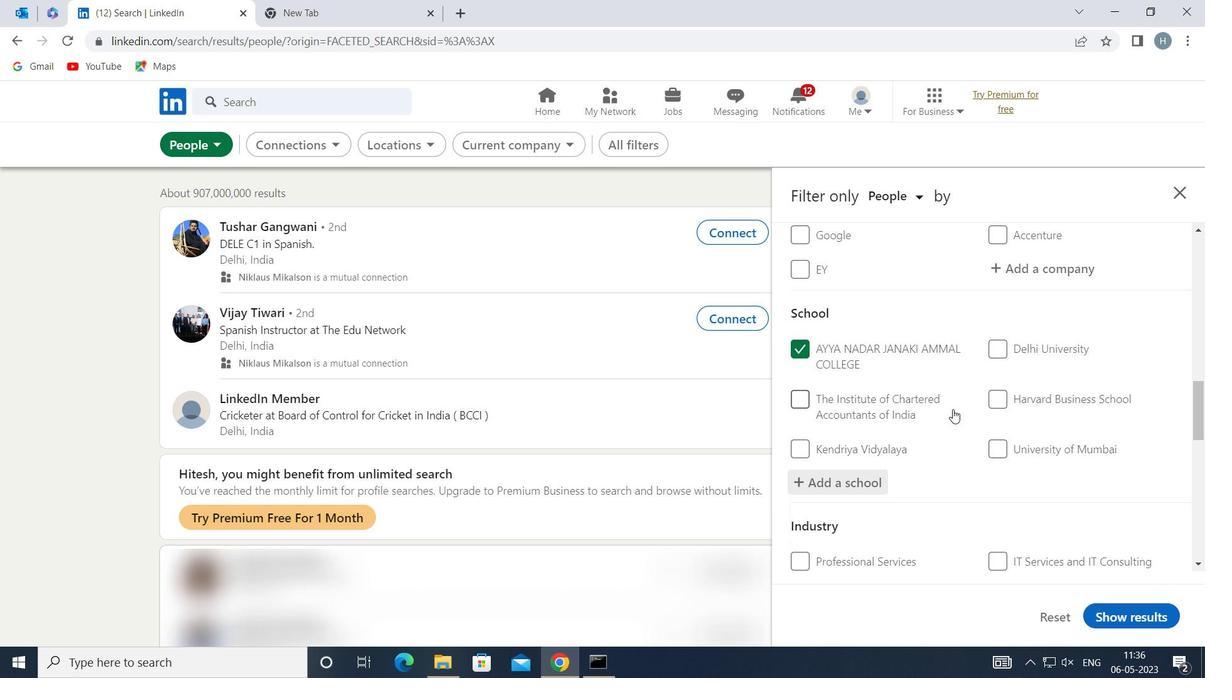
Action: Mouse scrolled (953, 403) with delta (0, 0)
Screenshot: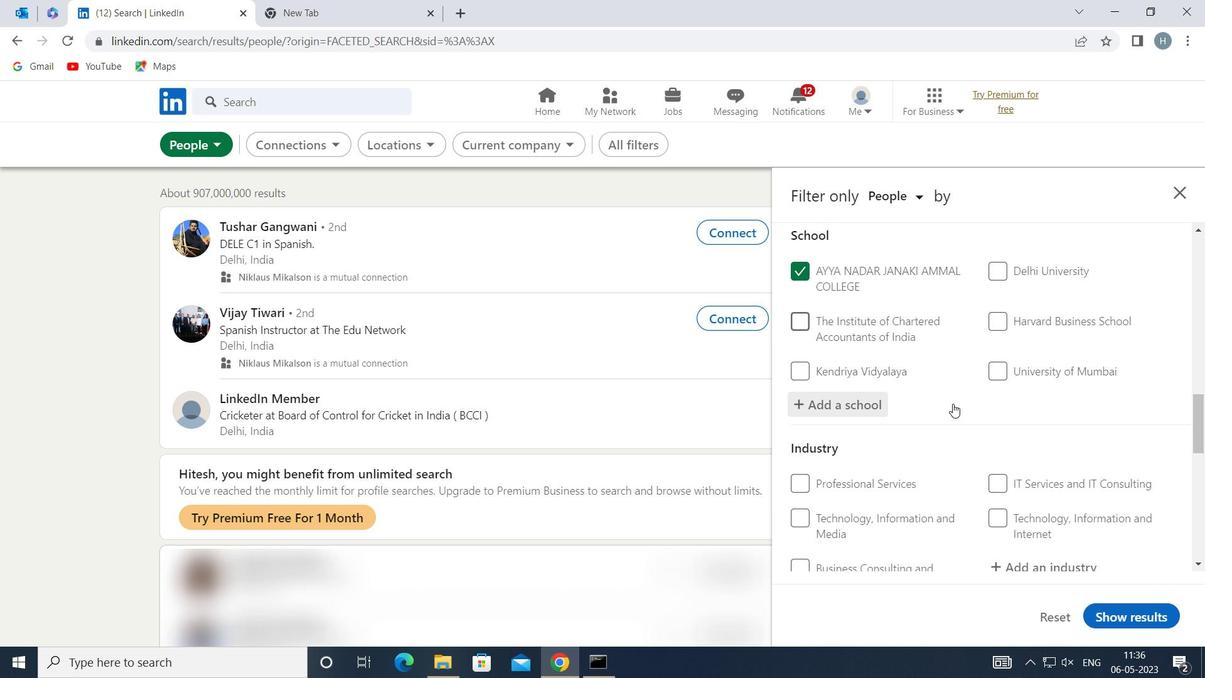 
Action: Mouse scrolled (953, 403) with delta (0, 0)
Screenshot: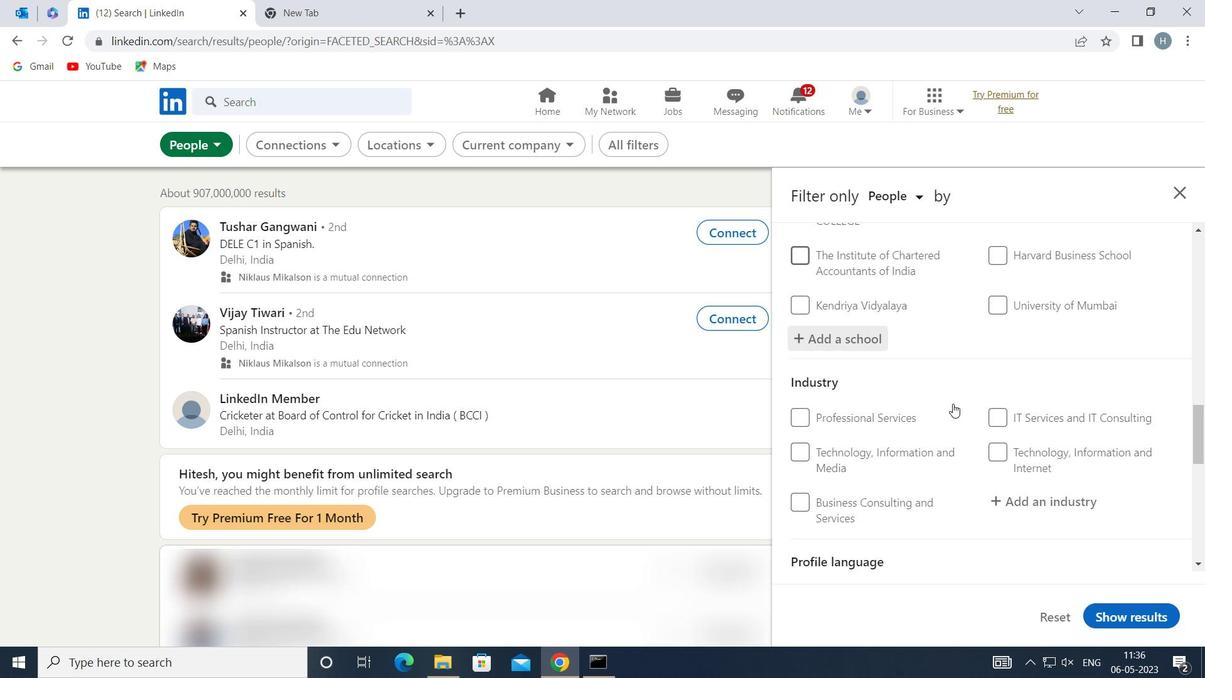 
Action: Mouse moved to (1045, 404)
Screenshot: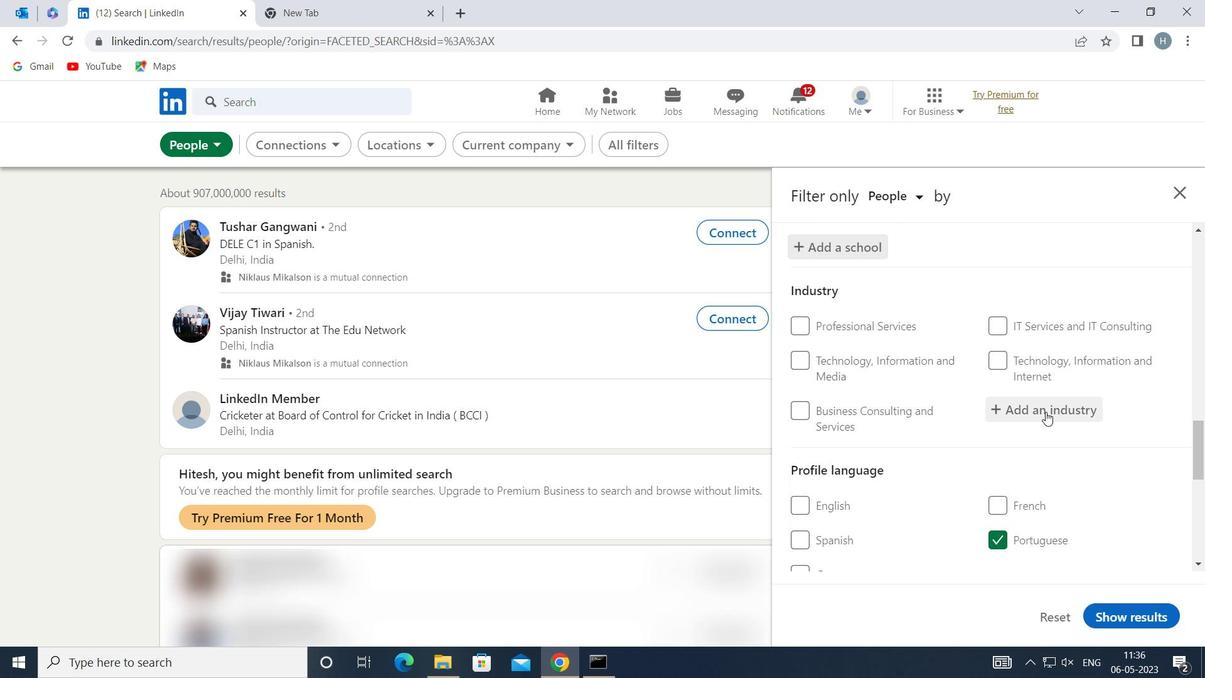 
Action: Mouse pressed left at (1045, 404)
Screenshot: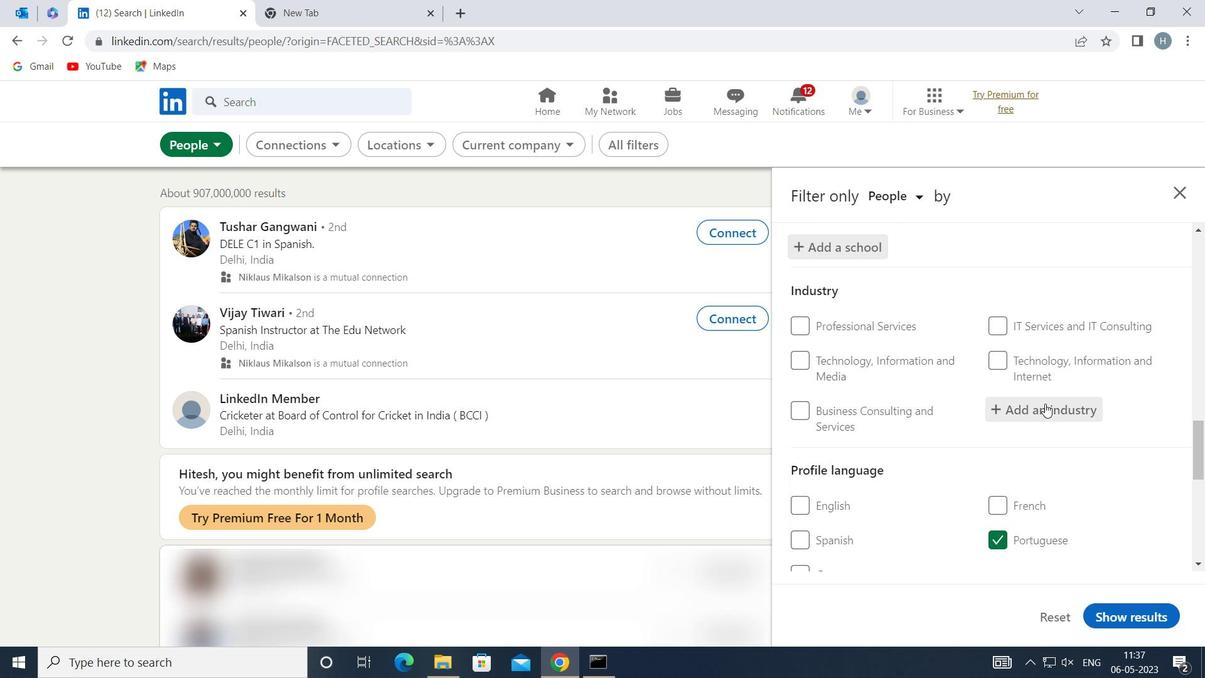 
Action: Key pressed <Key.shift>HISTO
Screenshot: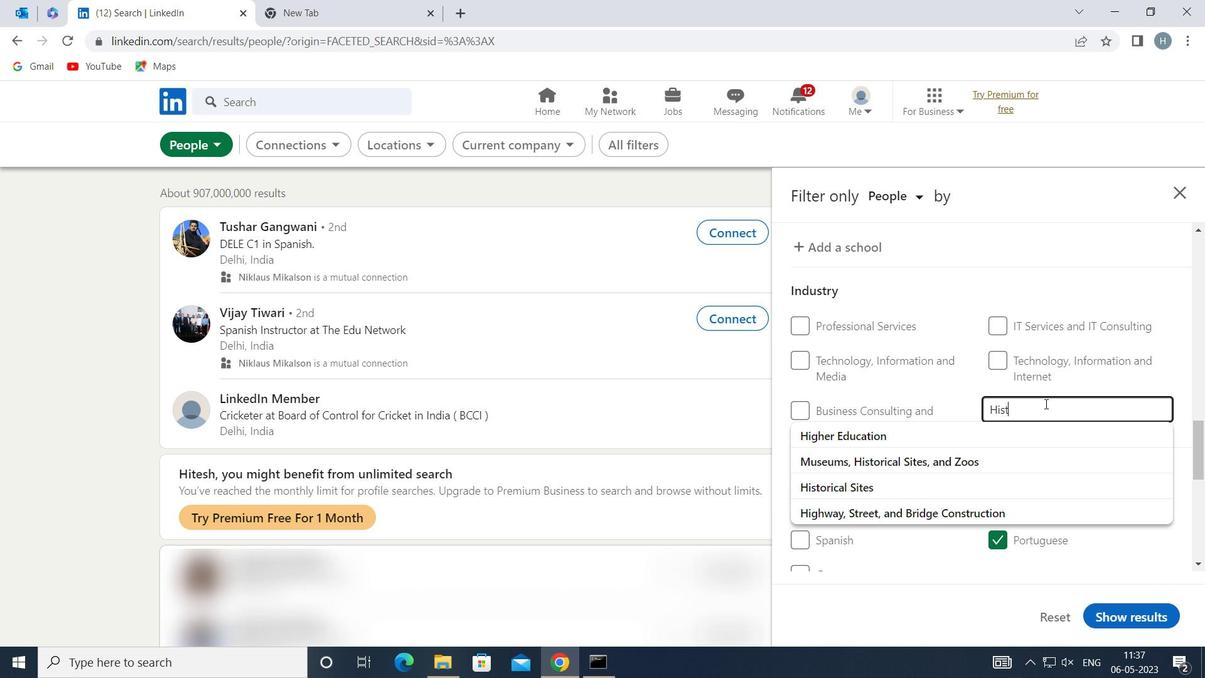 
Action: Mouse moved to (932, 452)
Screenshot: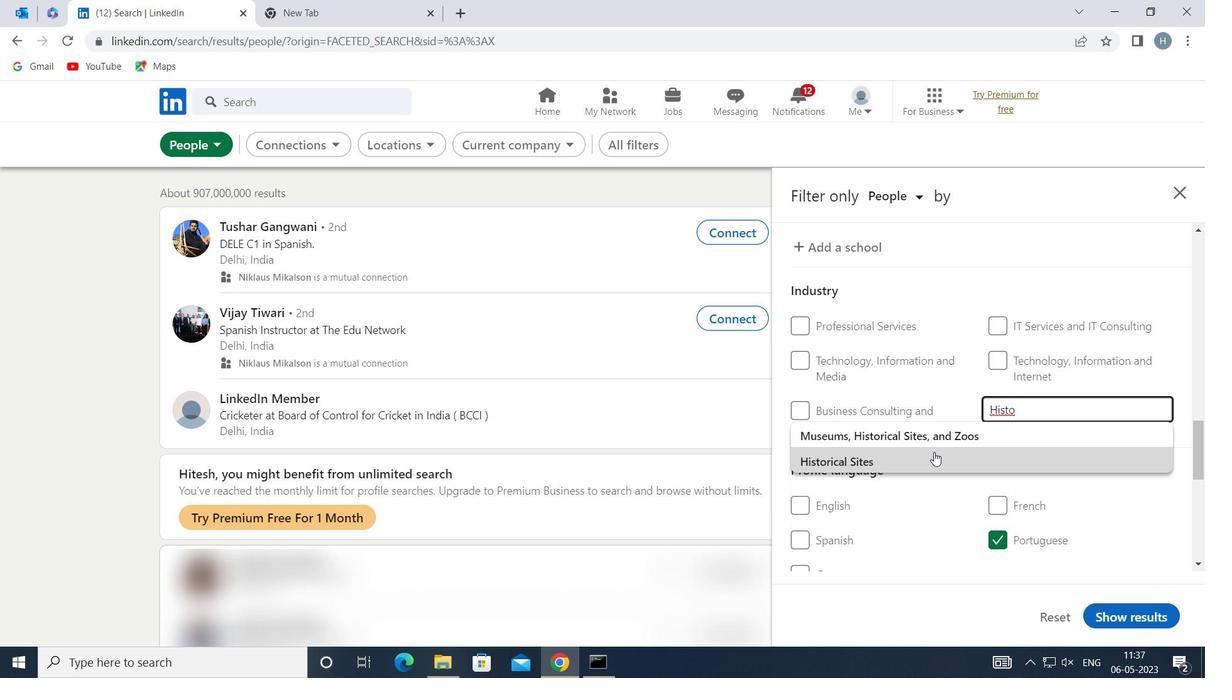 
Action: Mouse pressed left at (932, 452)
Screenshot: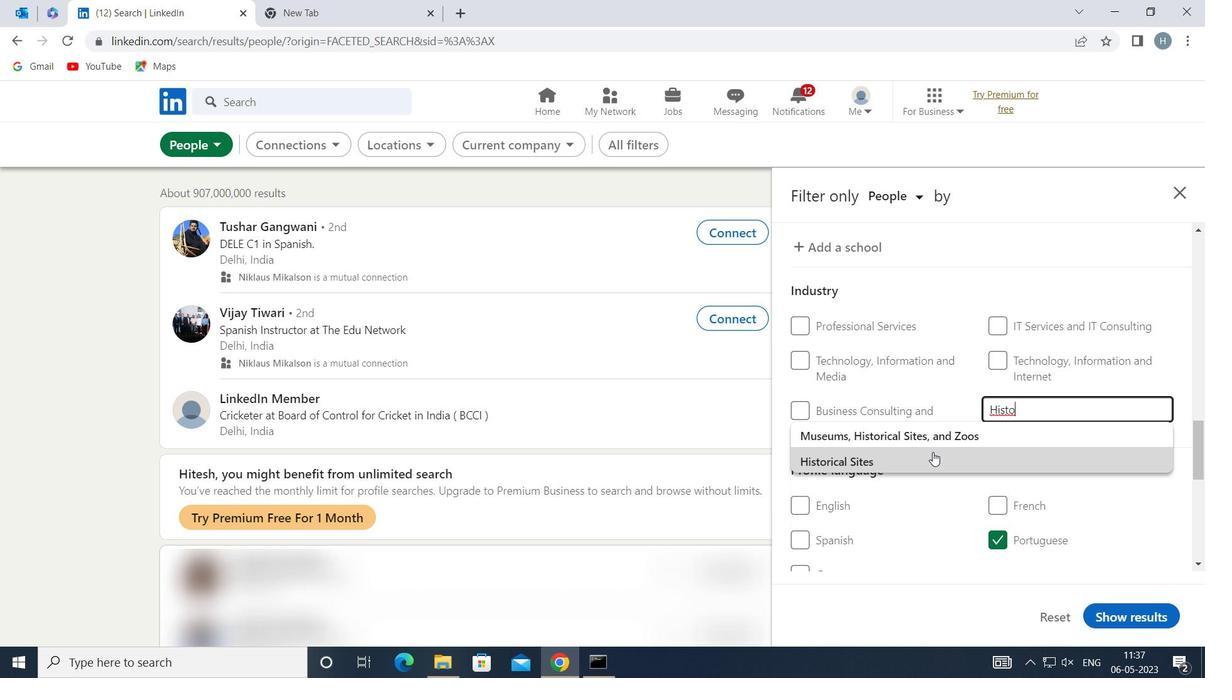 
Action: Mouse moved to (930, 428)
Screenshot: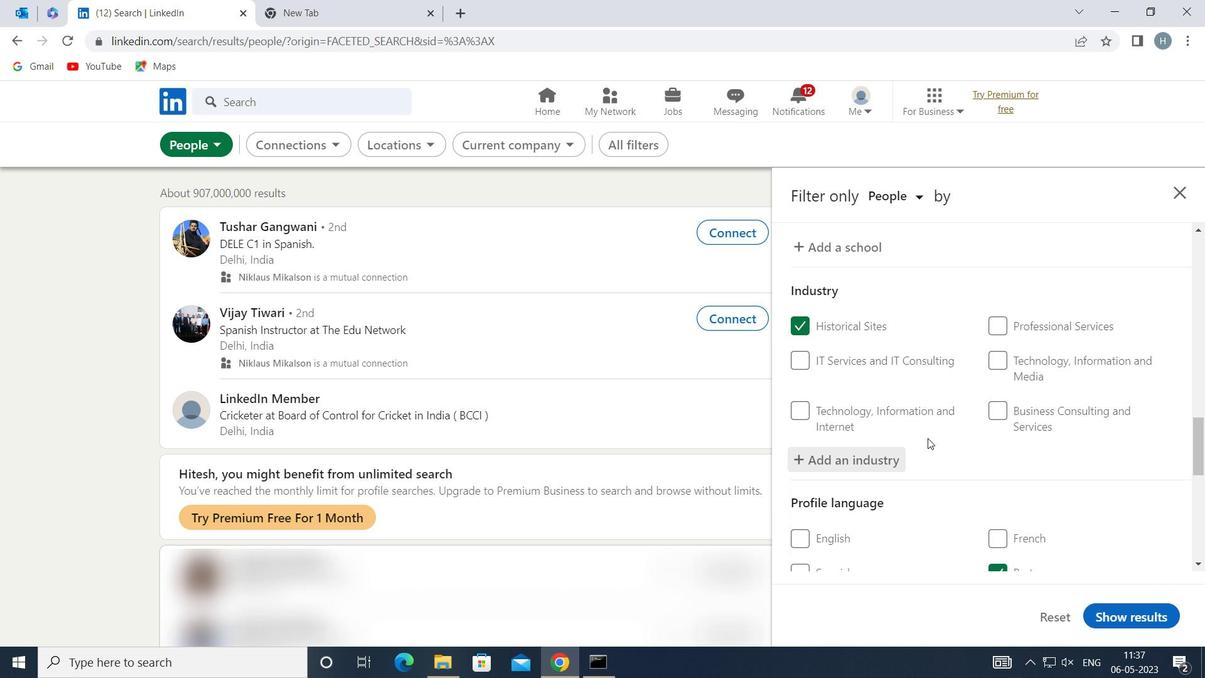 
Action: Mouse scrolled (930, 427) with delta (0, 0)
Screenshot: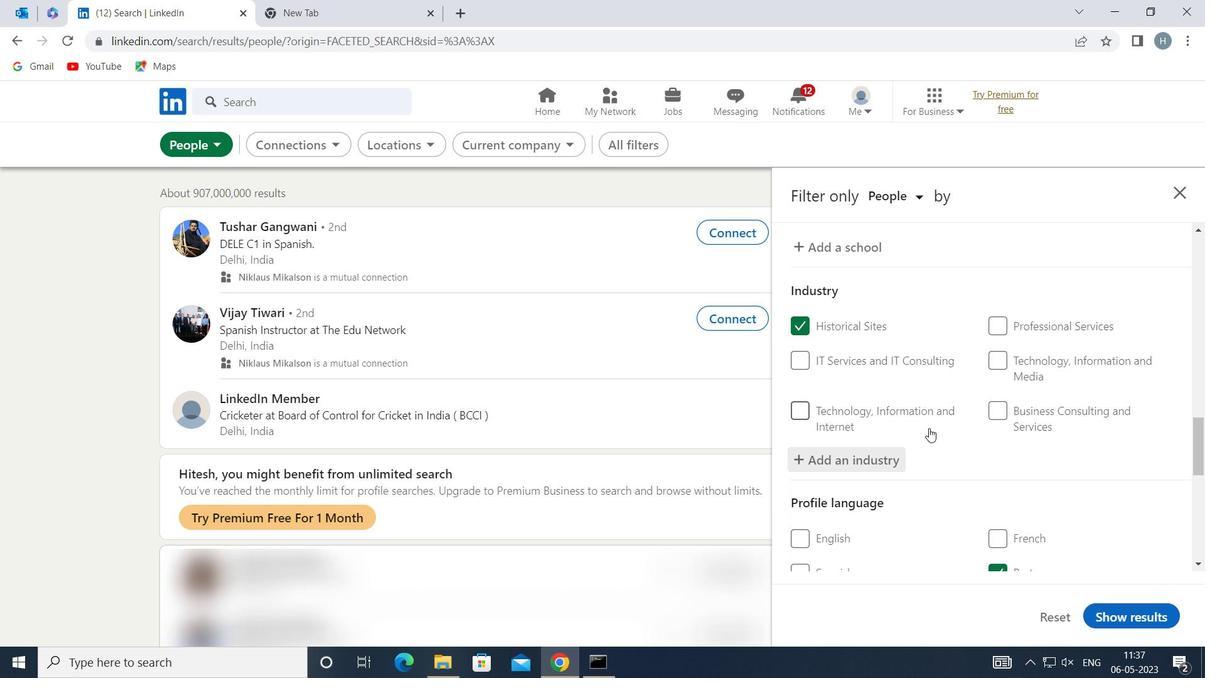 
Action: Mouse moved to (936, 425)
Screenshot: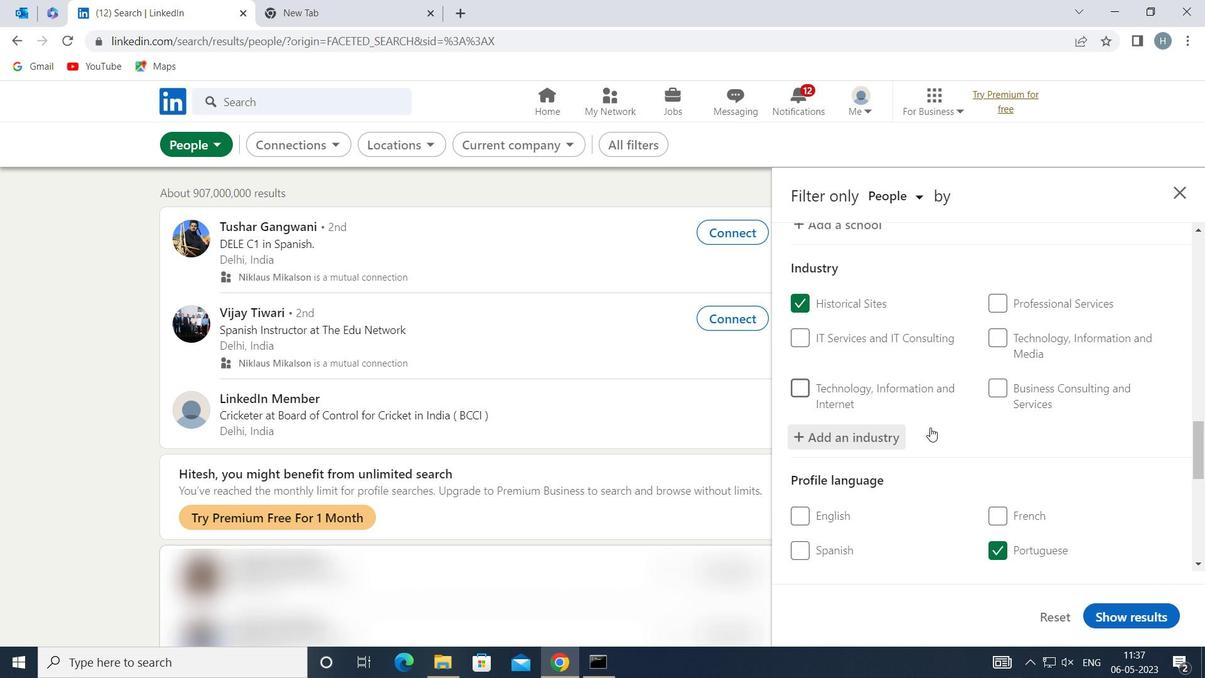 
Action: Mouse scrolled (936, 424) with delta (0, 0)
Screenshot: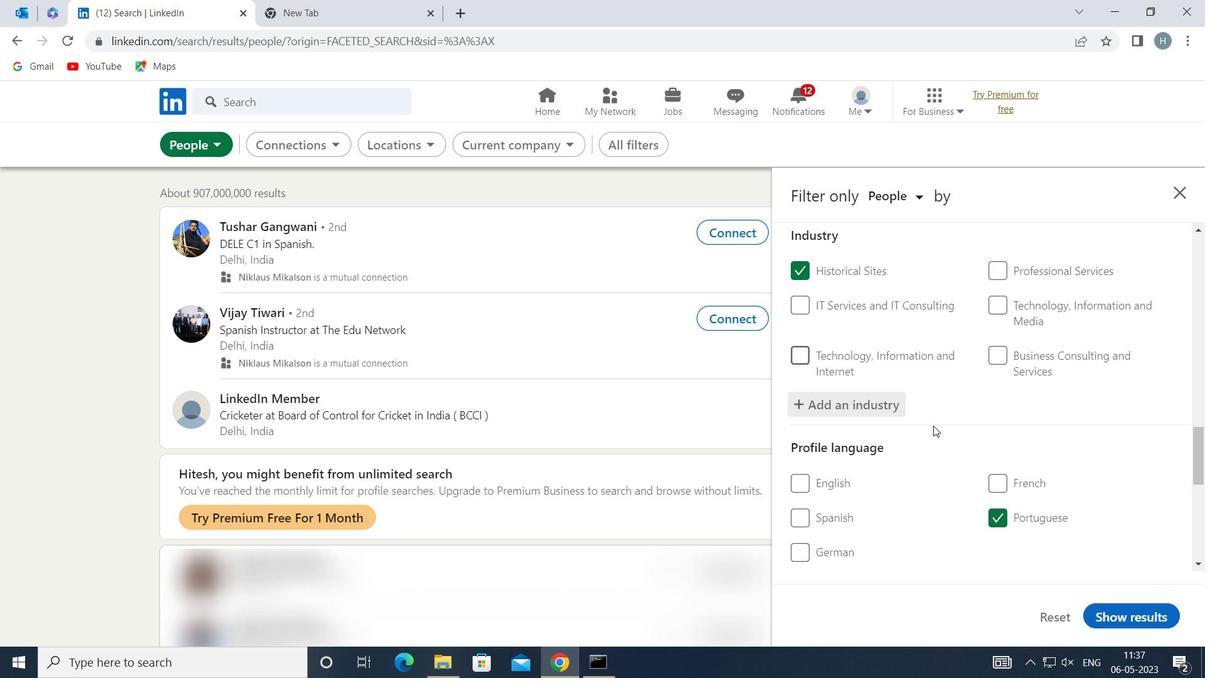 
Action: Mouse moved to (937, 425)
Screenshot: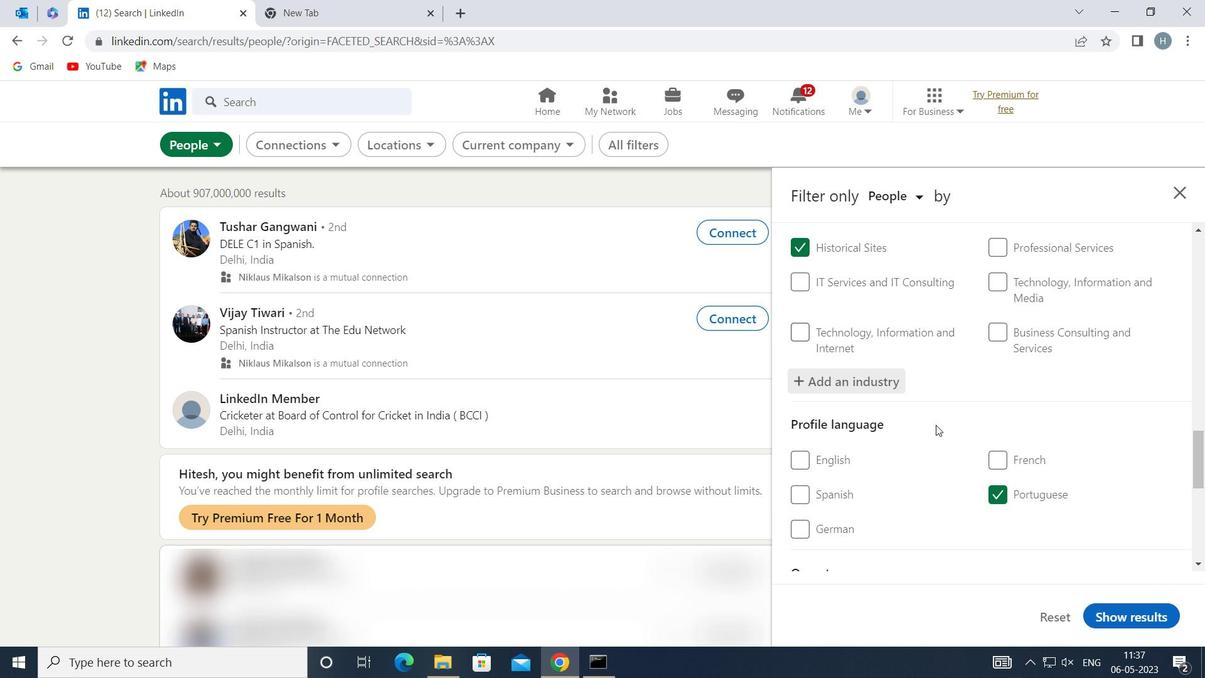 
Action: Mouse scrolled (937, 424) with delta (0, 0)
Screenshot: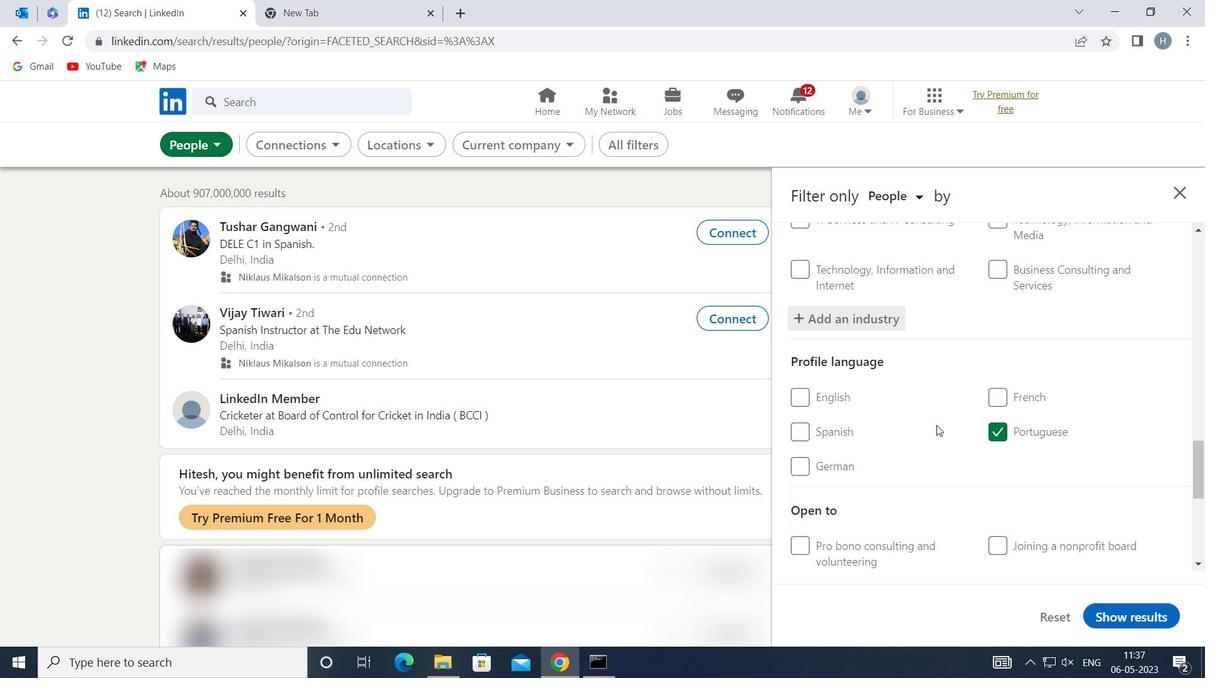 
Action: Mouse moved to (939, 423)
Screenshot: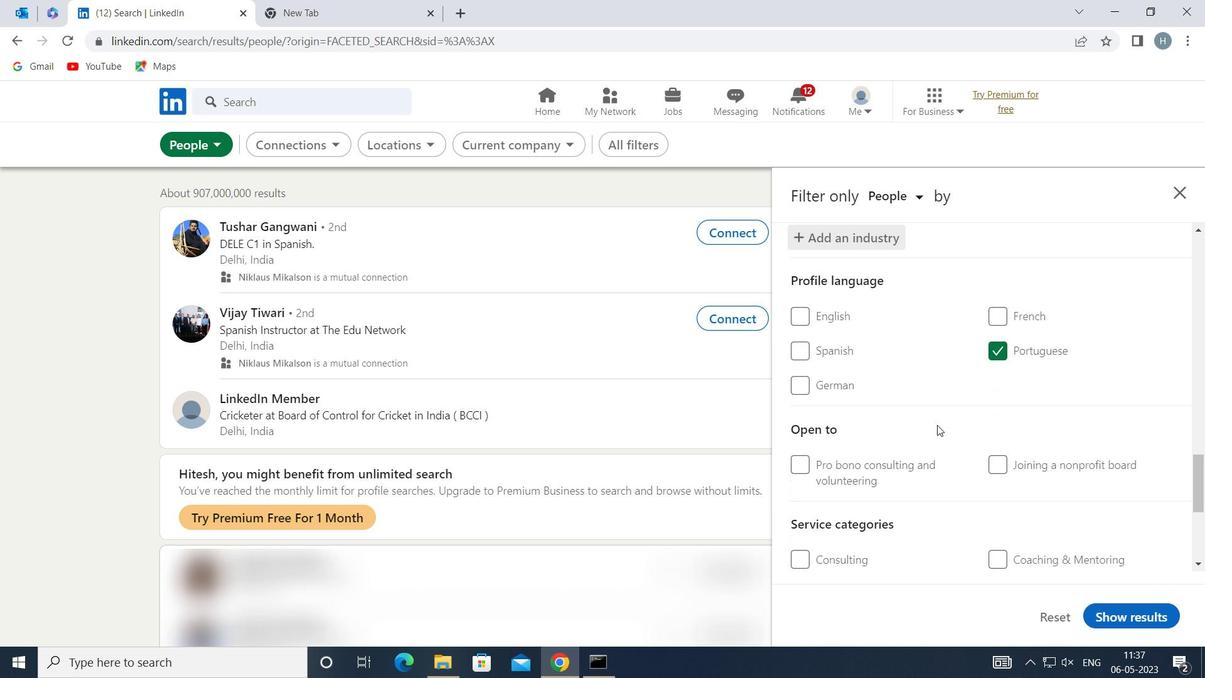 
Action: Mouse scrolled (939, 423) with delta (0, 0)
Screenshot: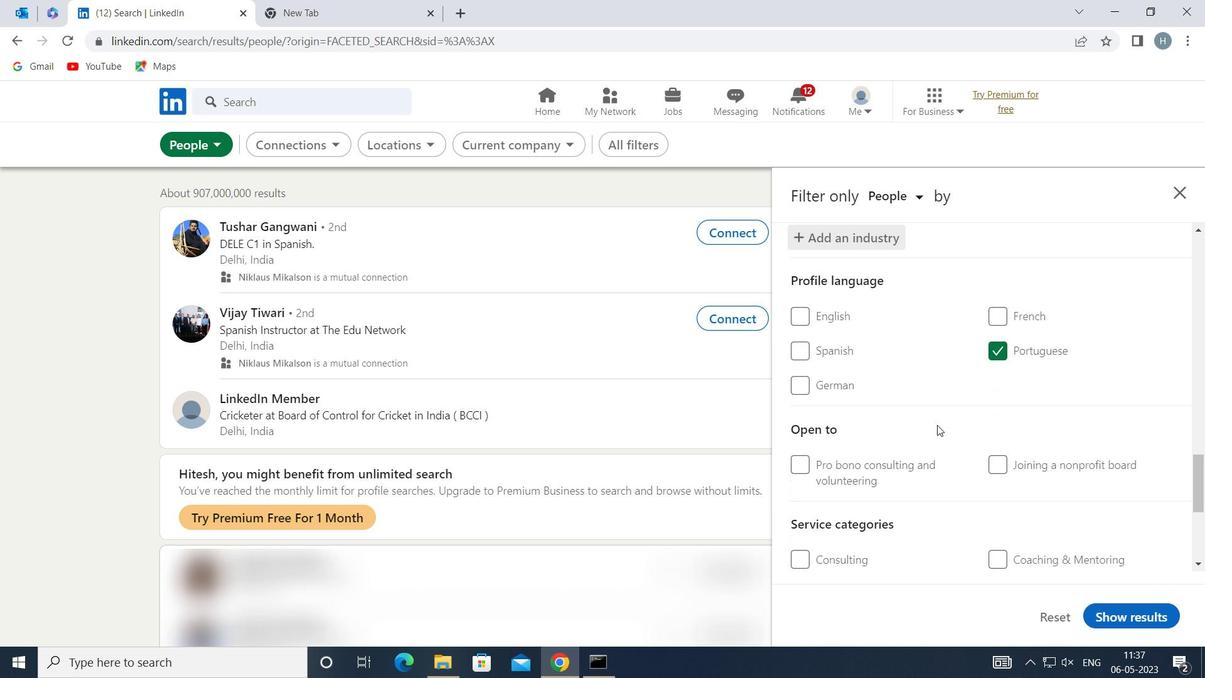 
Action: Mouse scrolled (939, 423) with delta (0, 0)
Screenshot: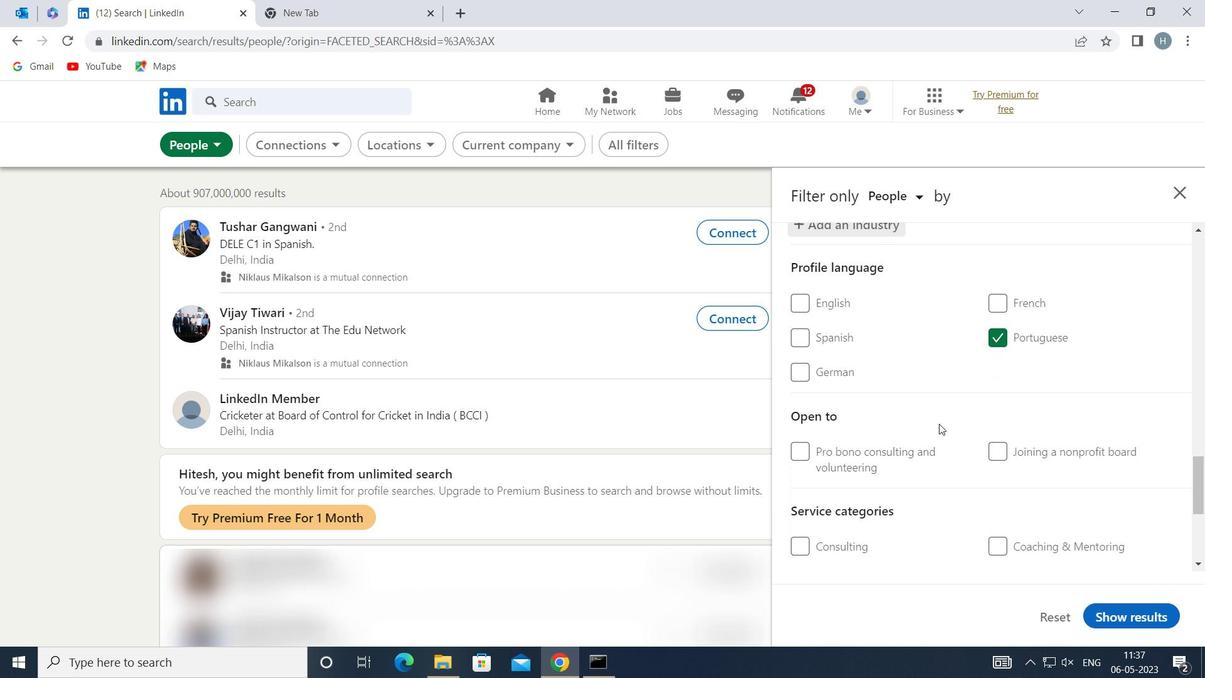 
Action: Mouse scrolled (939, 423) with delta (0, 0)
Screenshot: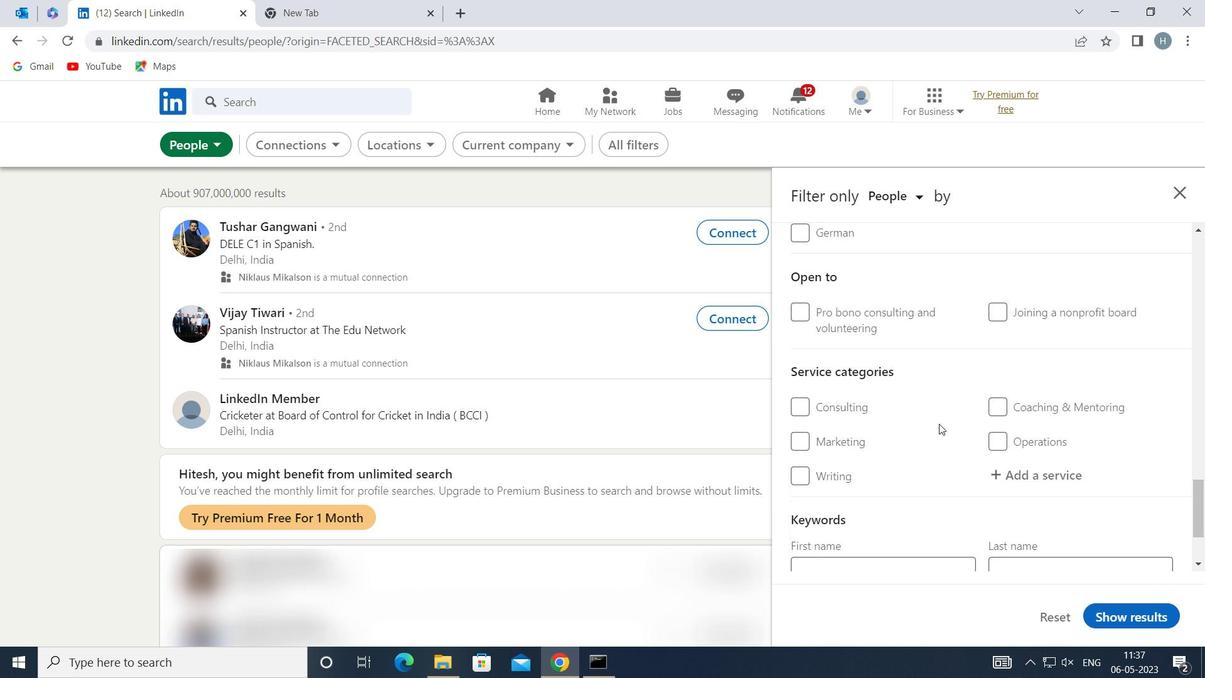 
Action: Mouse moved to (1049, 381)
Screenshot: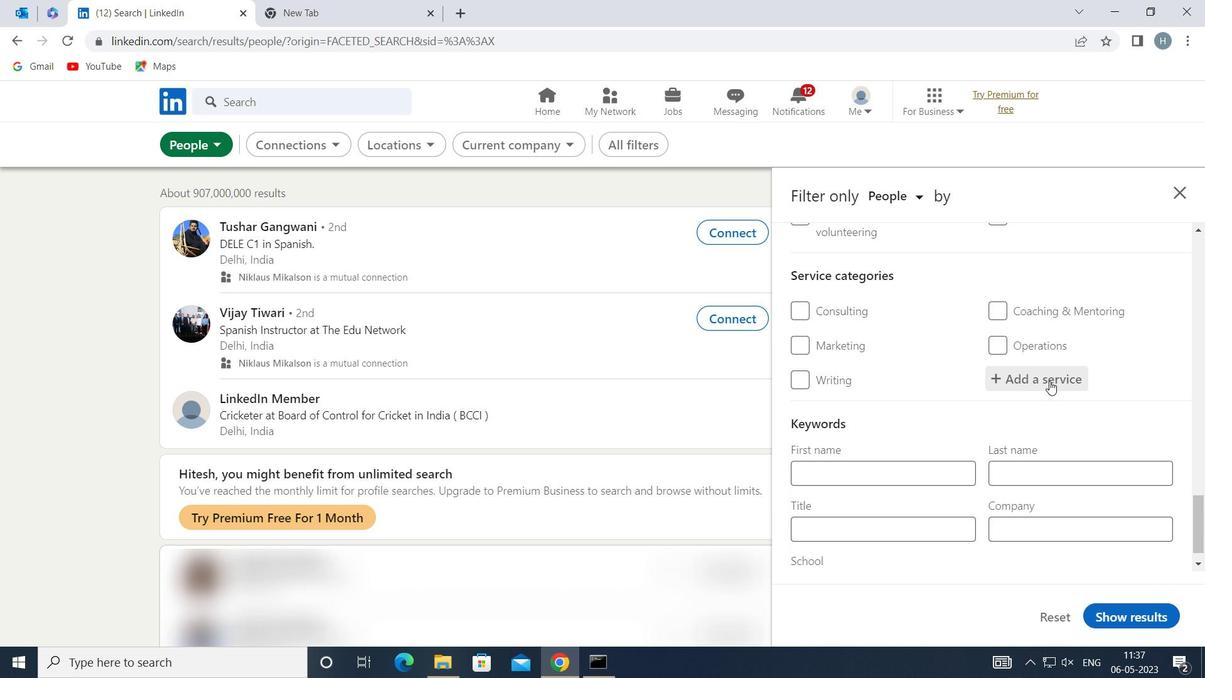 
Action: Mouse pressed left at (1049, 381)
Screenshot: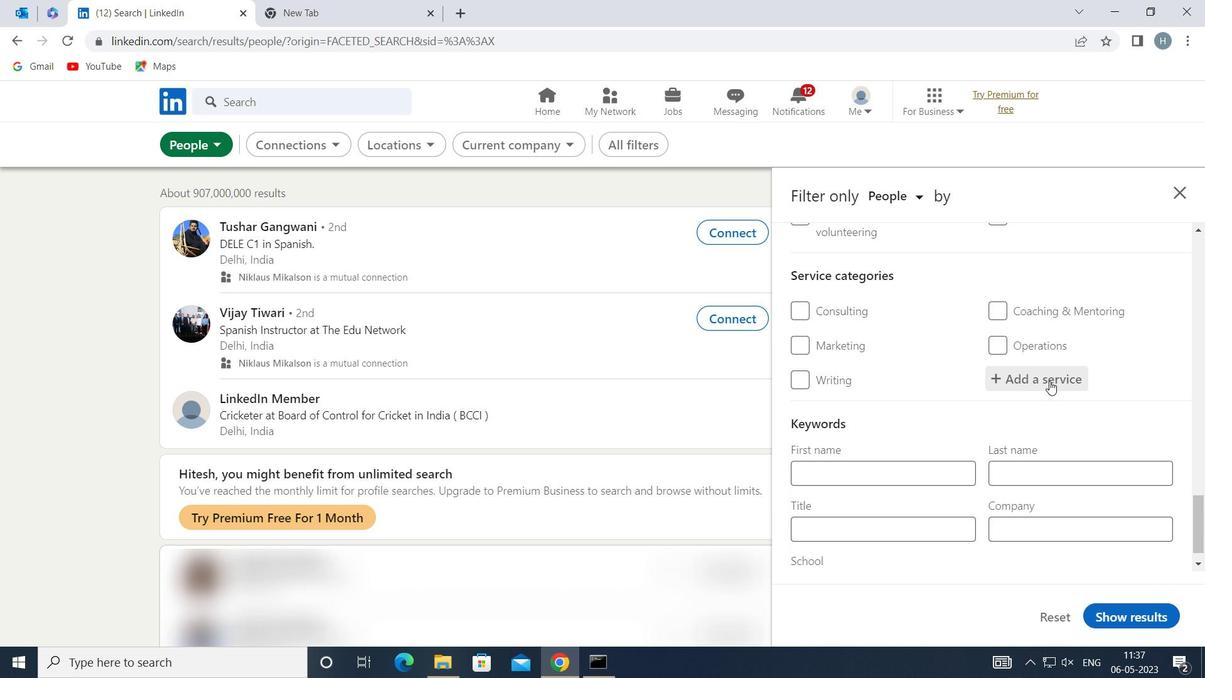 
Action: Key pressed <Key.shift>COMPUTER<Key.space><Key.shift>NETW
Screenshot: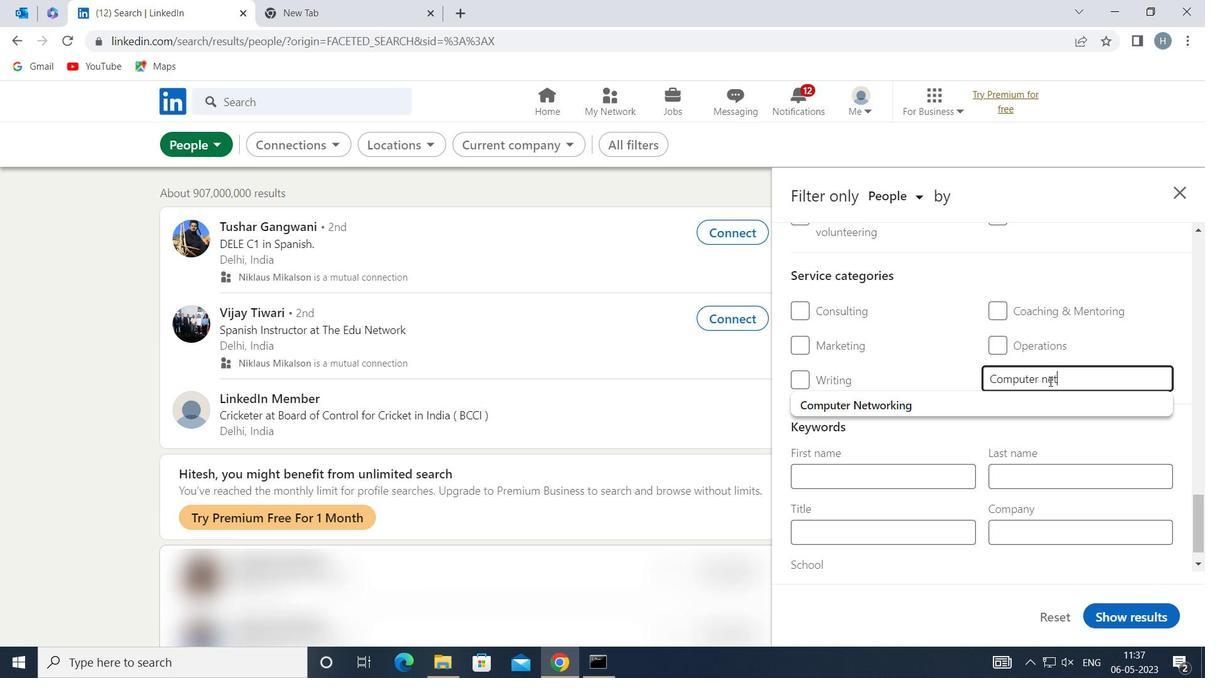 
Action: Mouse moved to (959, 398)
Screenshot: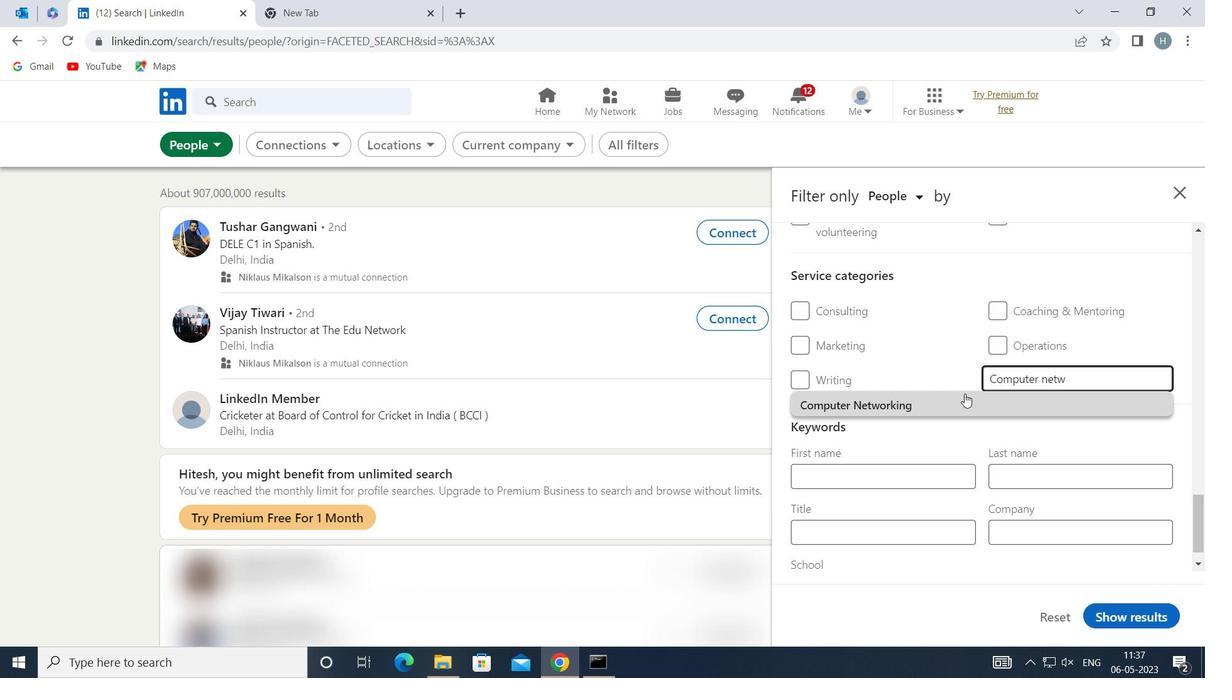 
Action: Mouse pressed left at (959, 398)
Screenshot: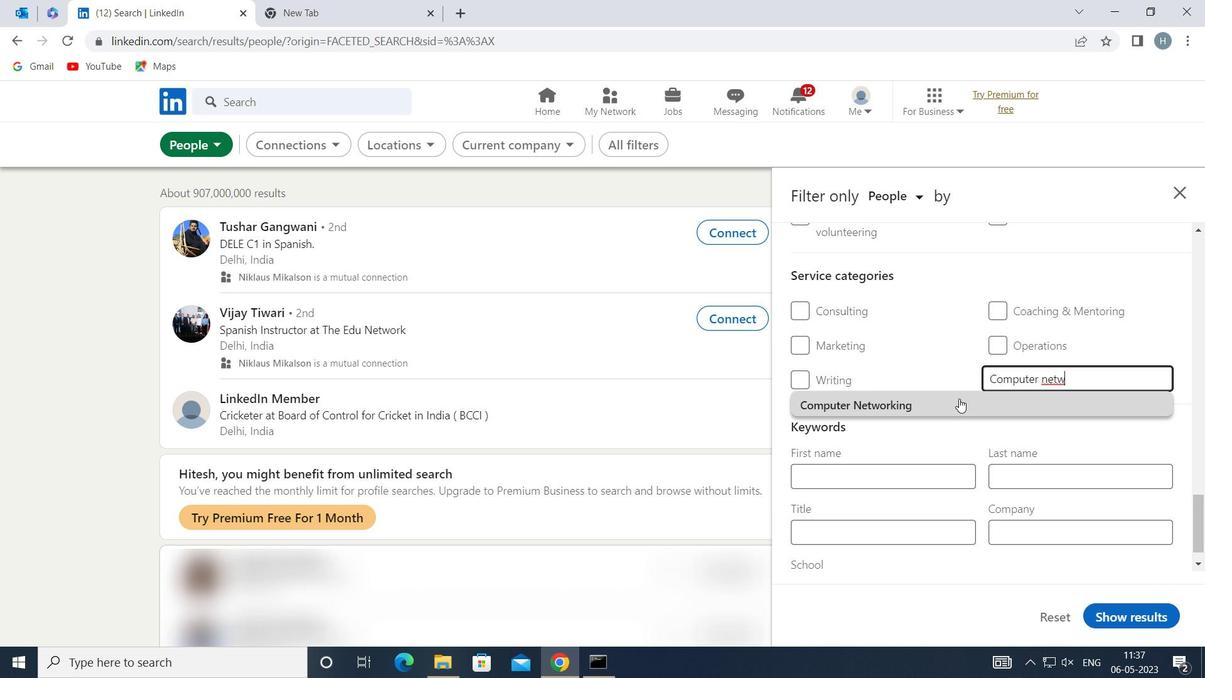 
Action: Mouse scrolled (959, 398) with delta (0, 0)
Screenshot: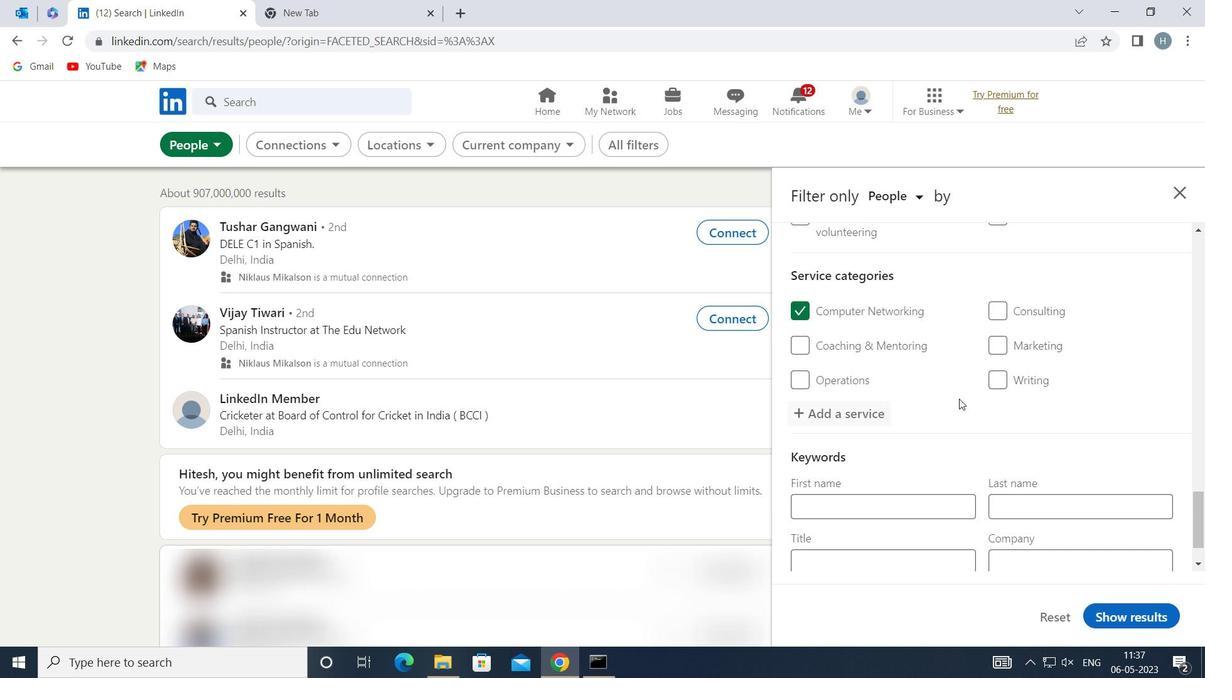 
Action: Mouse scrolled (959, 398) with delta (0, 0)
Screenshot: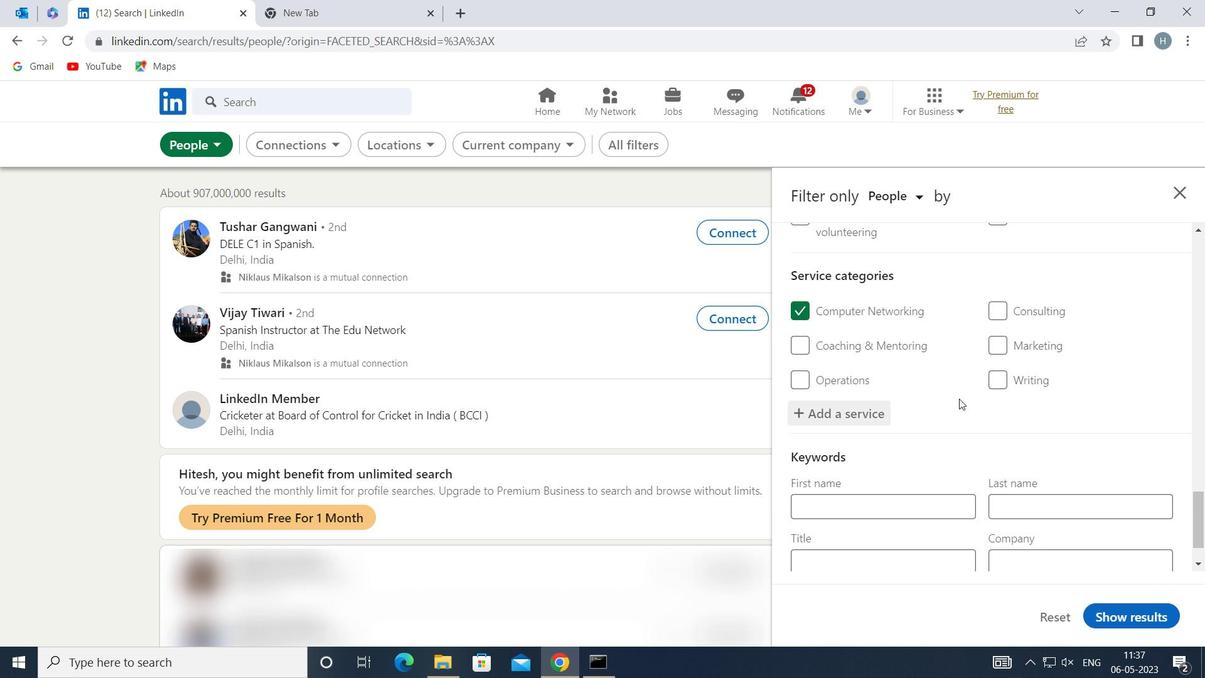 
Action: Mouse scrolled (959, 398) with delta (0, 0)
Screenshot: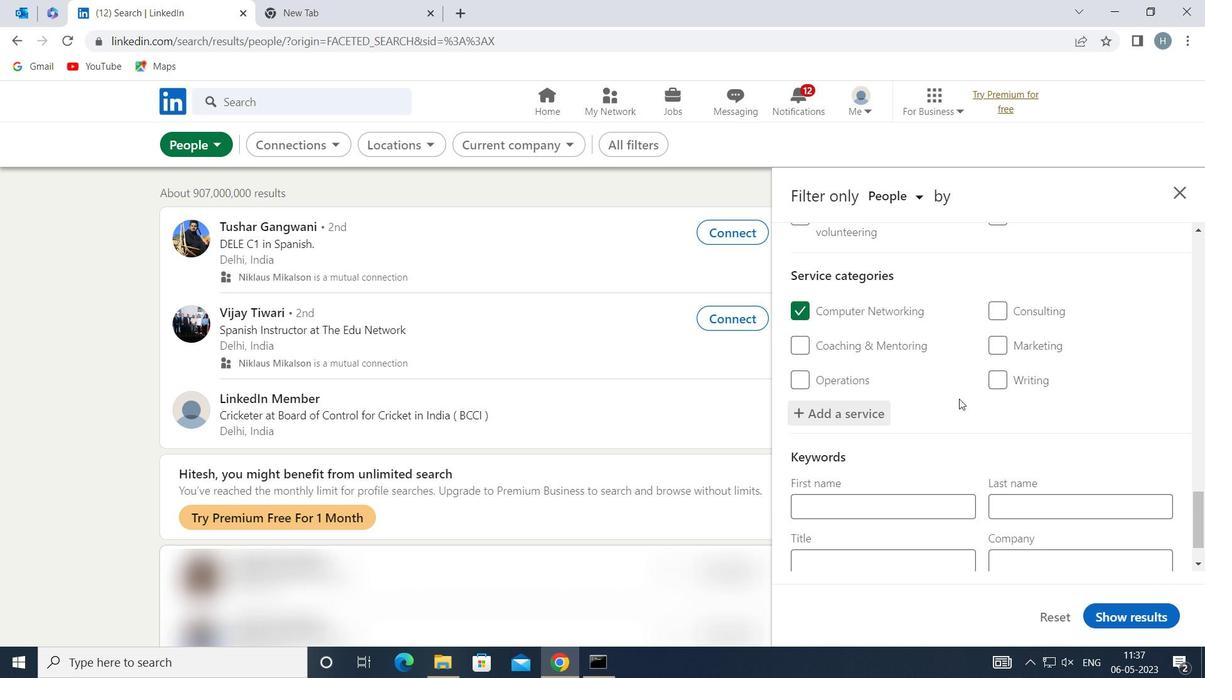 
Action: Mouse scrolled (959, 398) with delta (0, 0)
Screenshot: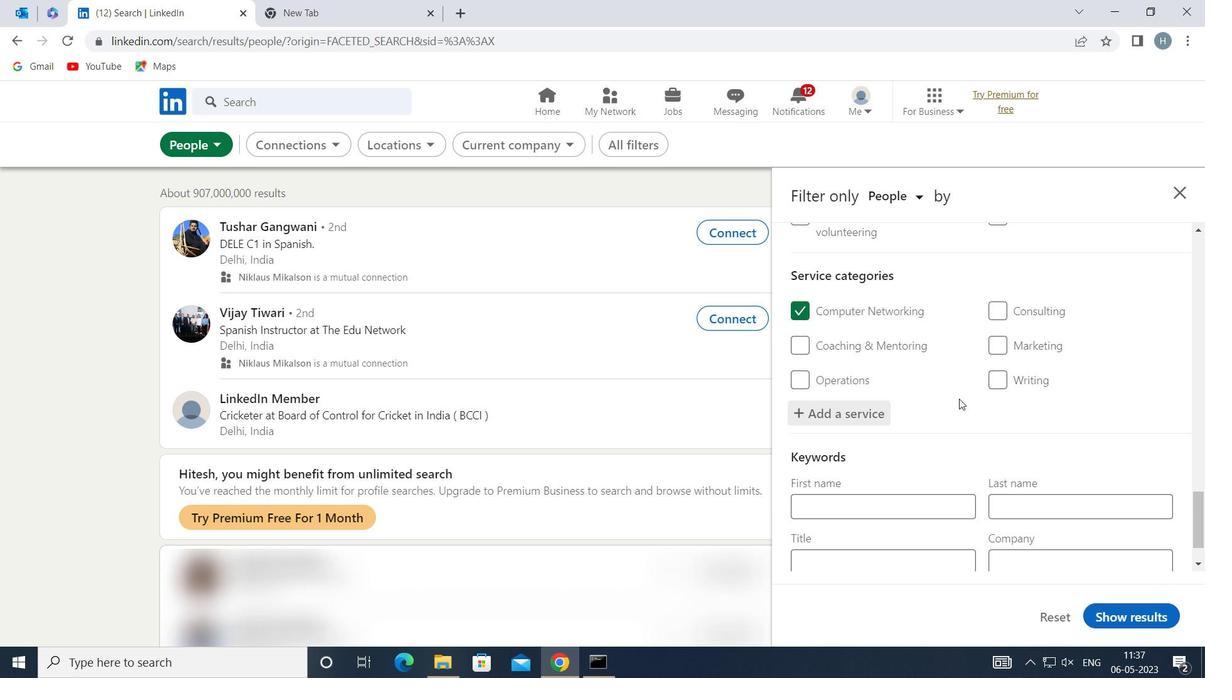 
Action: Mouse moved to (942, 495)
Screenshot: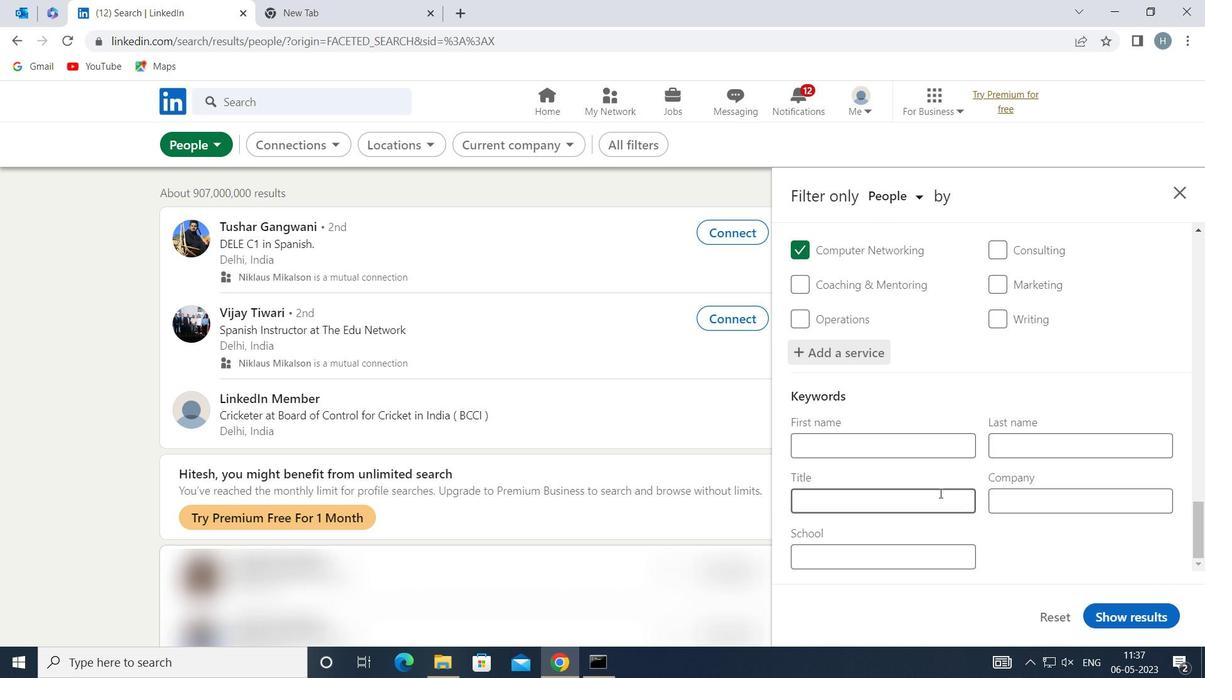 
Action: Mouse pressed left at (942, 495)
Screenshot: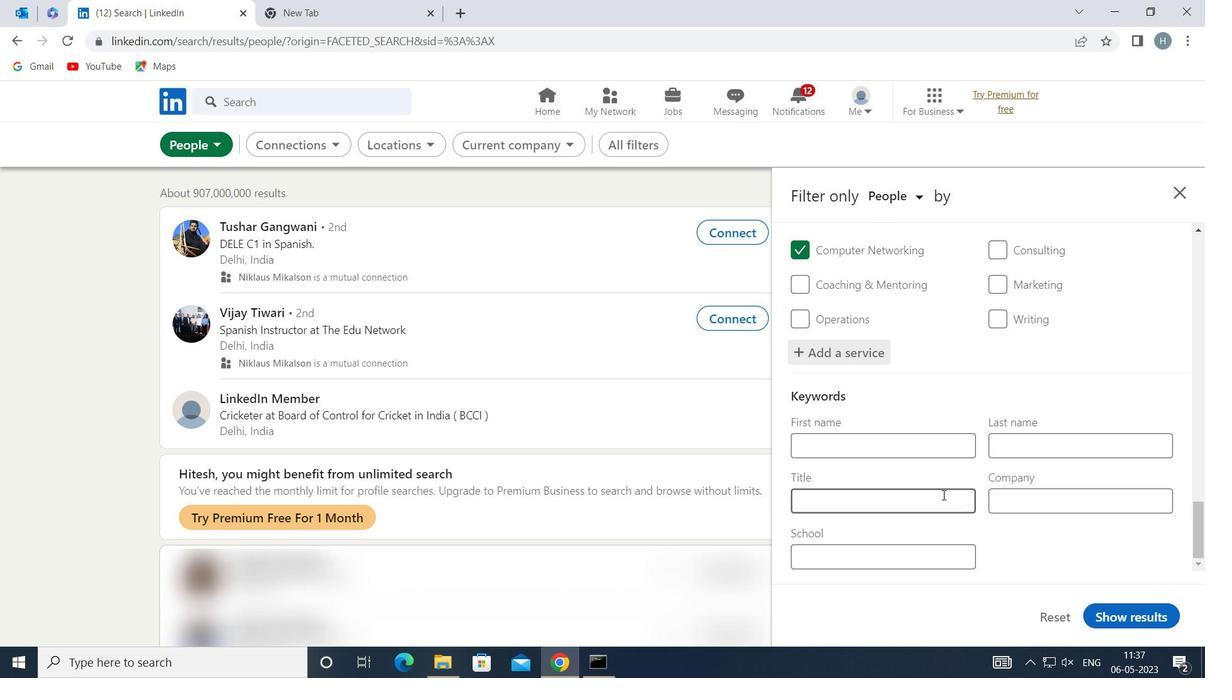 
Action: Key pressed <Key.shift>ADMINISTRATIVE<Key.space><Key.shift>ASSISTANT
Screenshot: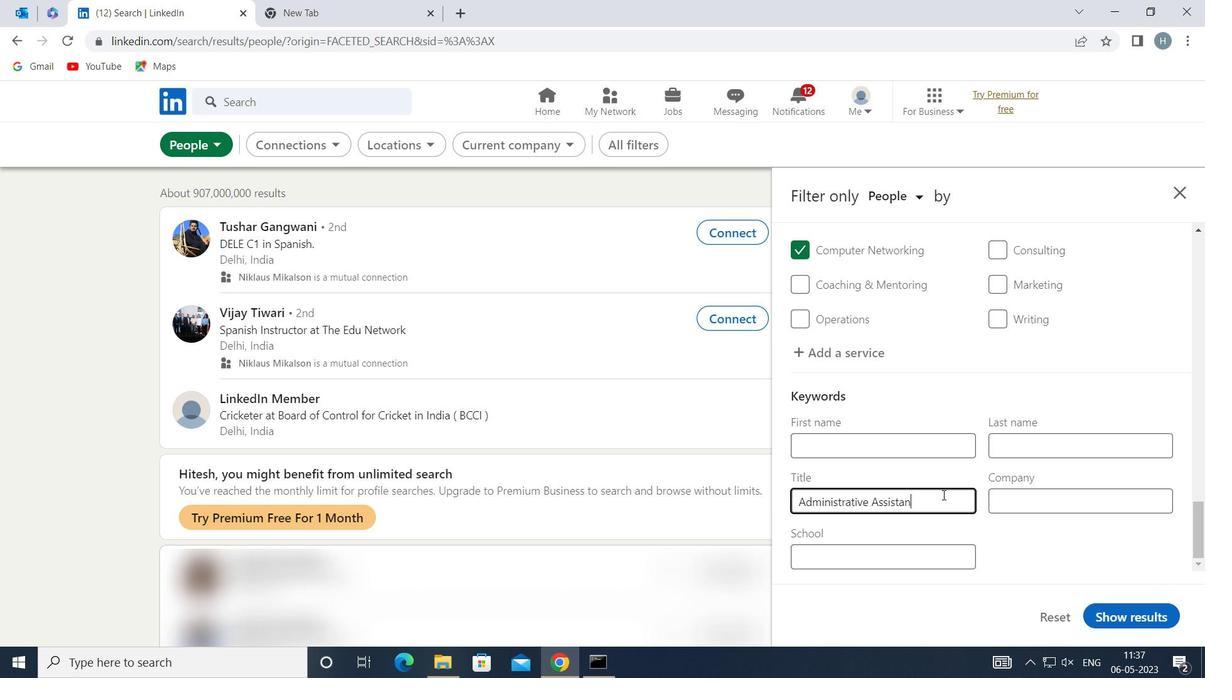 
Action: Mouse moved to (1131, 614)
Screenshot: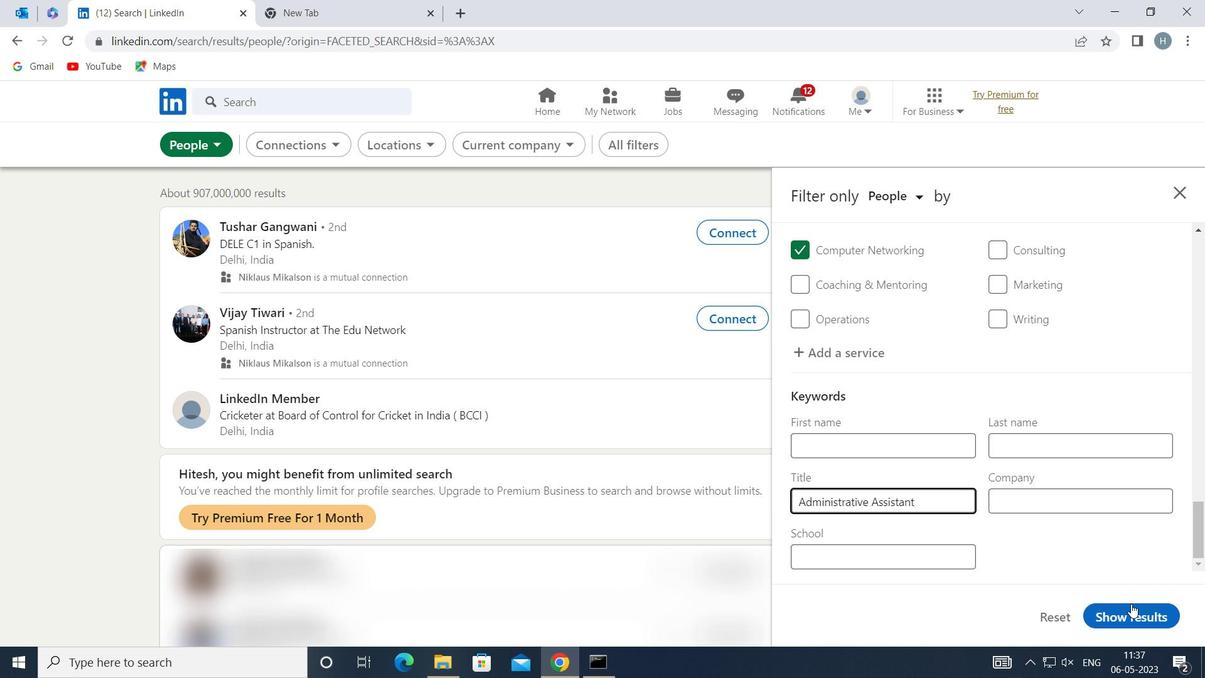 
Action: Mouse pressed left at (1131, 614)
Screenshot: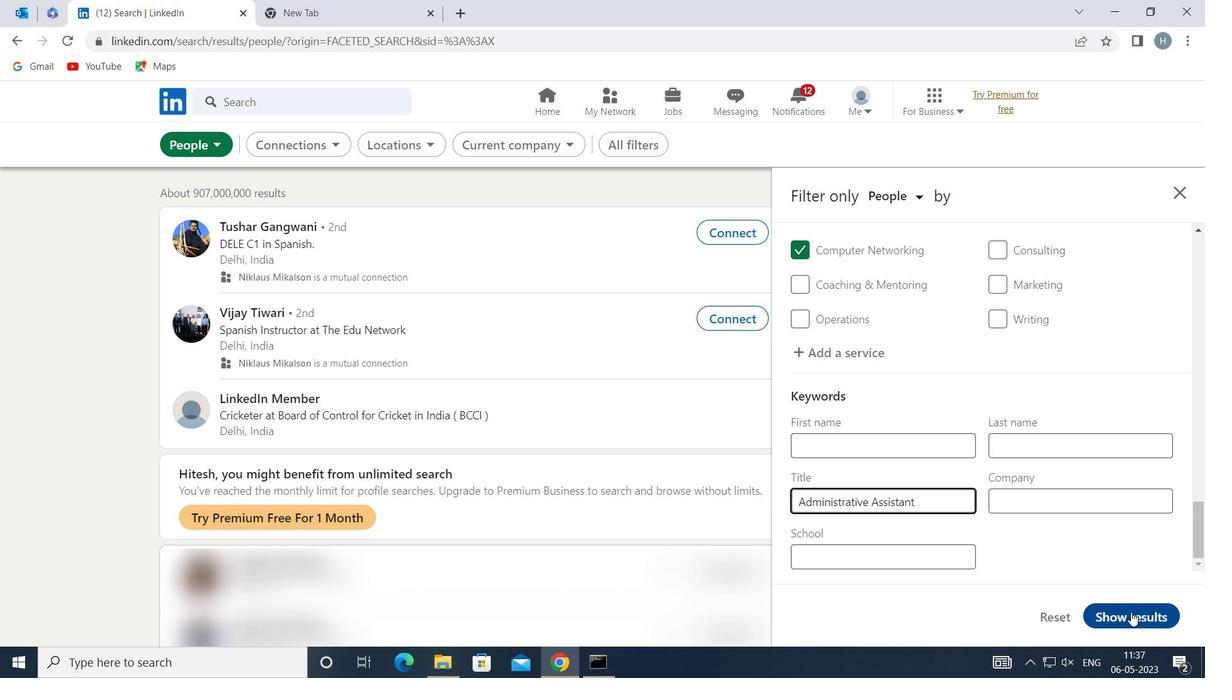 
Action: Mouse moved to (1115, 589)
Screenshot: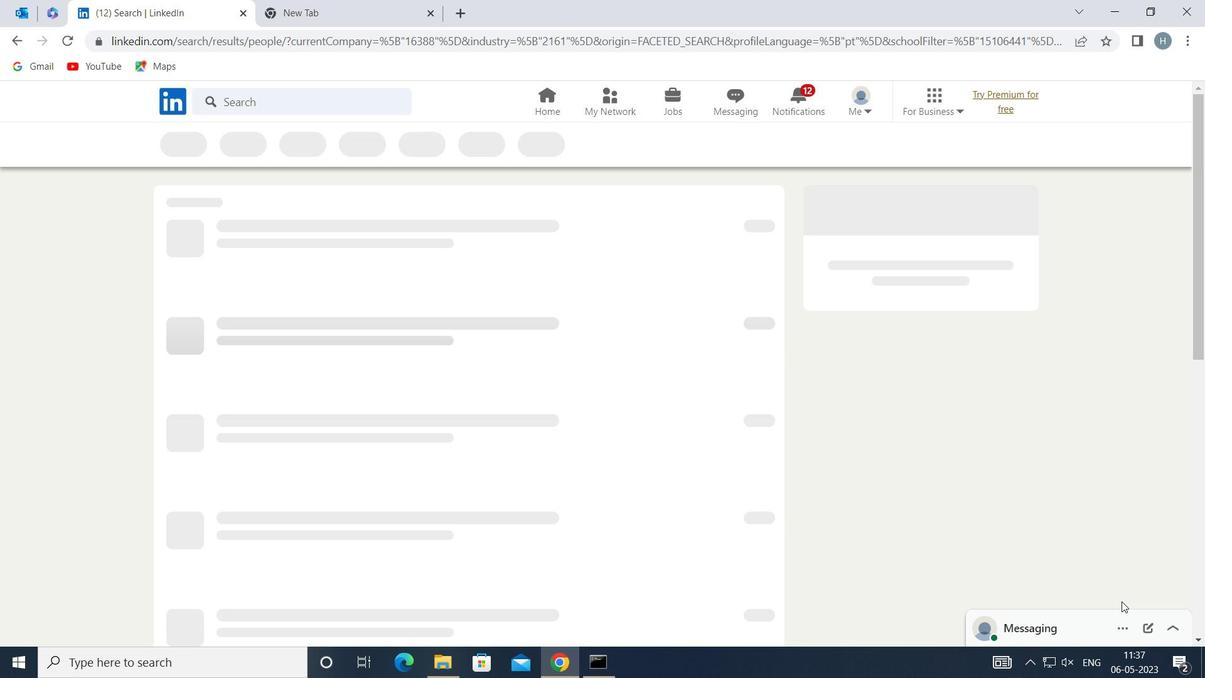 
